 Task: Look for space in Pikesville, United States from 12th August, 2023 to 16th August, 2023 for 8 adults in price range Rs.10000 to Rs.16000. Place can be private room with 8 bedrooms having 8 beds and 8 bathrooms. Property type can be house, flat, guest house, hotel. Amenities needed are: wifi, TV, free parkinig on premises, gym, breakfast. Booking option can be shelf check-in. Required host language is English.
Action: Mouse moved to (619, 156)
Screenshot: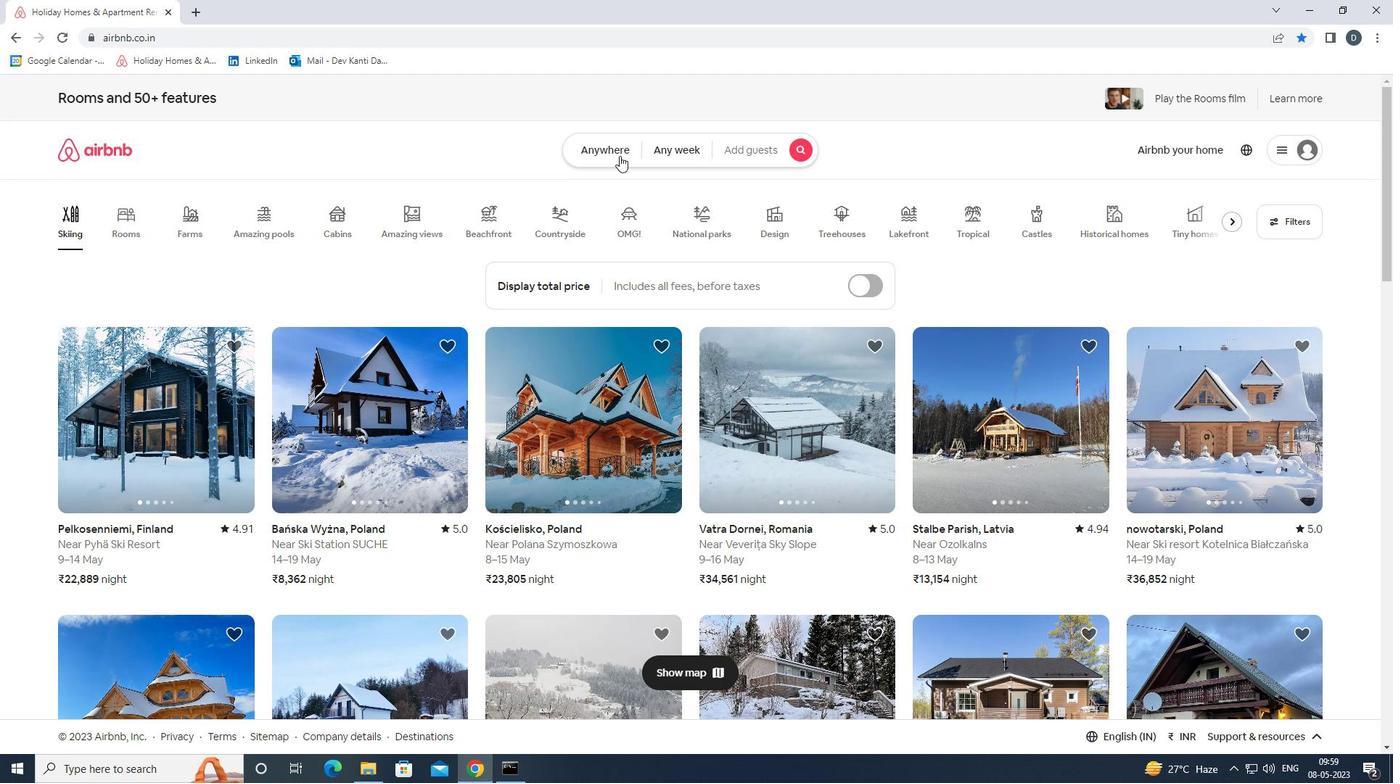 
Action: Mouse pressed left at (619, 156)
Screenshot: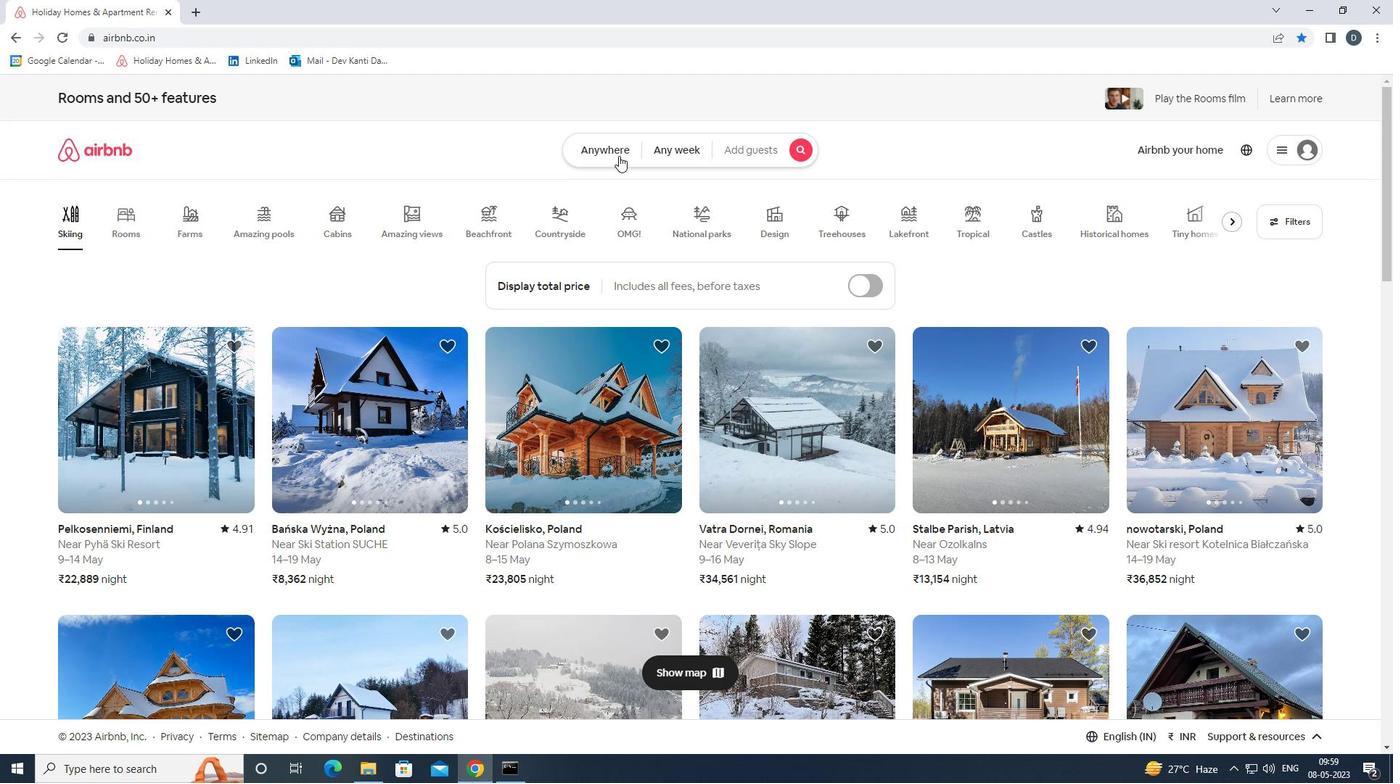 
Action: Mouse moved to (537, 209)
Screenshot: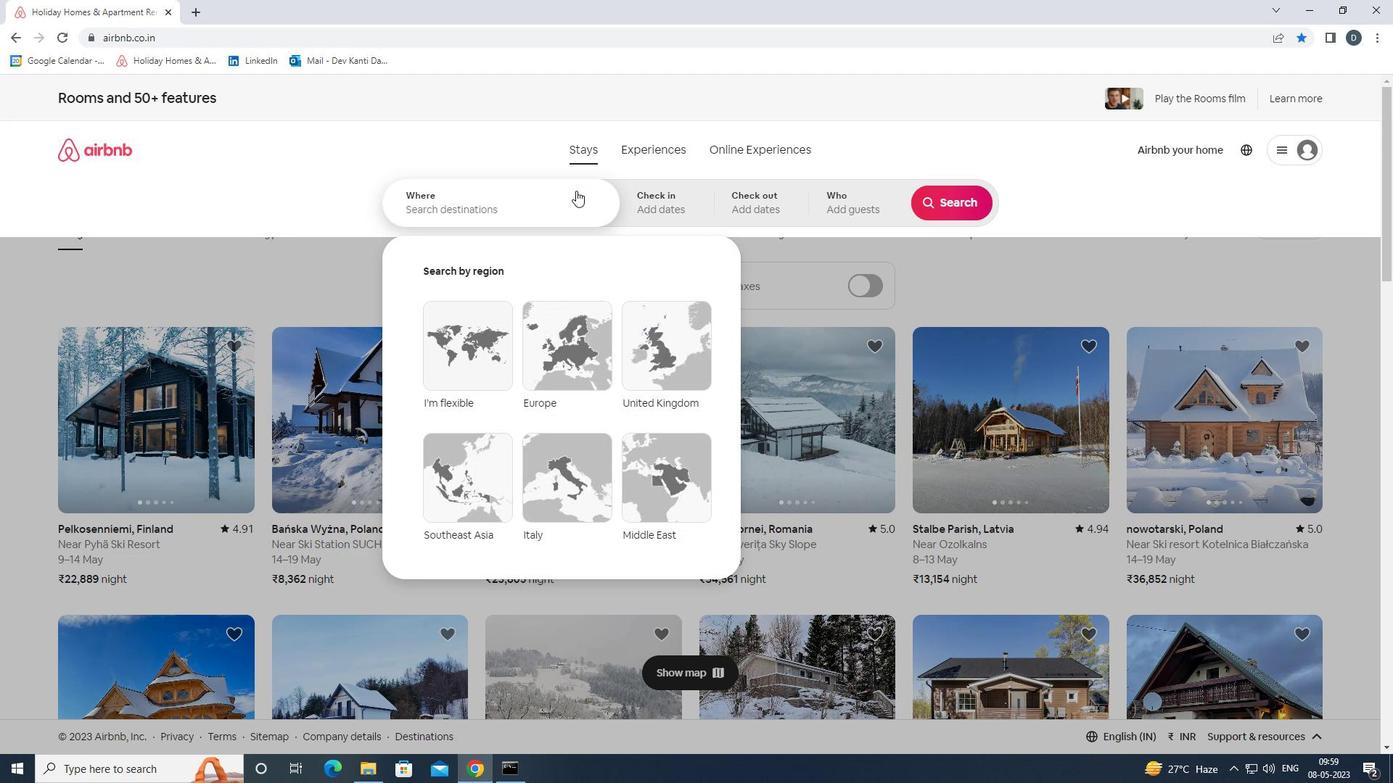 
Action: Mouse pressed left at (537, 209)
Screenshot: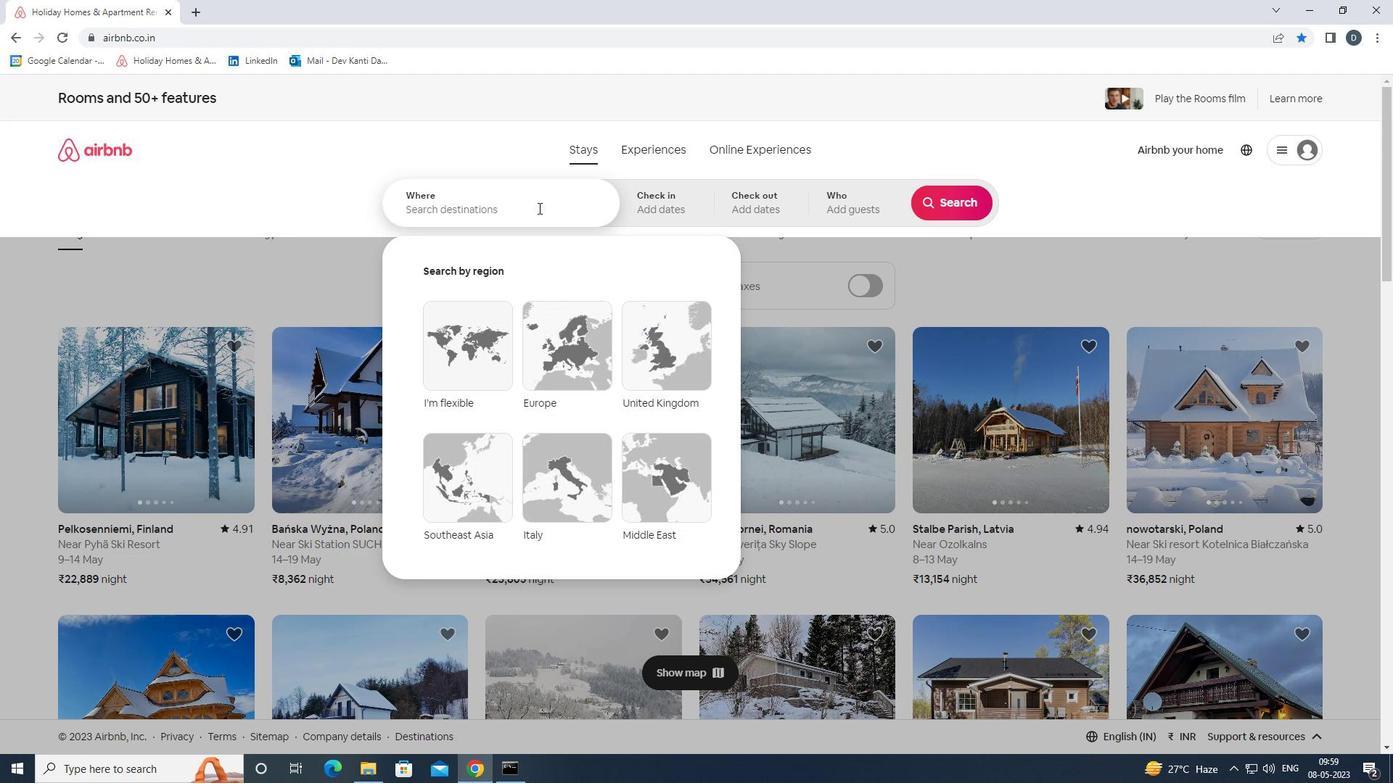 
Action: Key pressed <Key.shift>PO<Key.backspace><Key.backspace><Key.shift>PIKESVILLE,<Key.shift>UNITED<Key.space><Key.shift>STATES<Key.enter>
Screenshot: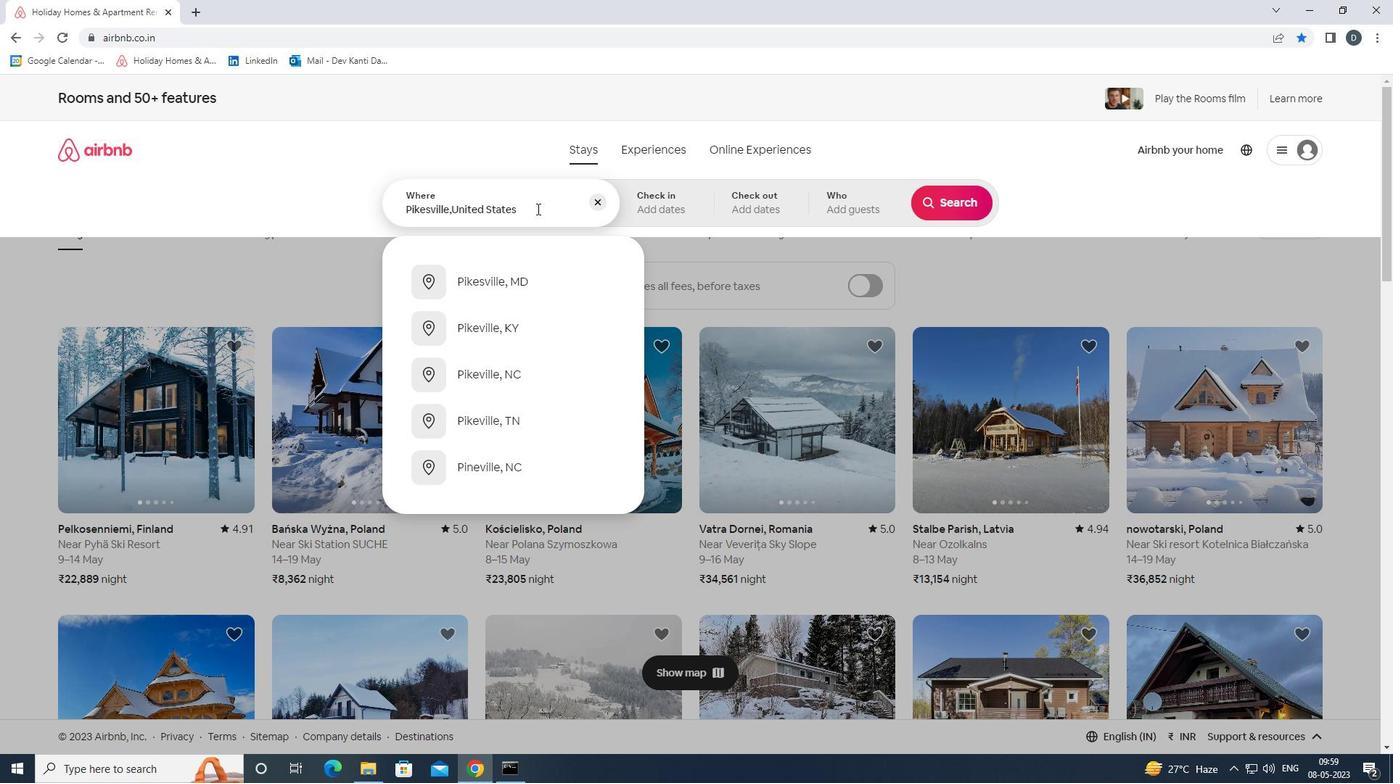 
Action: Mouse moved to (957, 317)
Screenshot: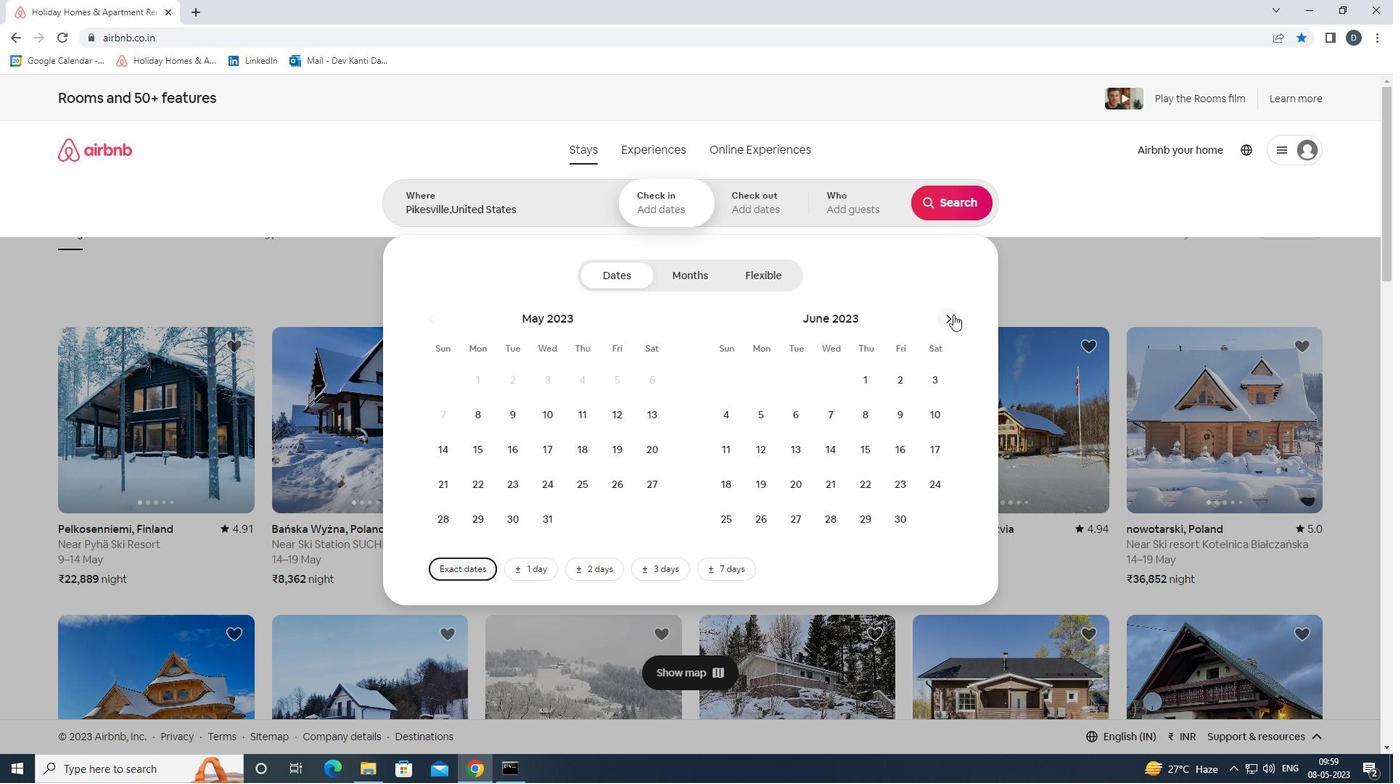 
Action: Mouse pressed left at (957, 317)
Screenshot: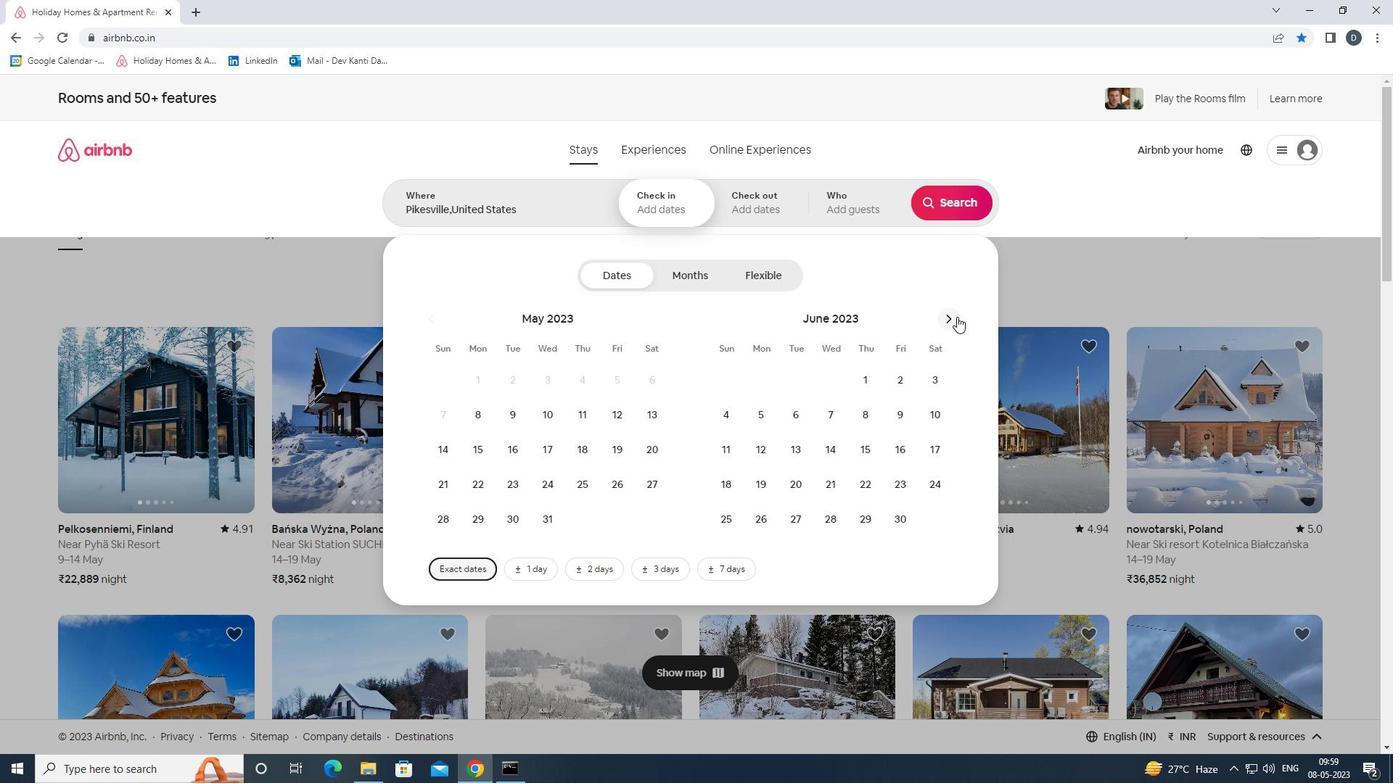 
Action: Mouse pressed left at (957, 317)
Screenshot: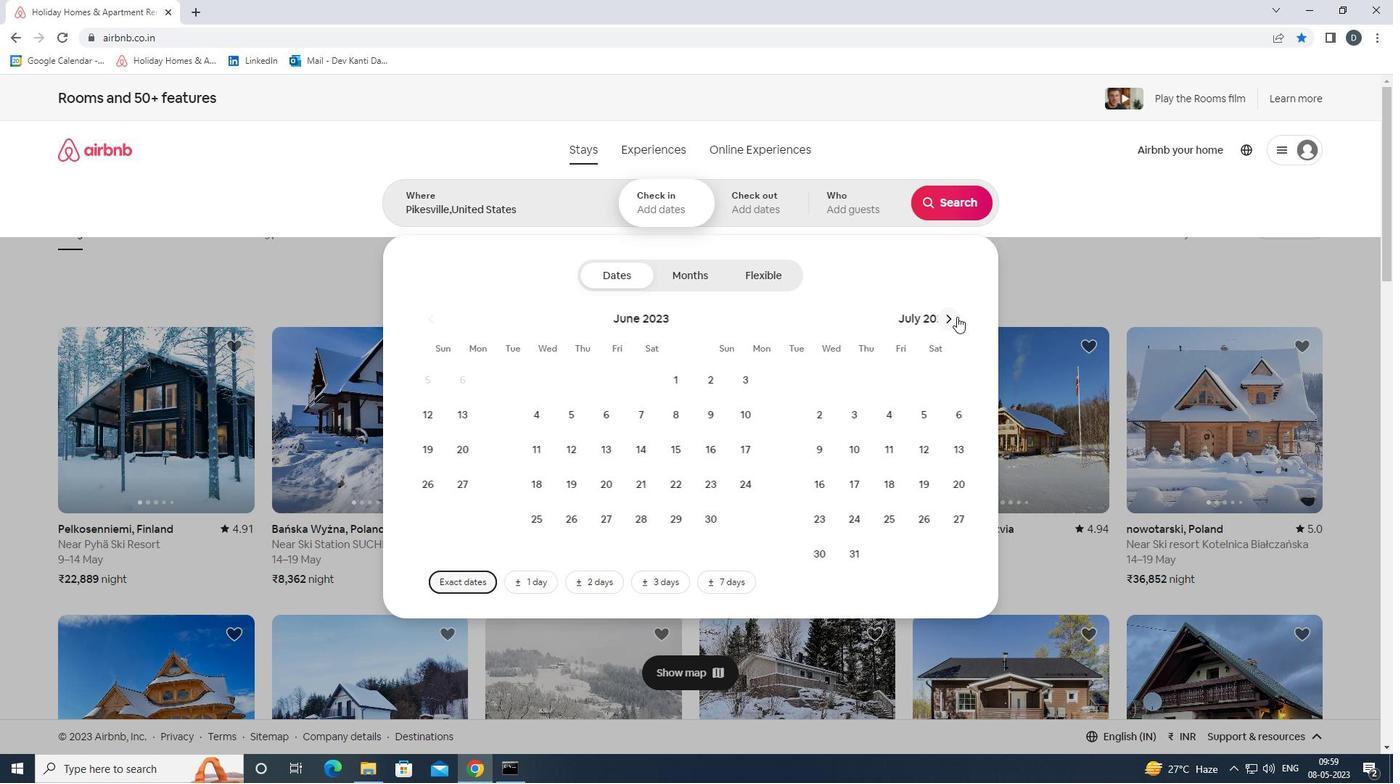
Action: Mouse moved to (928, 410)
Screenshot: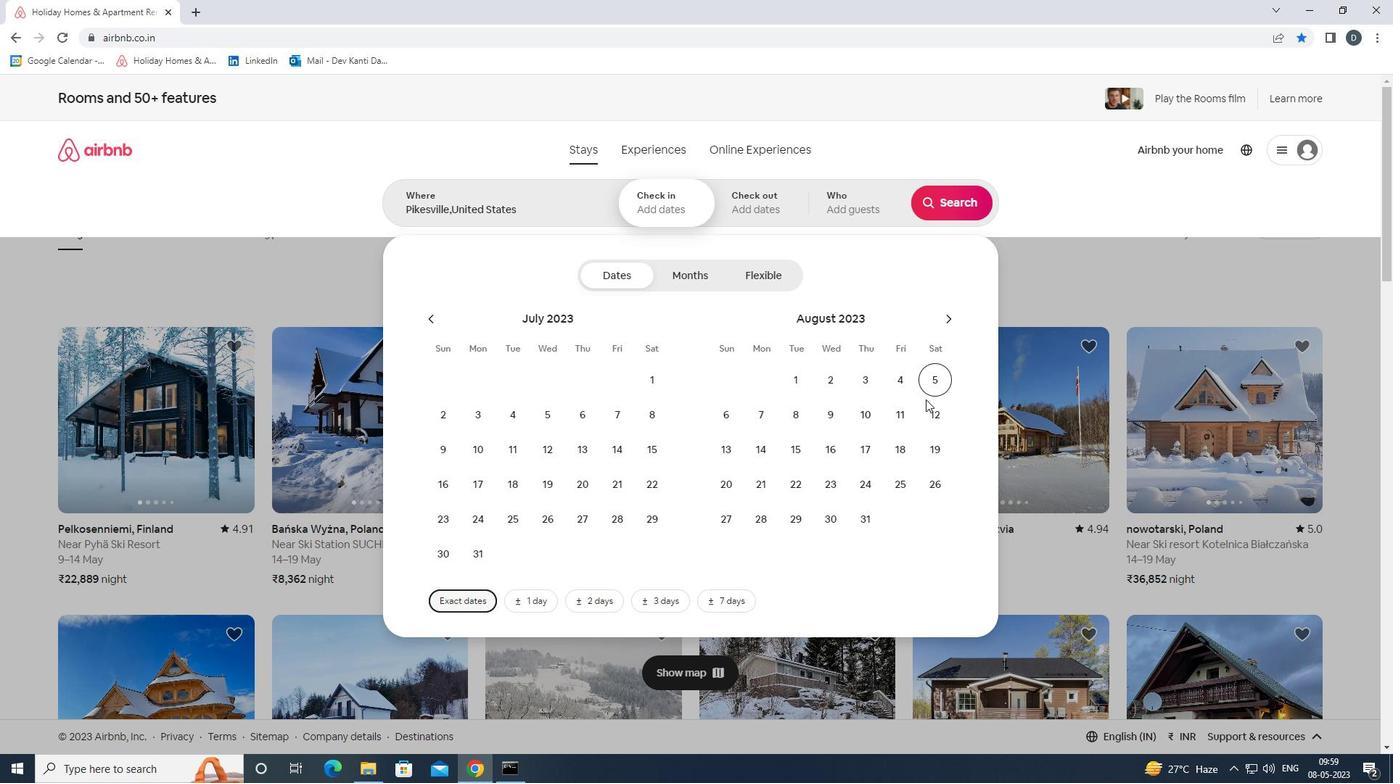 
Action: Mouse pressed left at (928, 410)
Screenshot: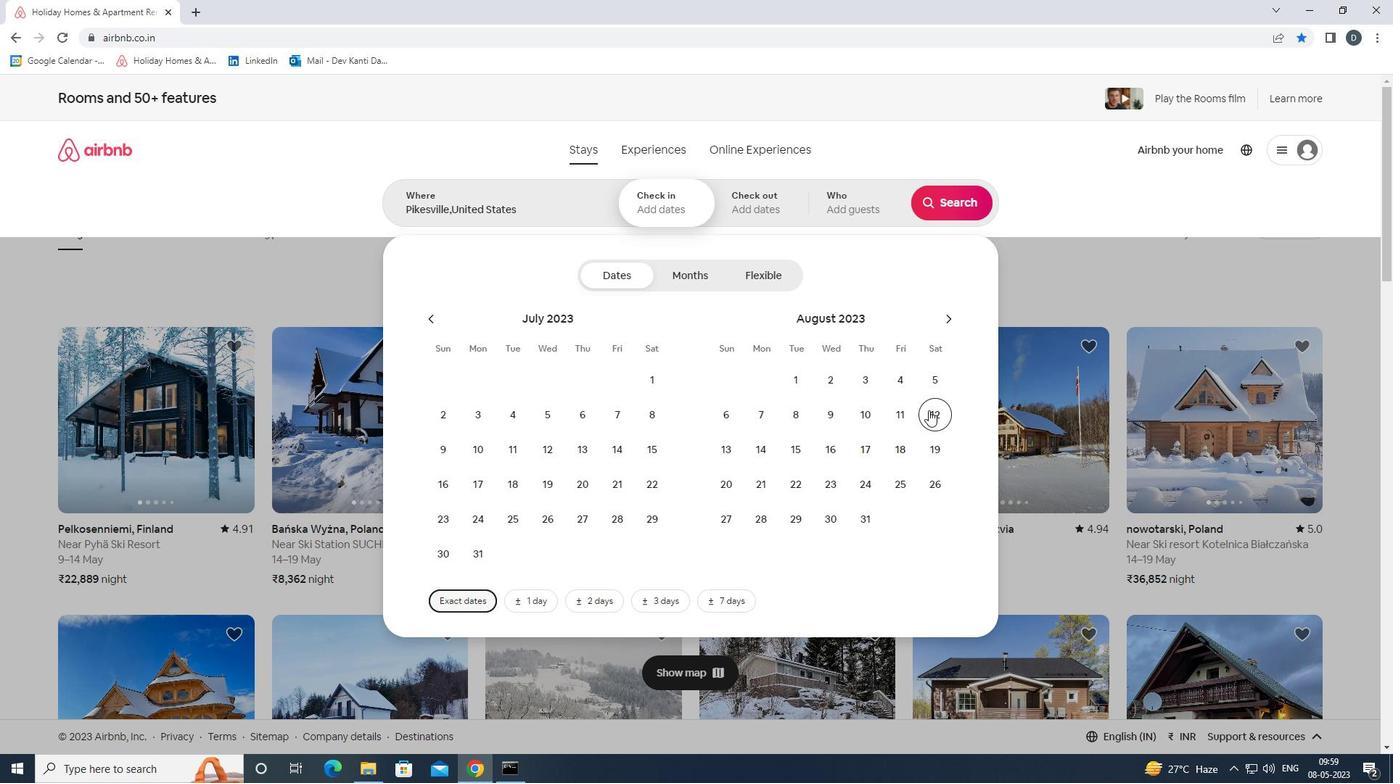 
Action: Mouse moved to (837, 447)
Screenshot: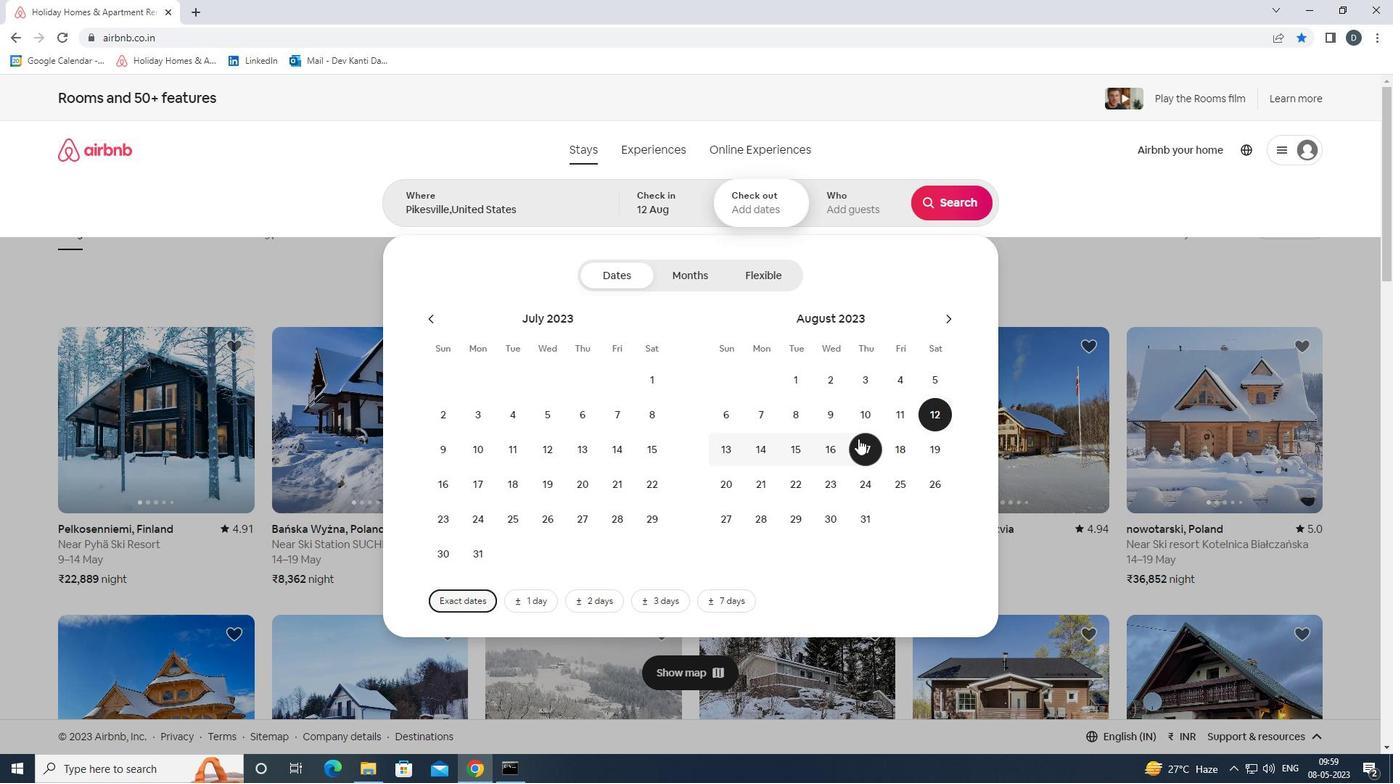 
Action: Mouse pressed left at (837, 447)
Screenshot: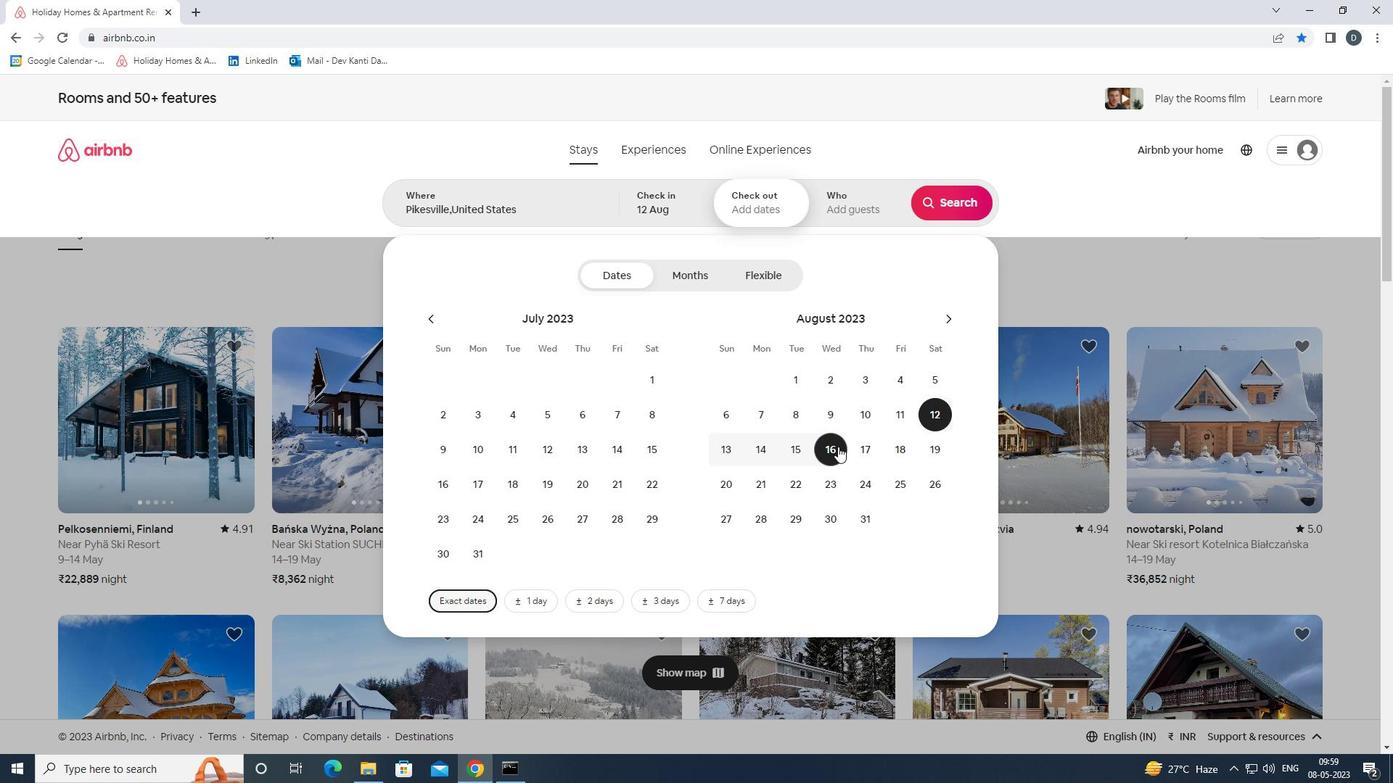 
Action: Mouse moved to (844, 209)
Screenshot: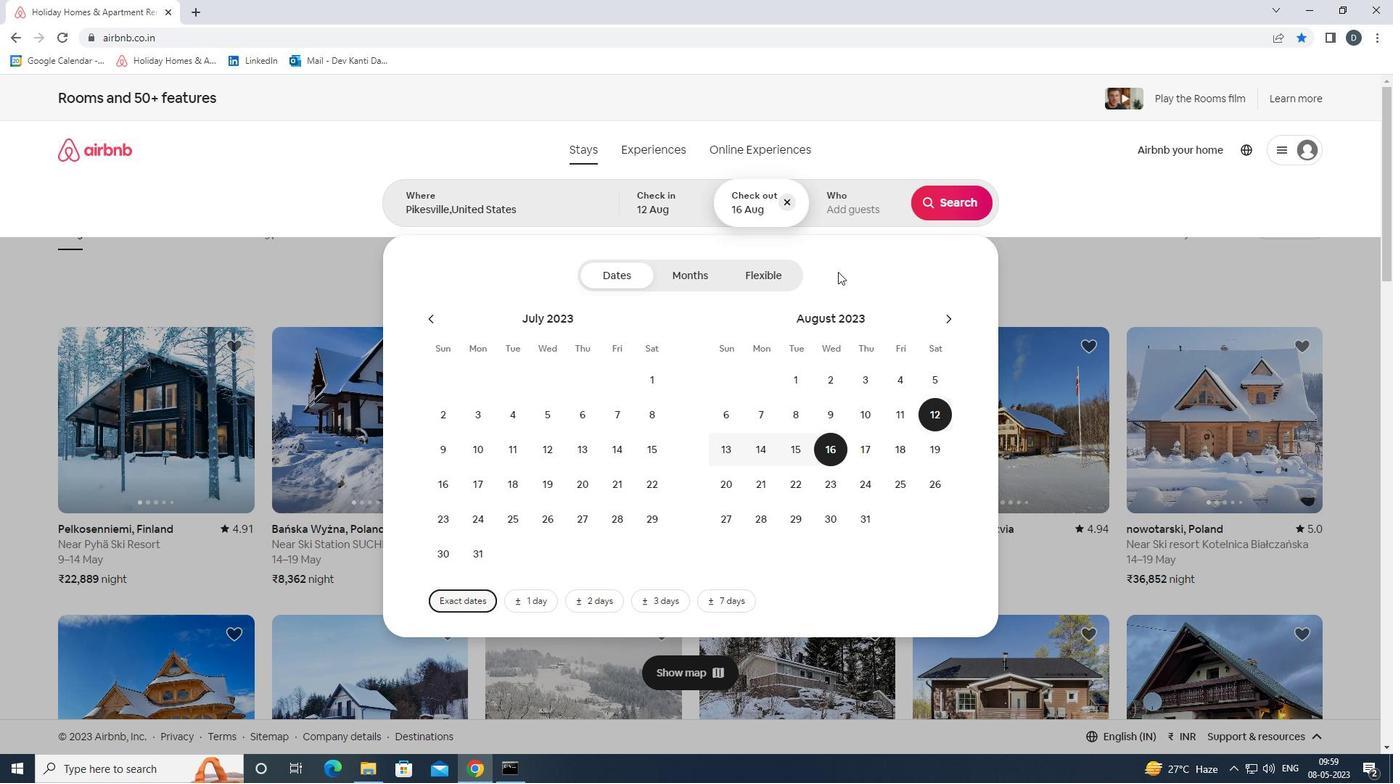 
Action: Mouse pressed left at (844, 209)
Screenshot: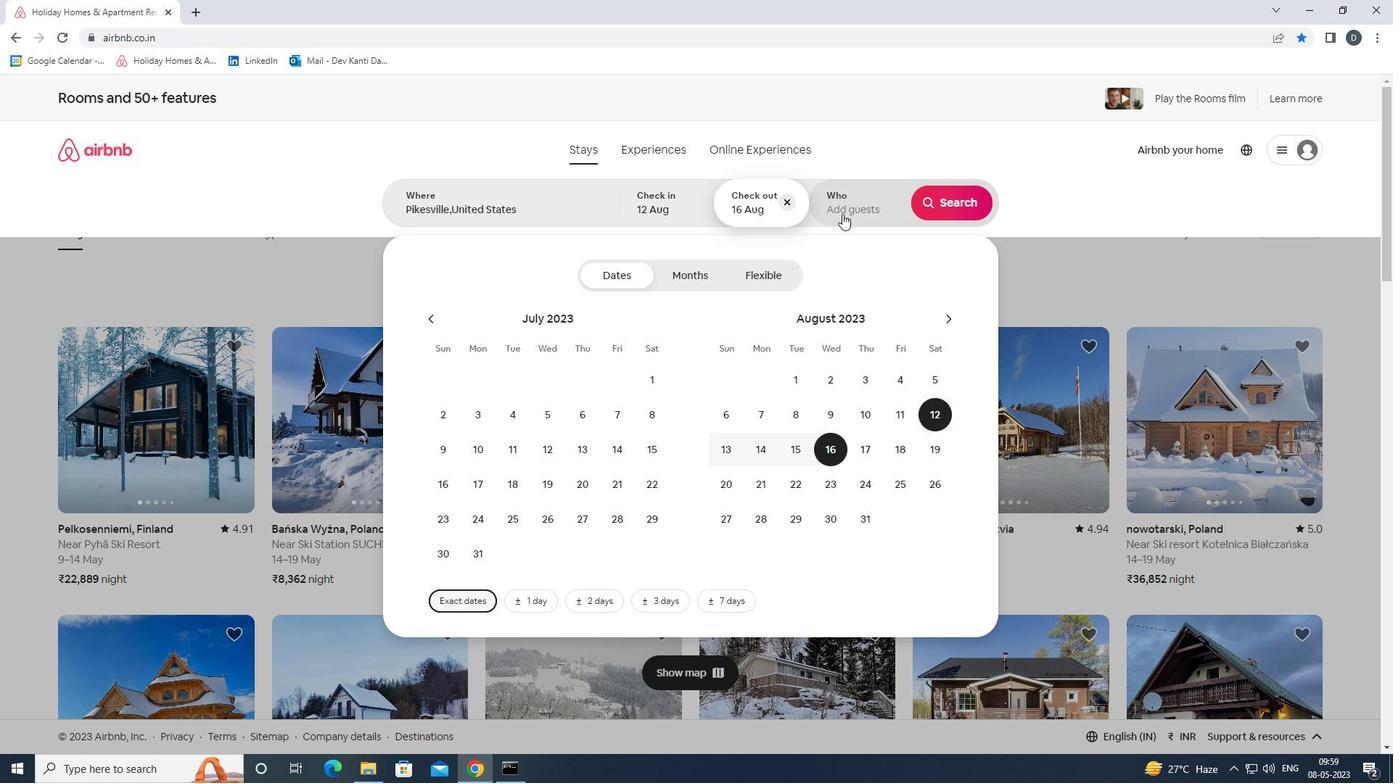 
Action: Mouse moved to (952, 272)
Screenshot: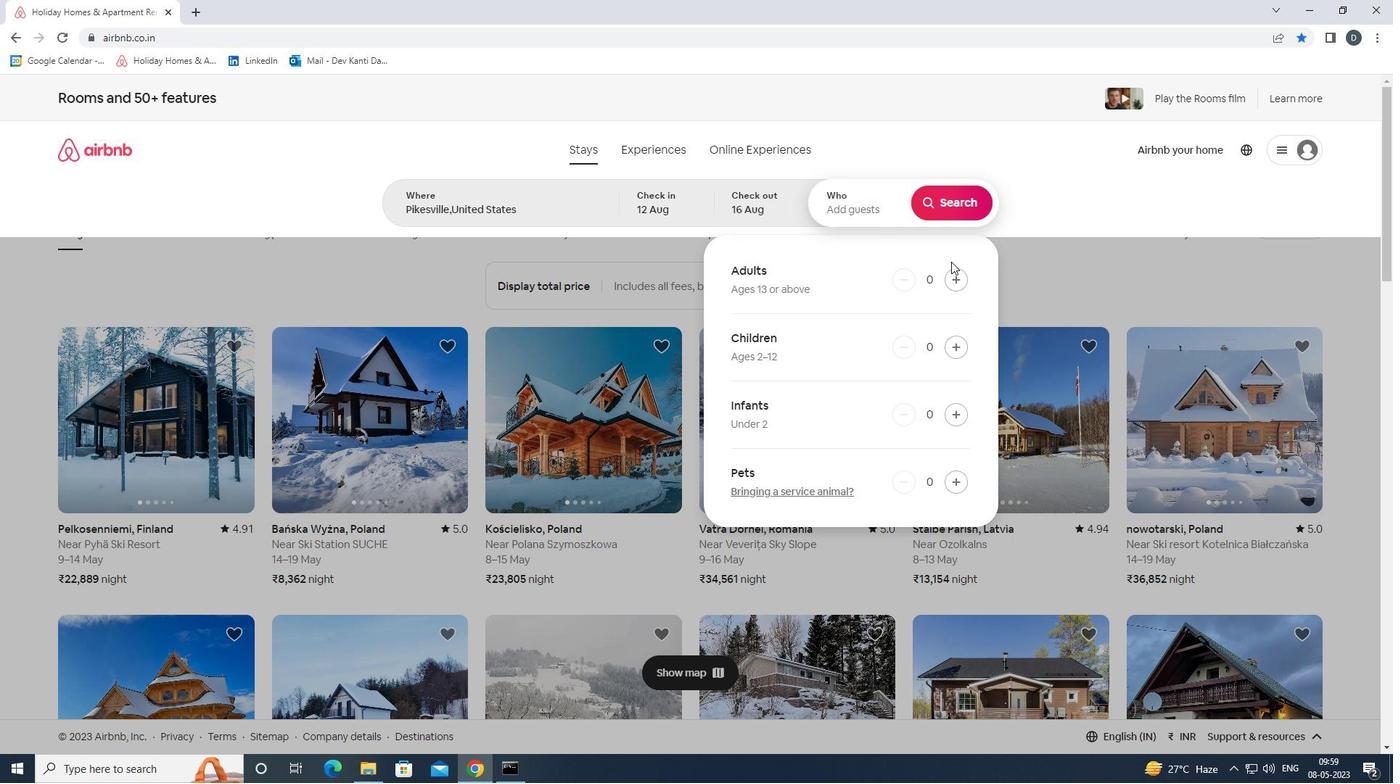 
Action: Mouse pressed left at (952, 272)
Screenshot: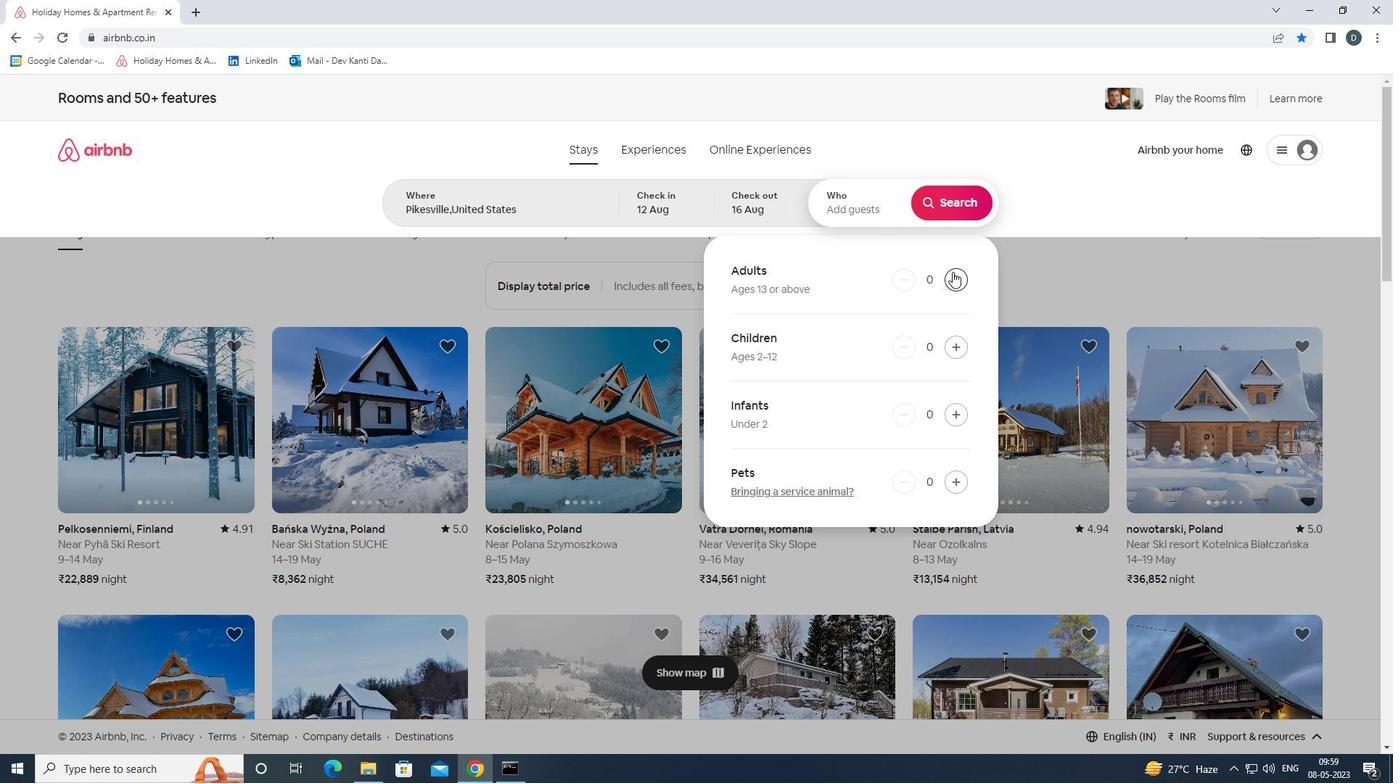 
Action: Mouse pressed left at (952, 272)
Screenshot: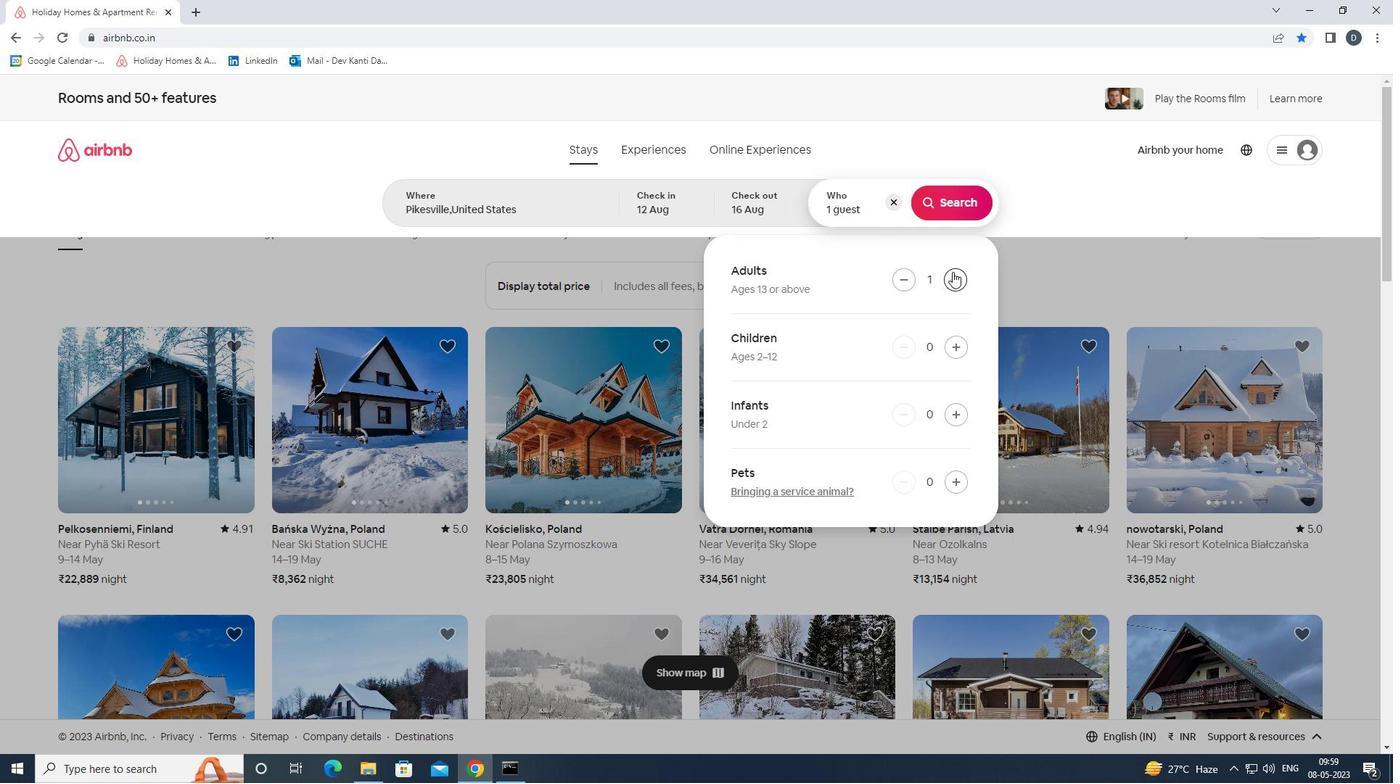 
Action: Mouse pressed left at (952, 272)
Screenshot: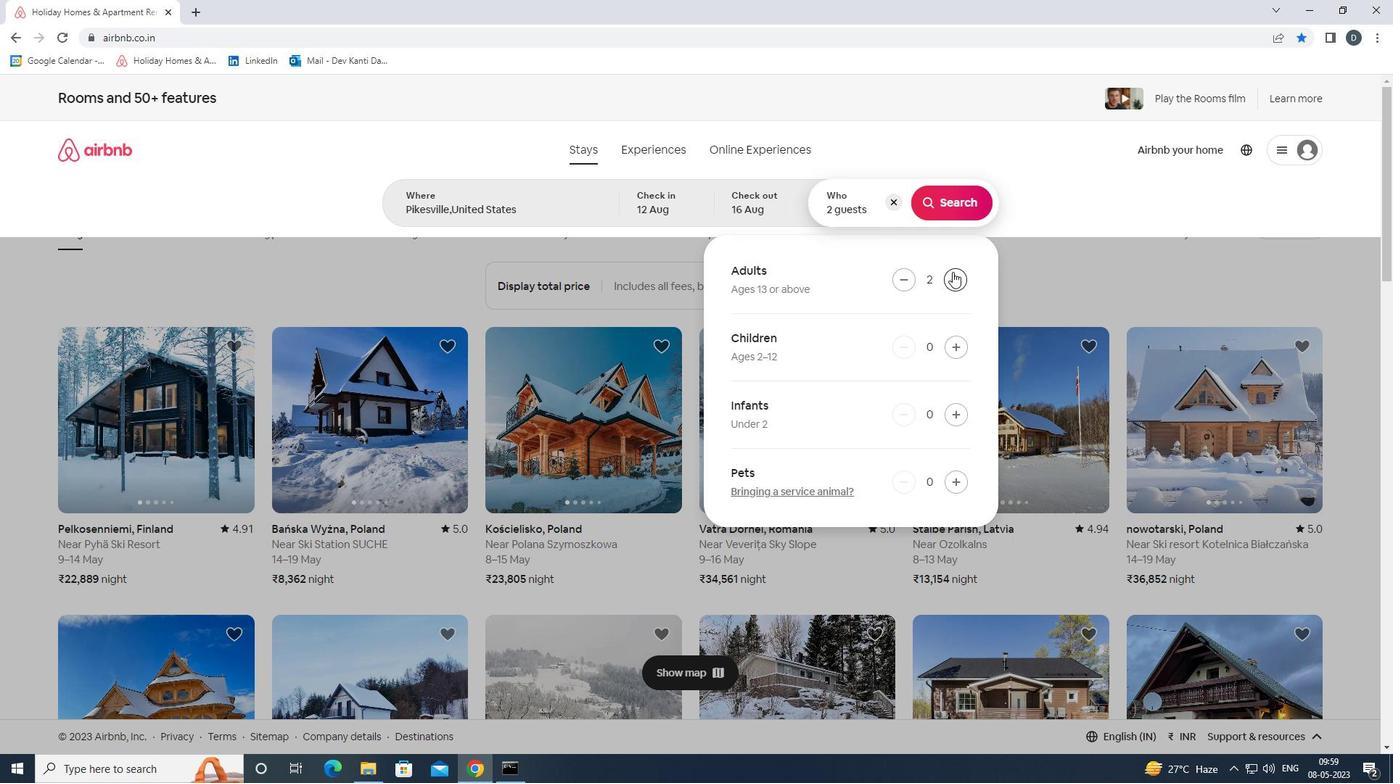 
Action: Mouse pressed left at (952, 272)
Screenshot: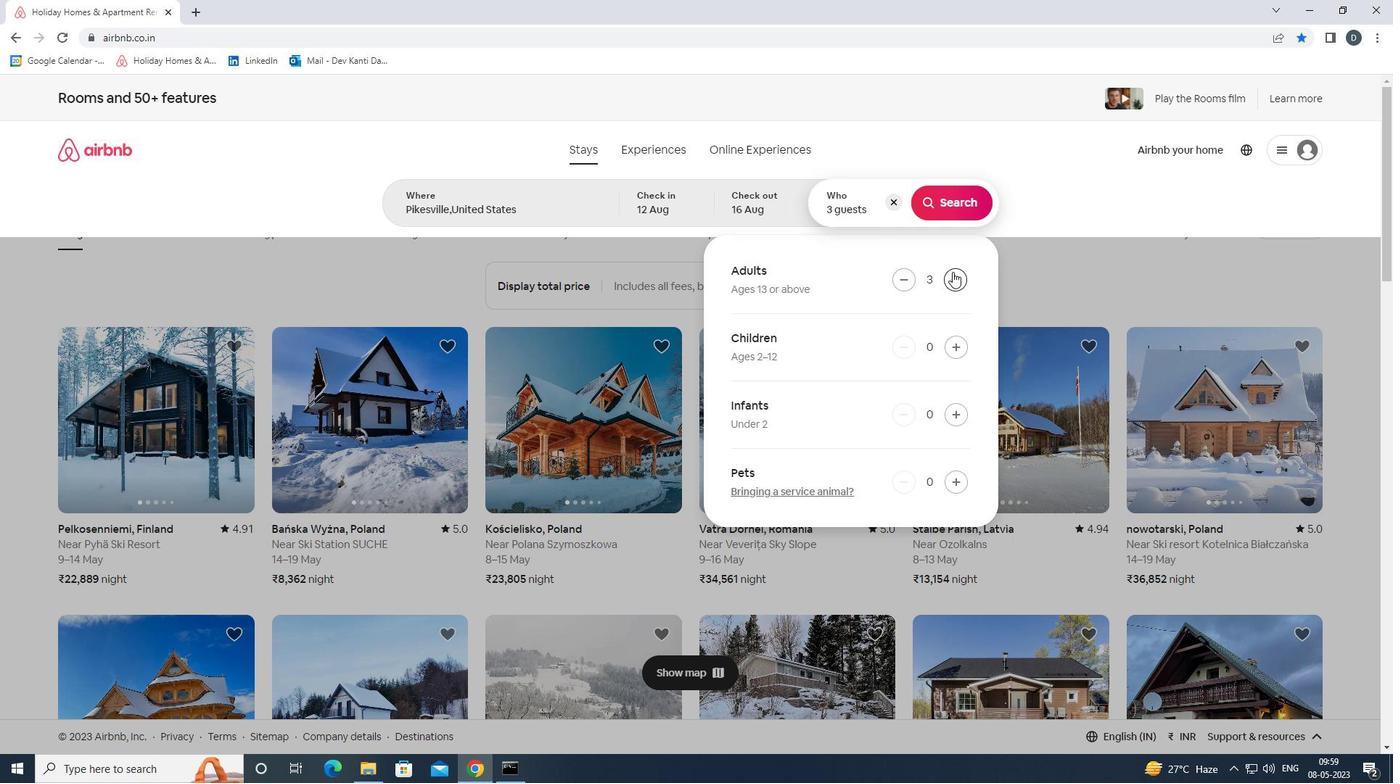 
Action: Mouse pressed left at (952, 272)
Screenshot: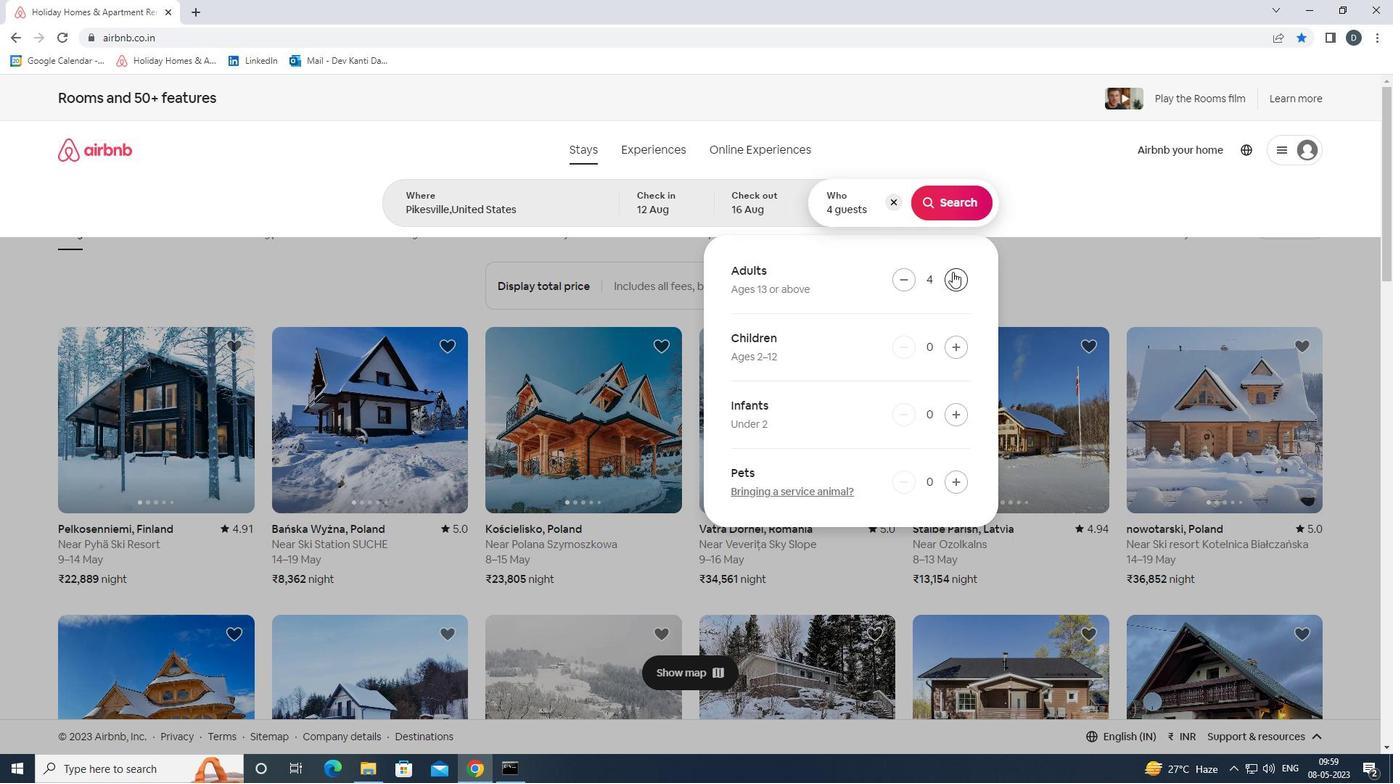 
Action: Mouse pressed left at (952, 272)
Screenshot: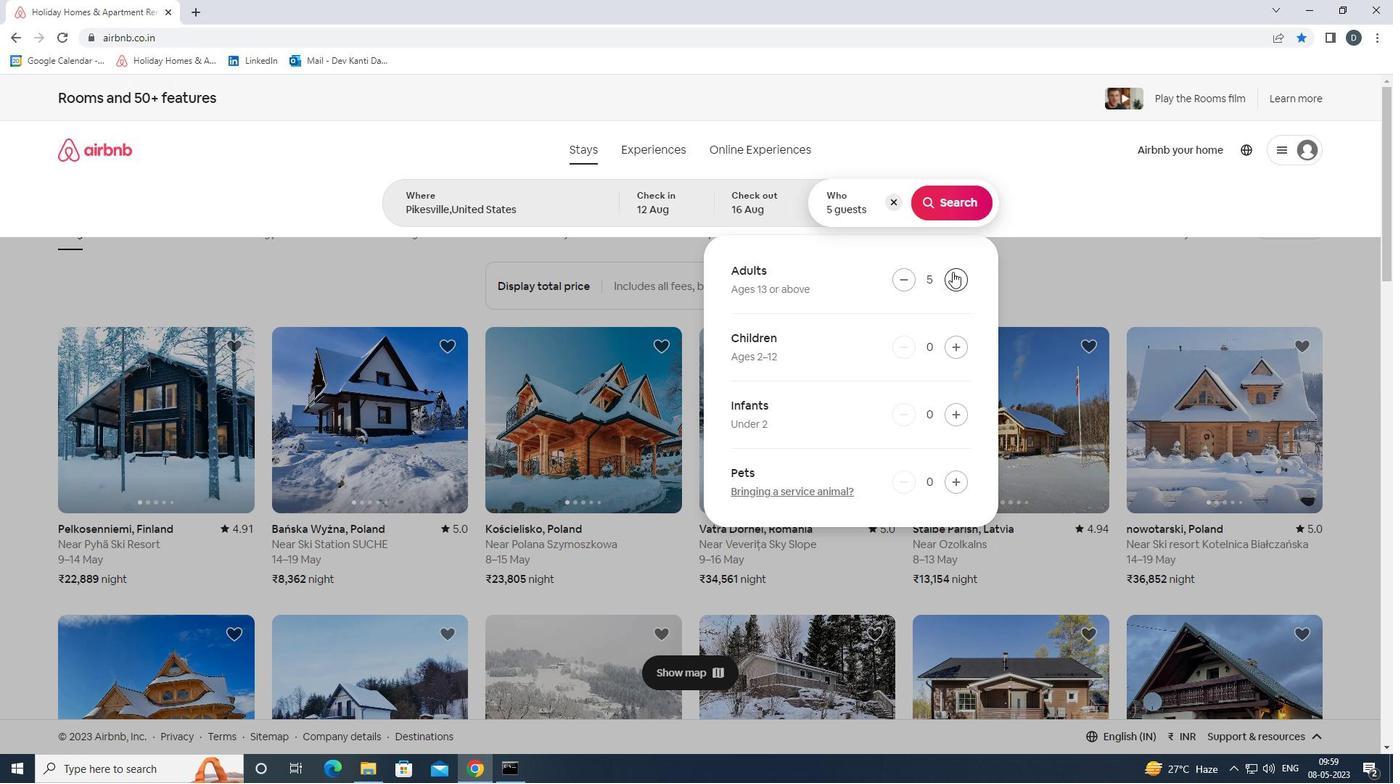 
Action: Mouse pressed left at (952, 272)
Screenshot: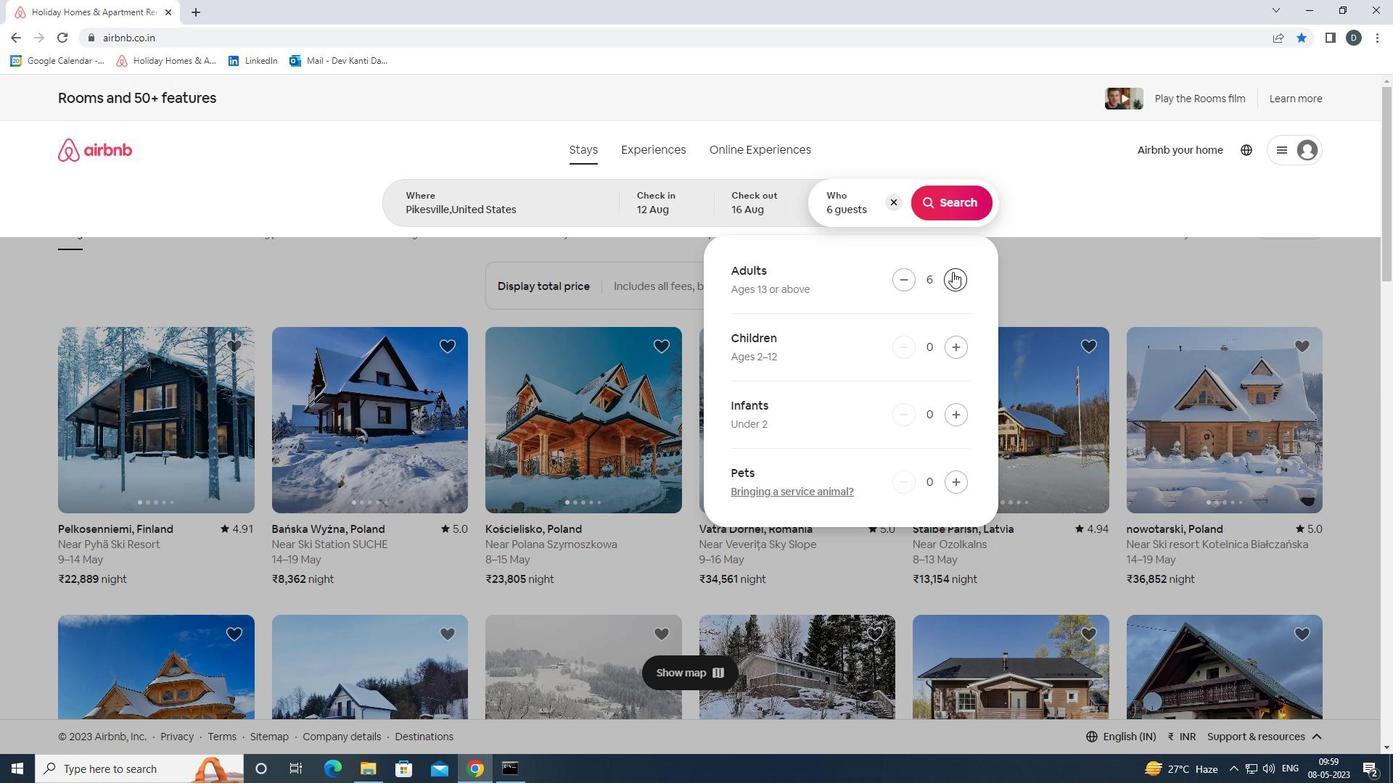 
Action: Mouse pressed left at (952, 272)
Screenshot: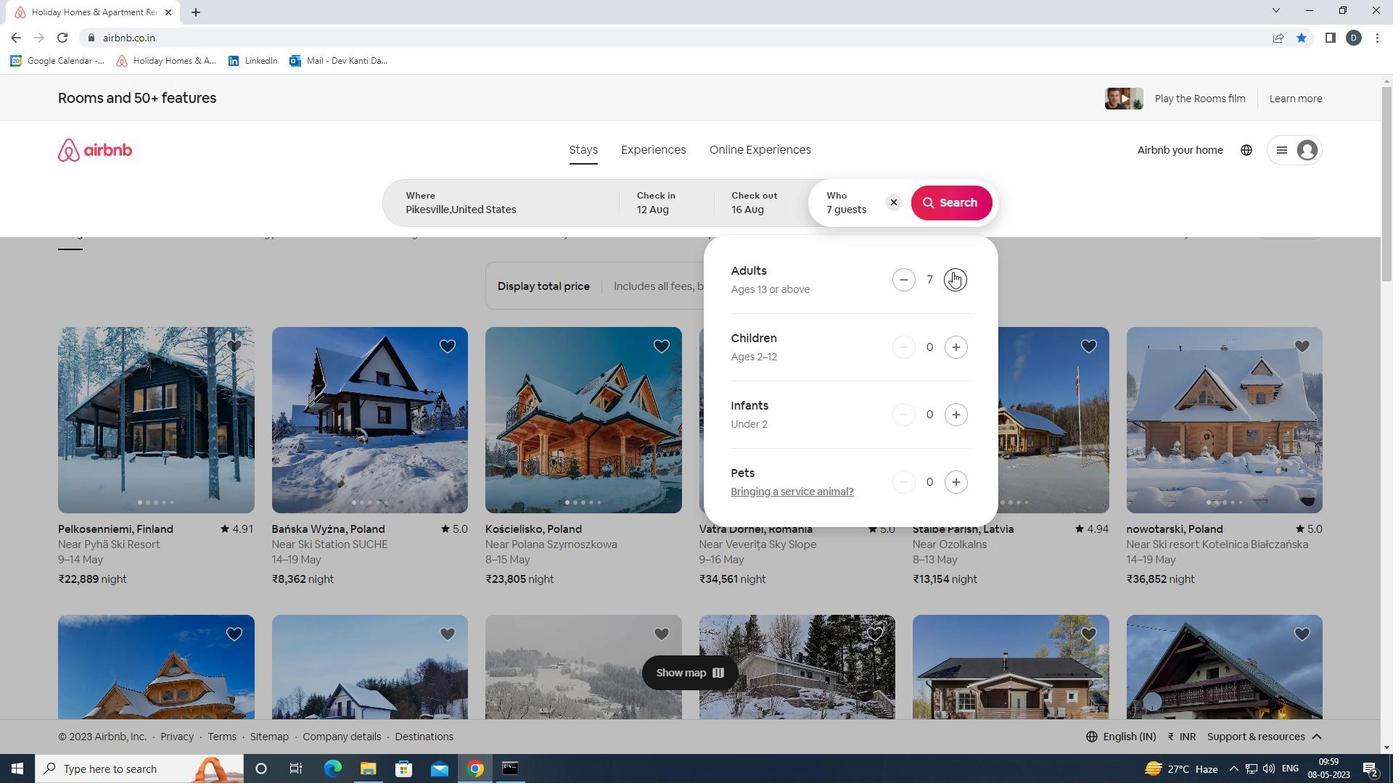 
Action: Mouse moved to (948, 204)
Screenshot: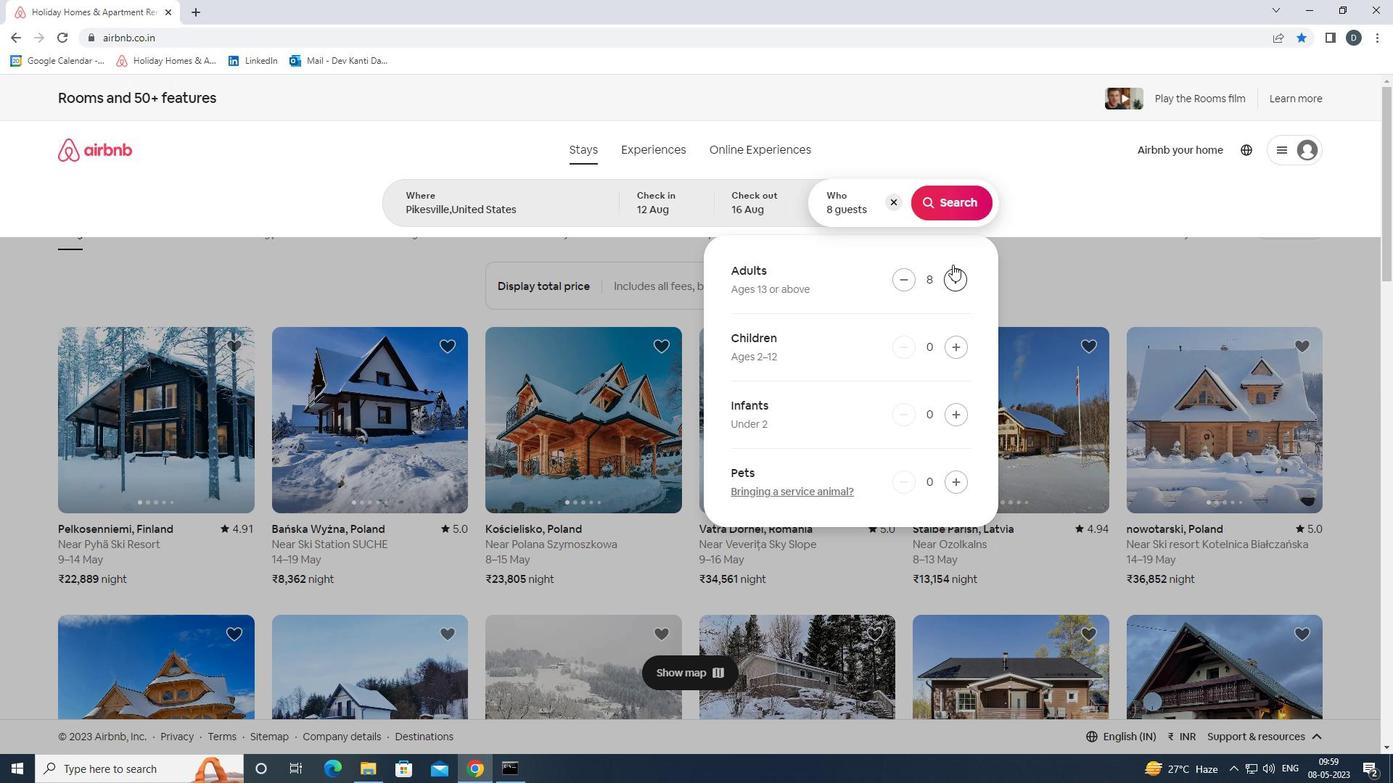 
Action: Mouse pressed left at (948, 204)
Screenshot: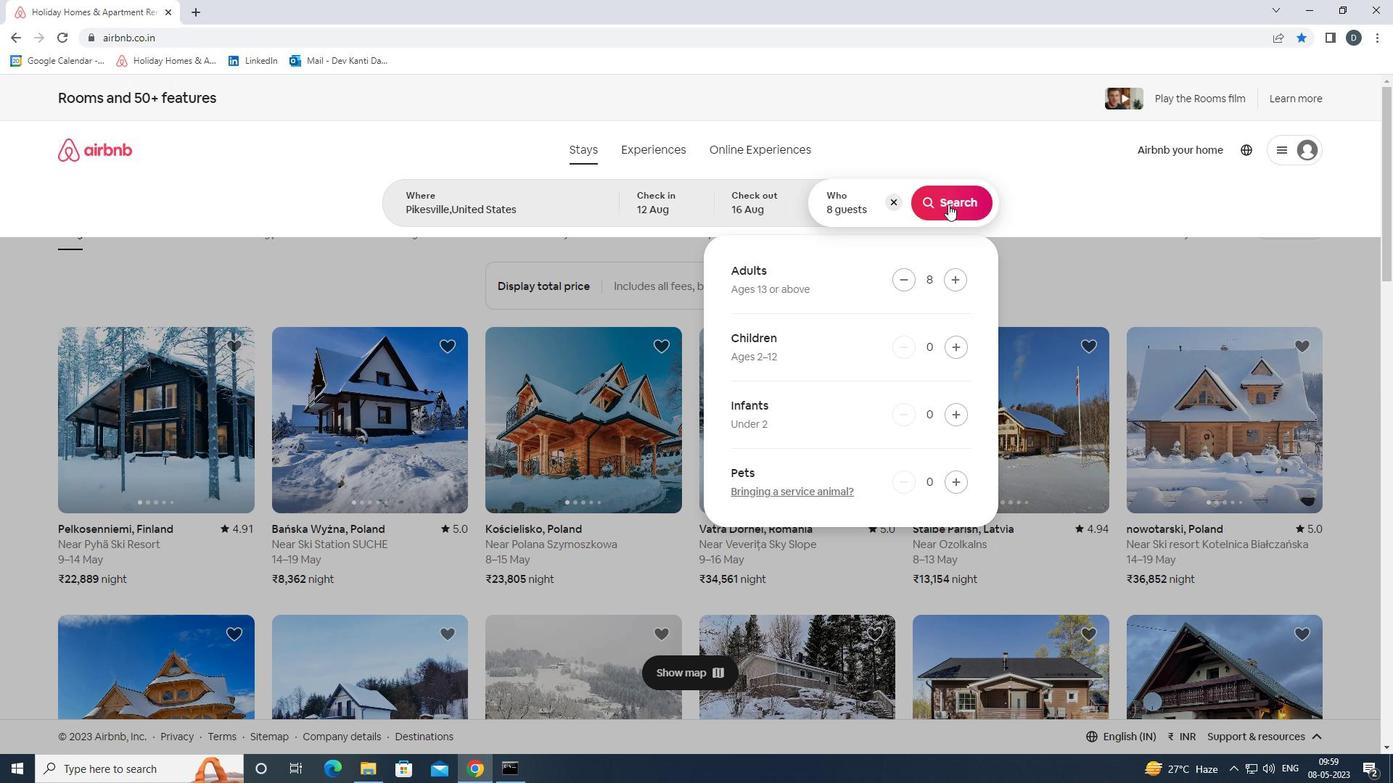 
Action: Mouse moved to (1338, 166)
Screenshot: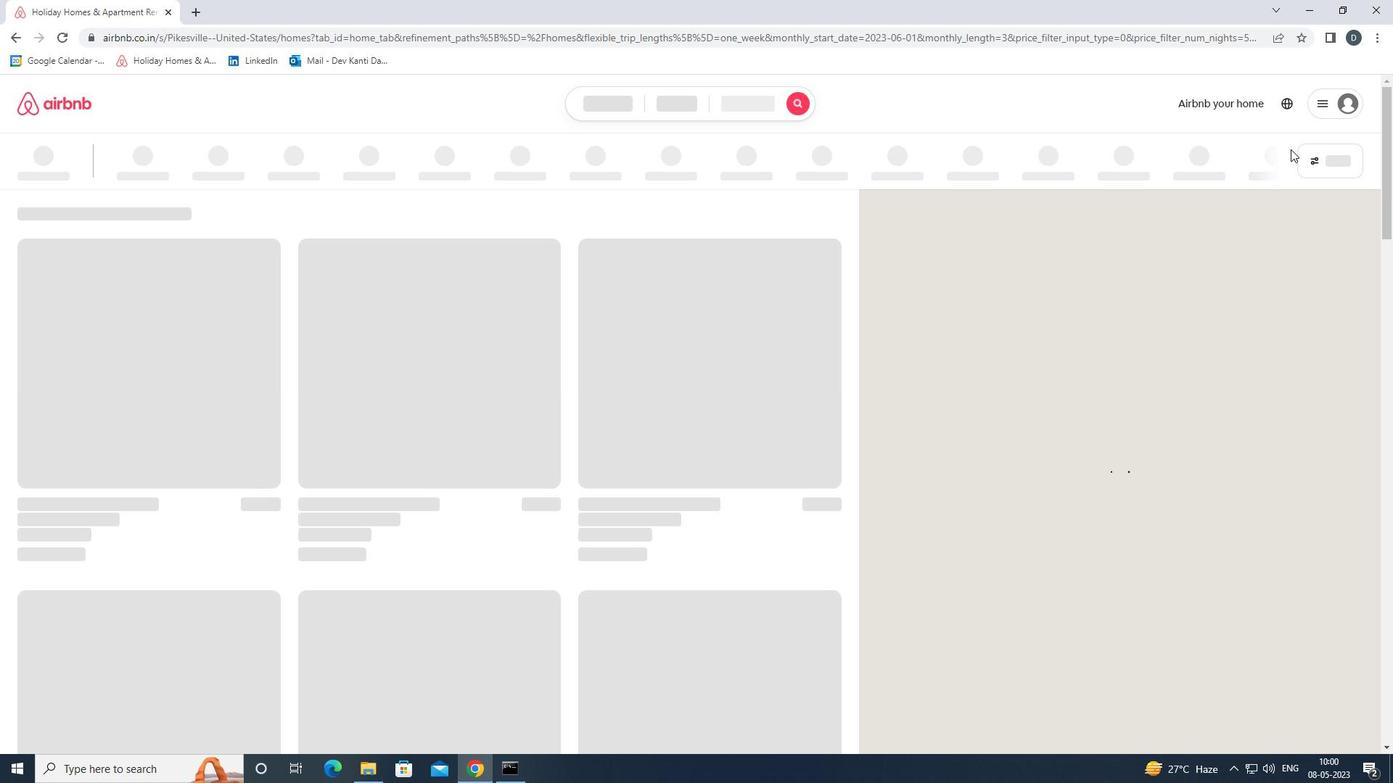 
Action: Mouse pressed left at (1338, 166)
Screenshot: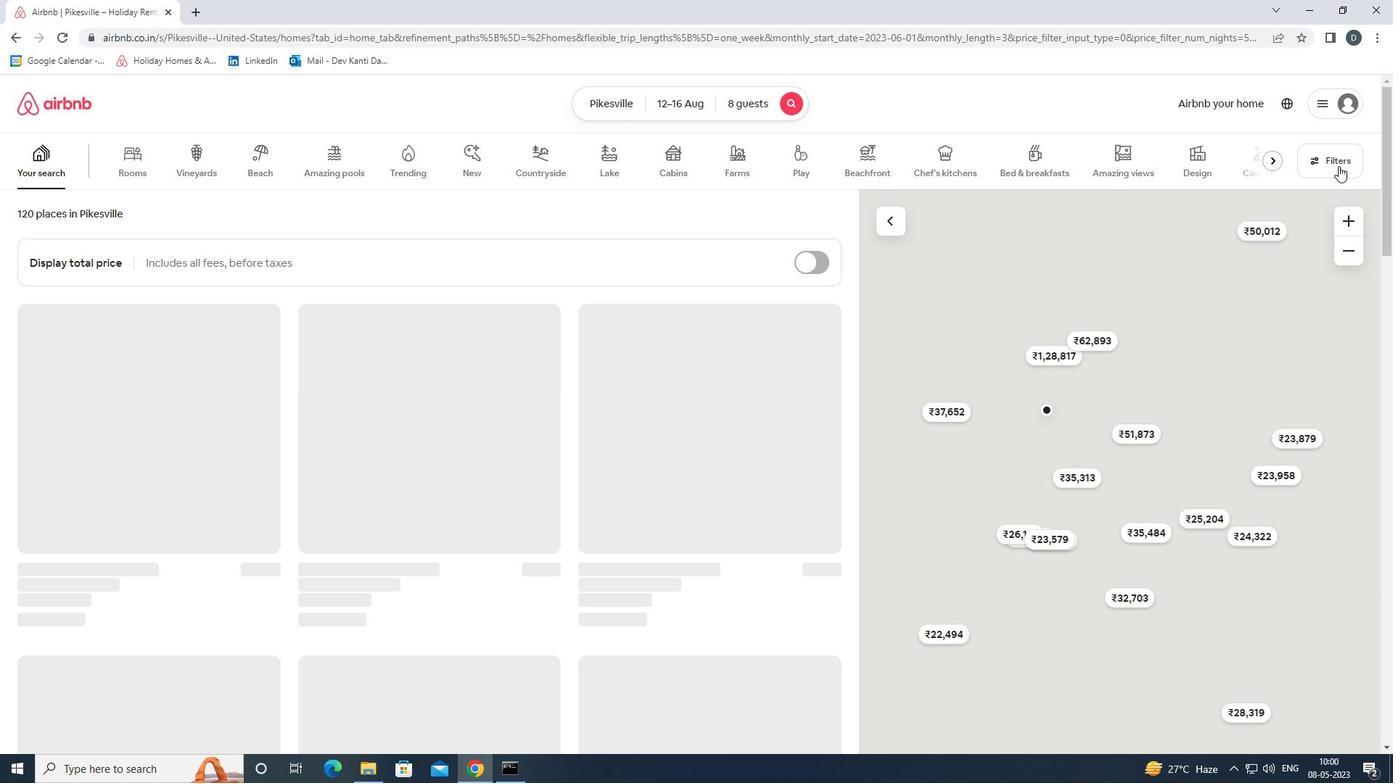 
Action: Mouse moved to (576, 513)
Screenshot: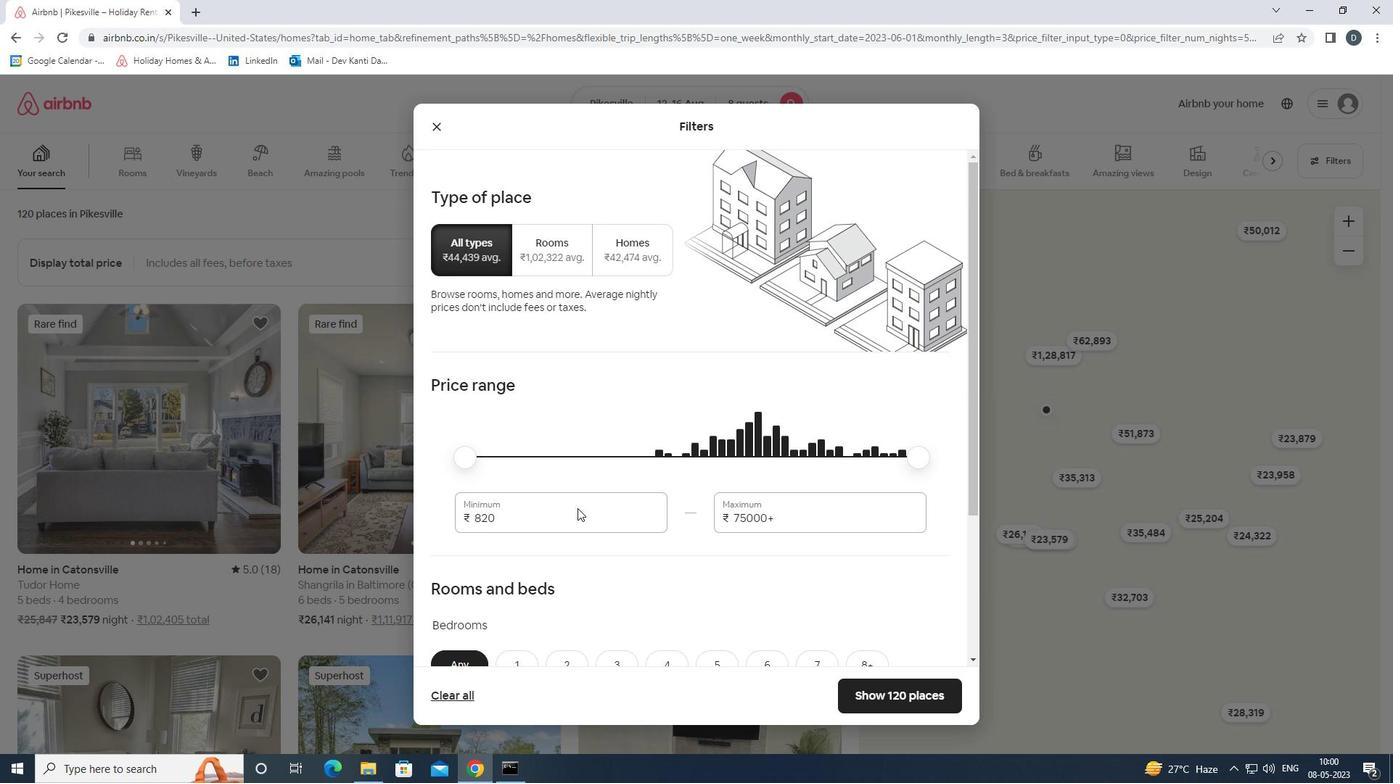 
Action: Mouse pressed left at (576, 513)
Screenshot: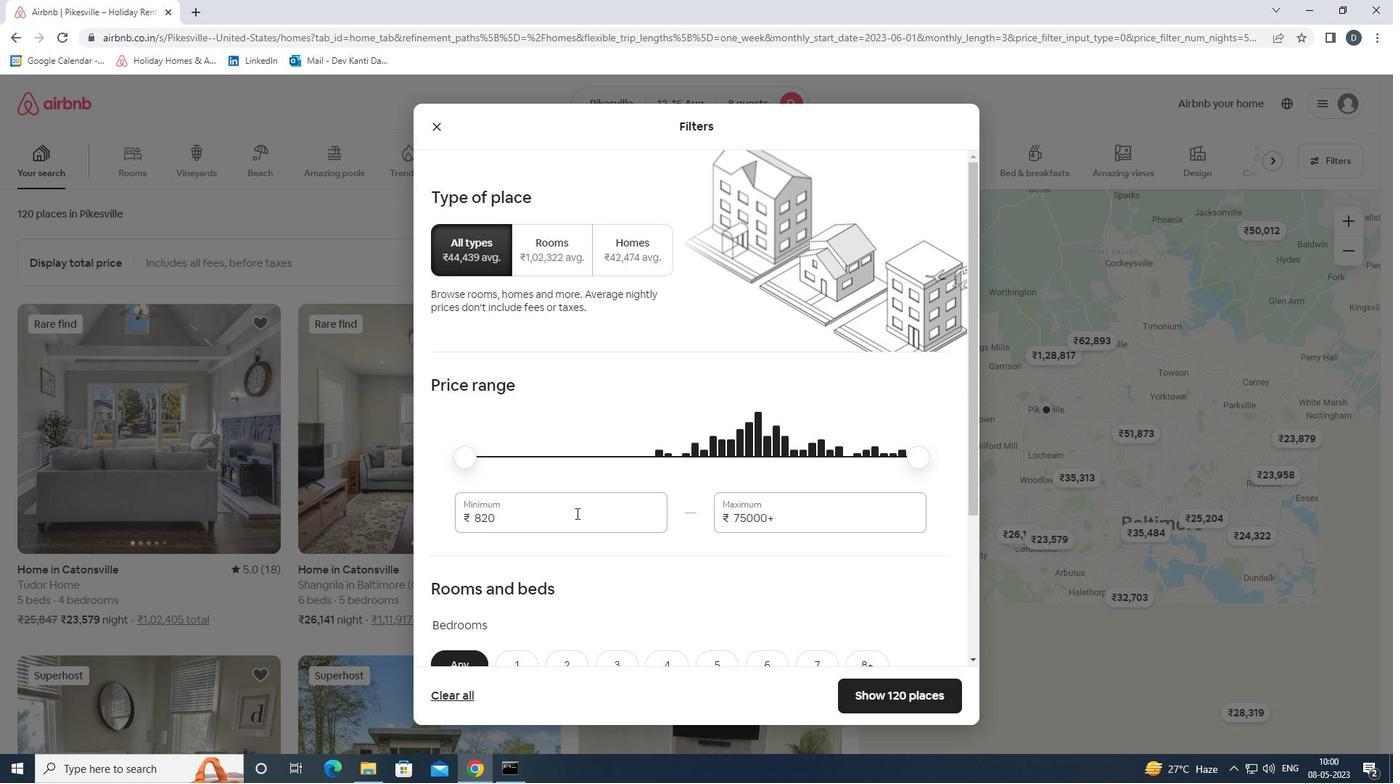 
Action: Mouse pressed left at (576, 513)
Screenshot: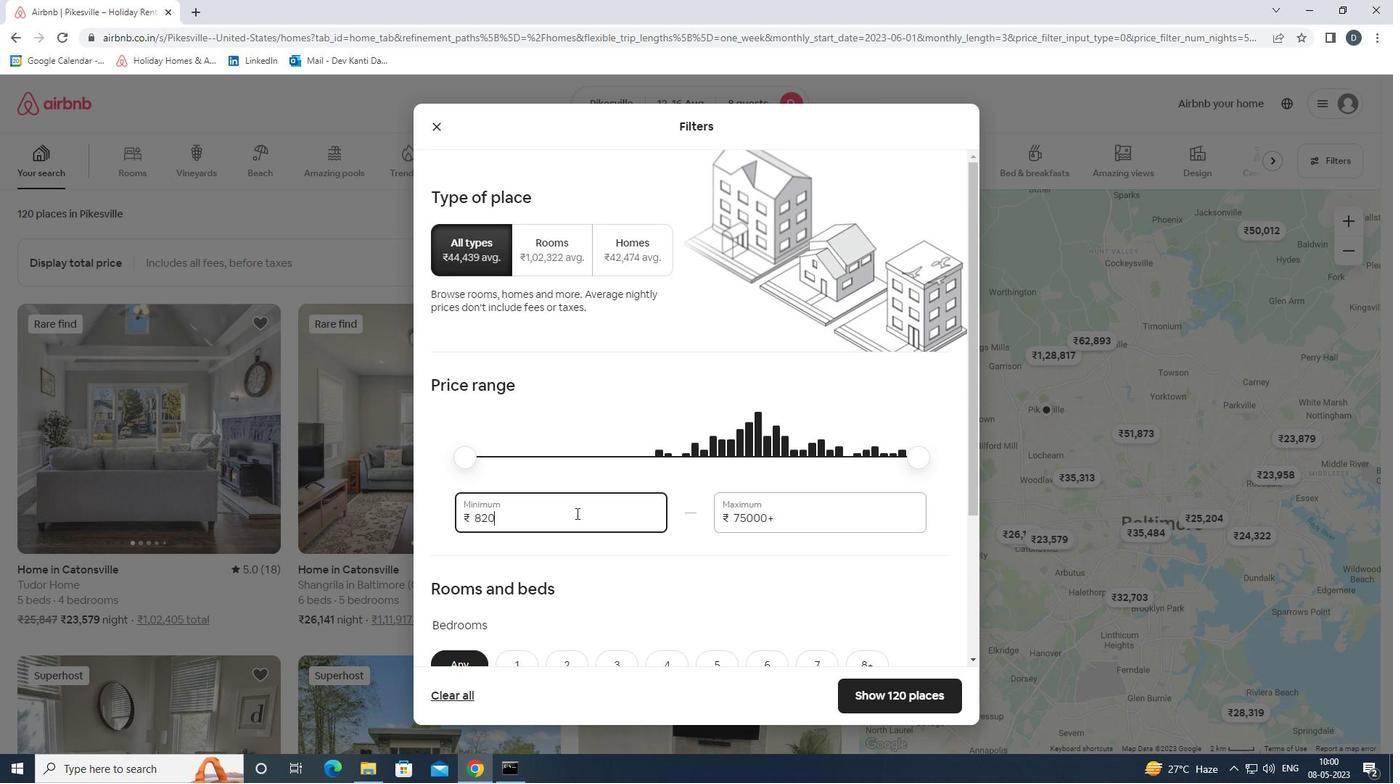 
Action: Key pressed 10000<Key.tab>16000
Screenshot: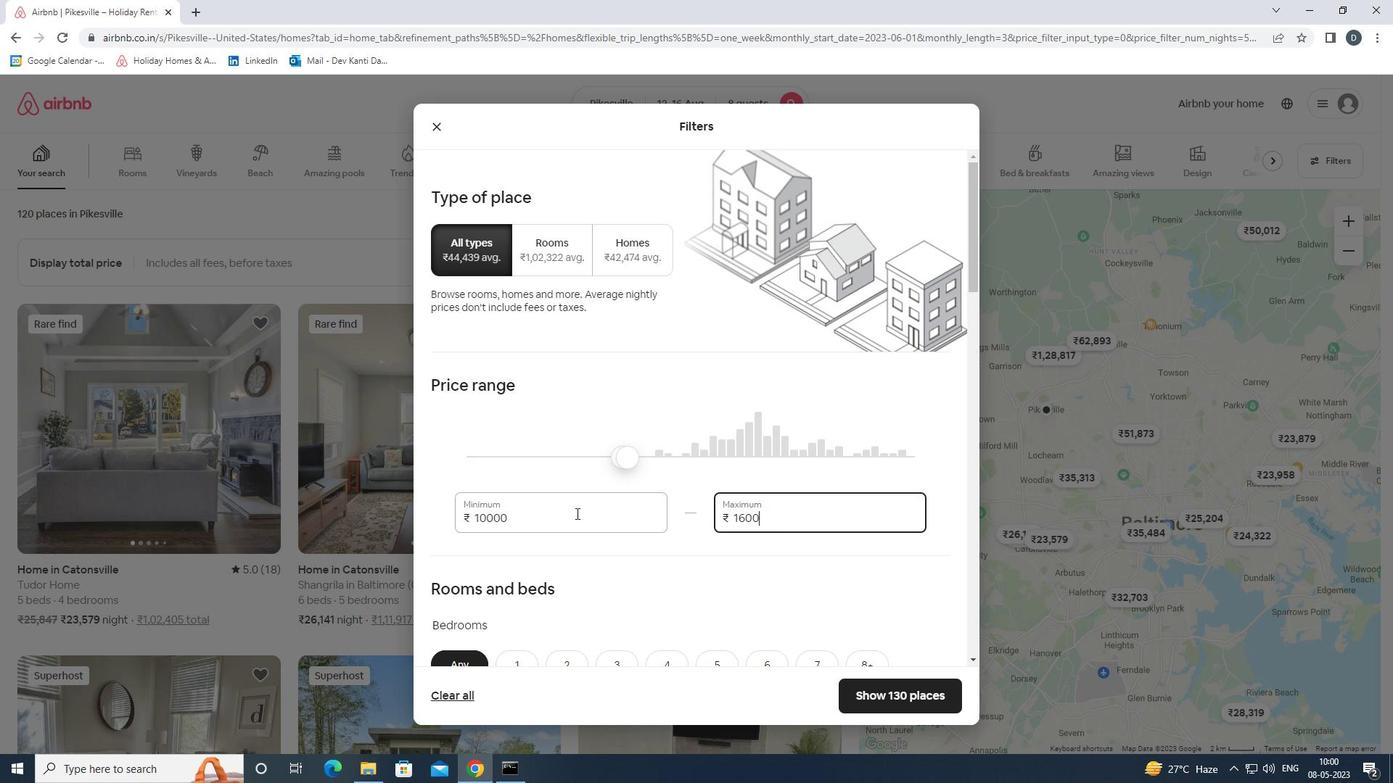 
Action: Mouse scrolled (576, 513) with delta (0, 0)
Screenshot: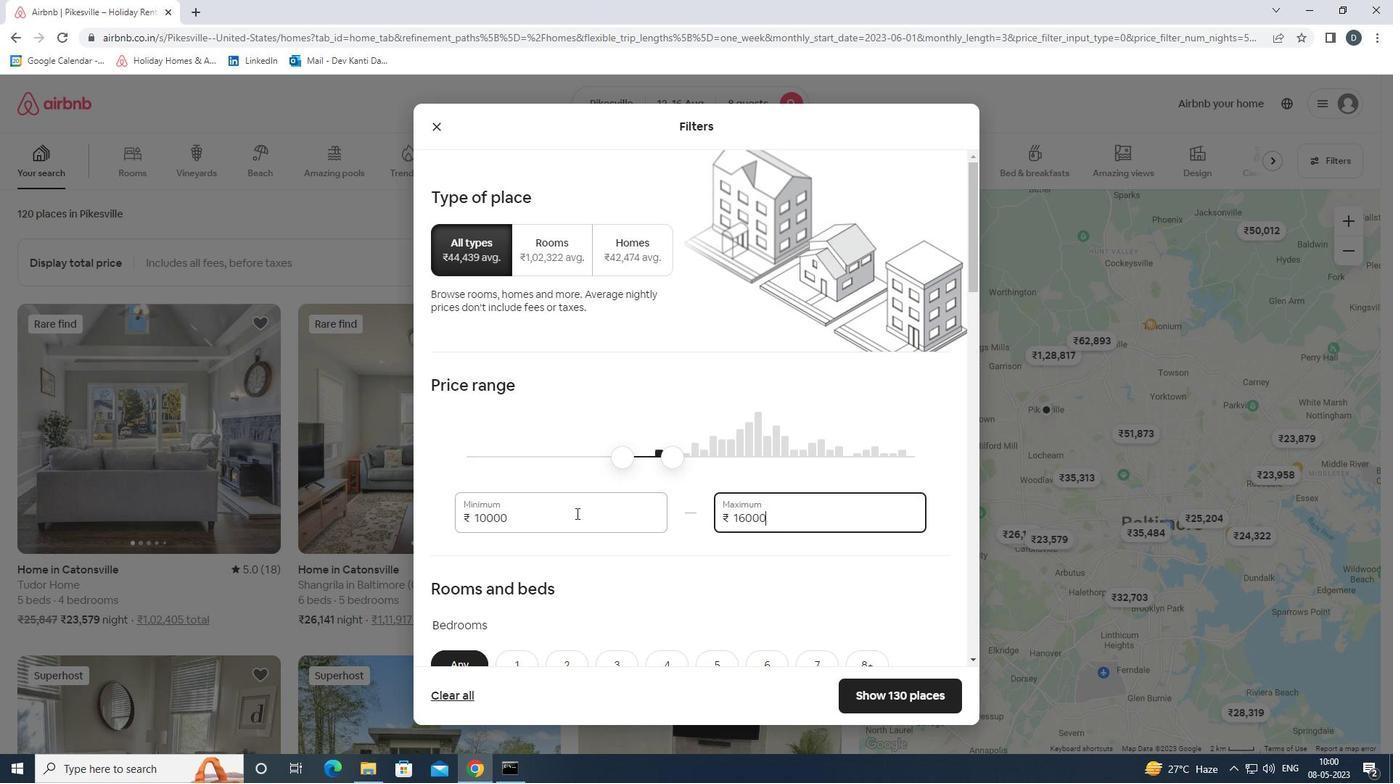 
Action: Mouse scrolled (576, 513) with delta (0, 0)
Screenshot: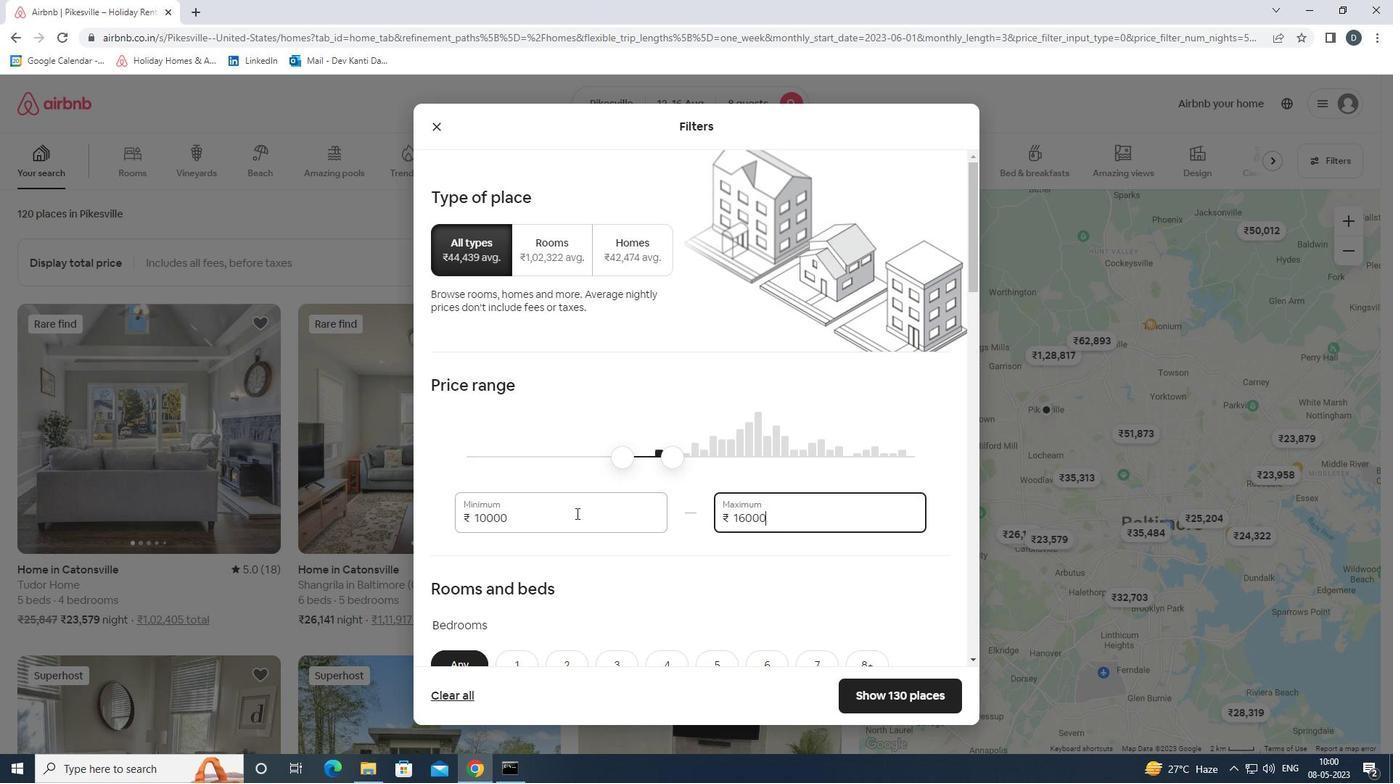 
Action: Mouse scrolled (576, 513) with delta (0, 0)
Screenshot: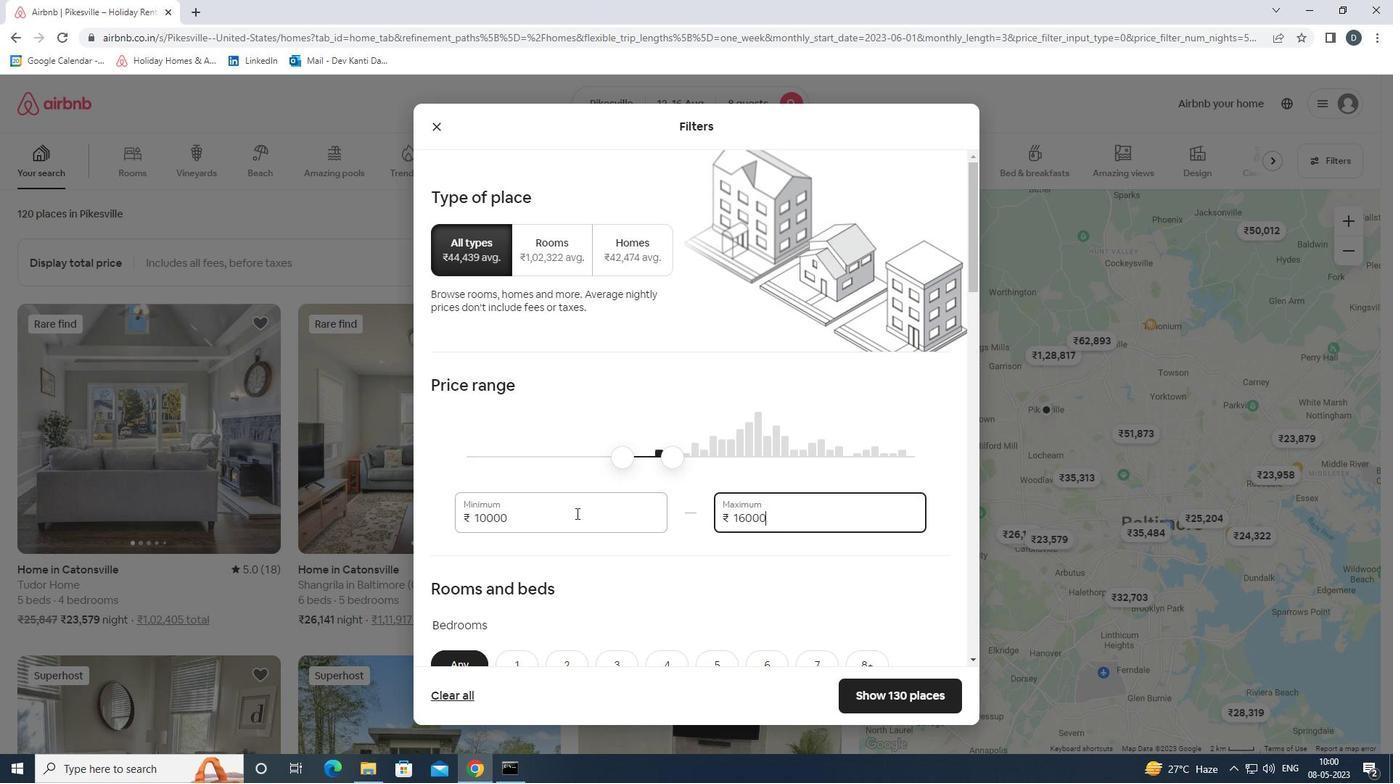 
Action: Mouse moved to (557, 491)
Screenshot: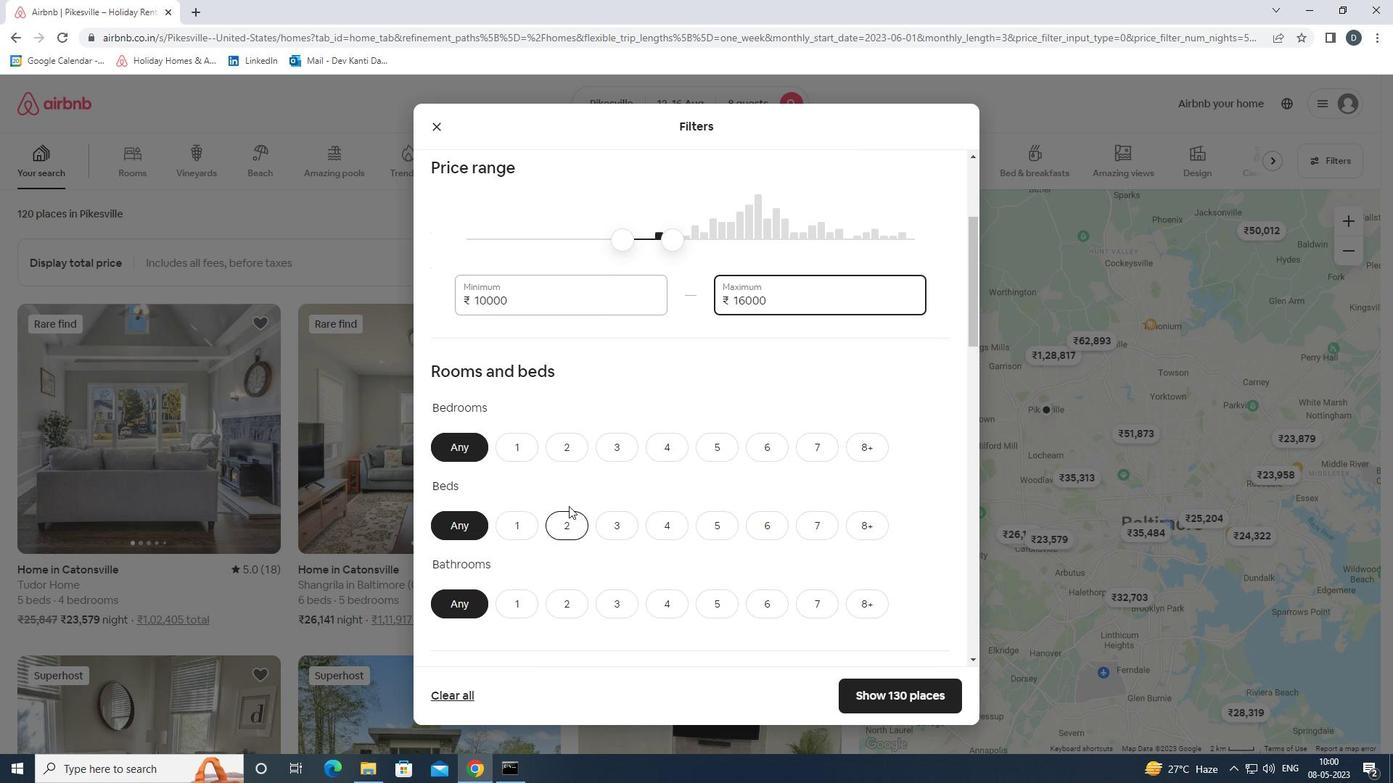 
Action: Mouse scrolled (557, 490) with delta (0, 0)
Screenshot: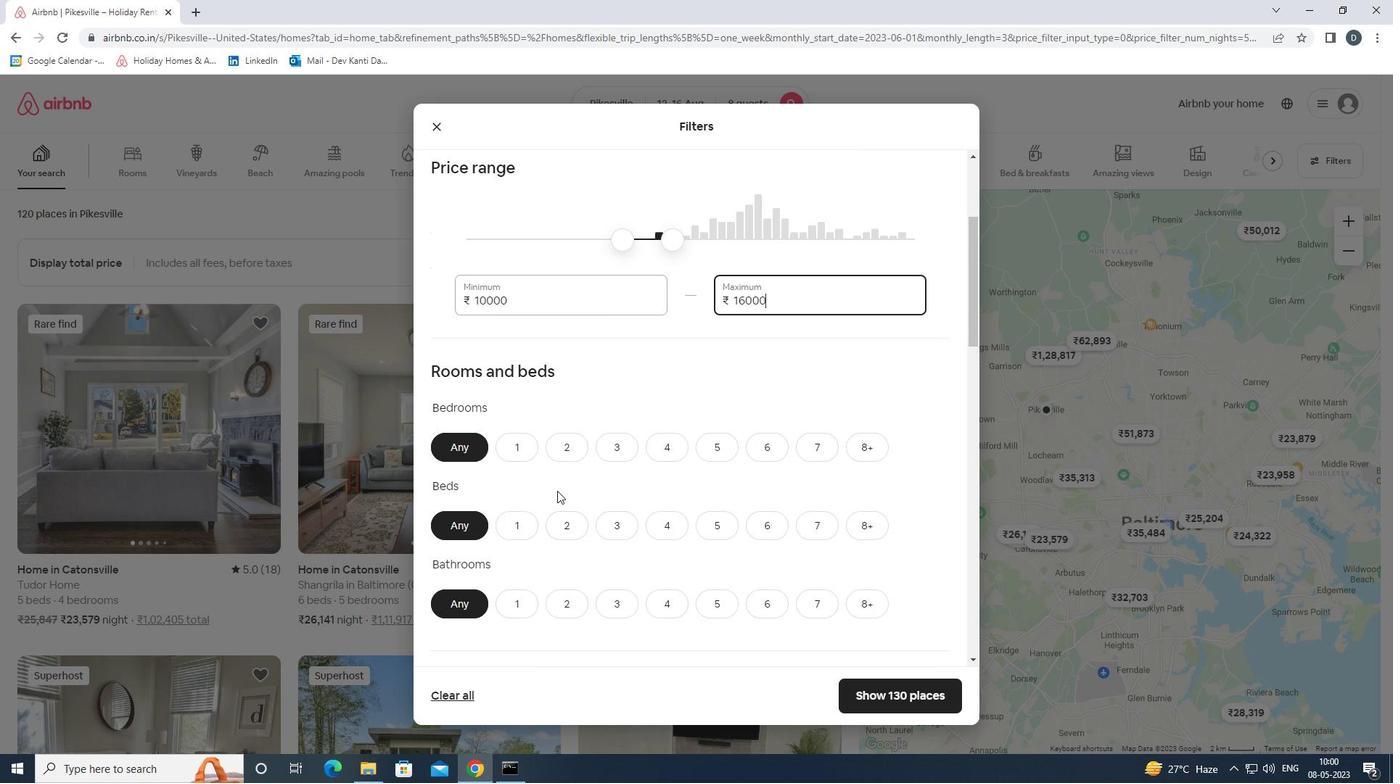 
Action: Mouse moved to (863, 366)
Screenshot: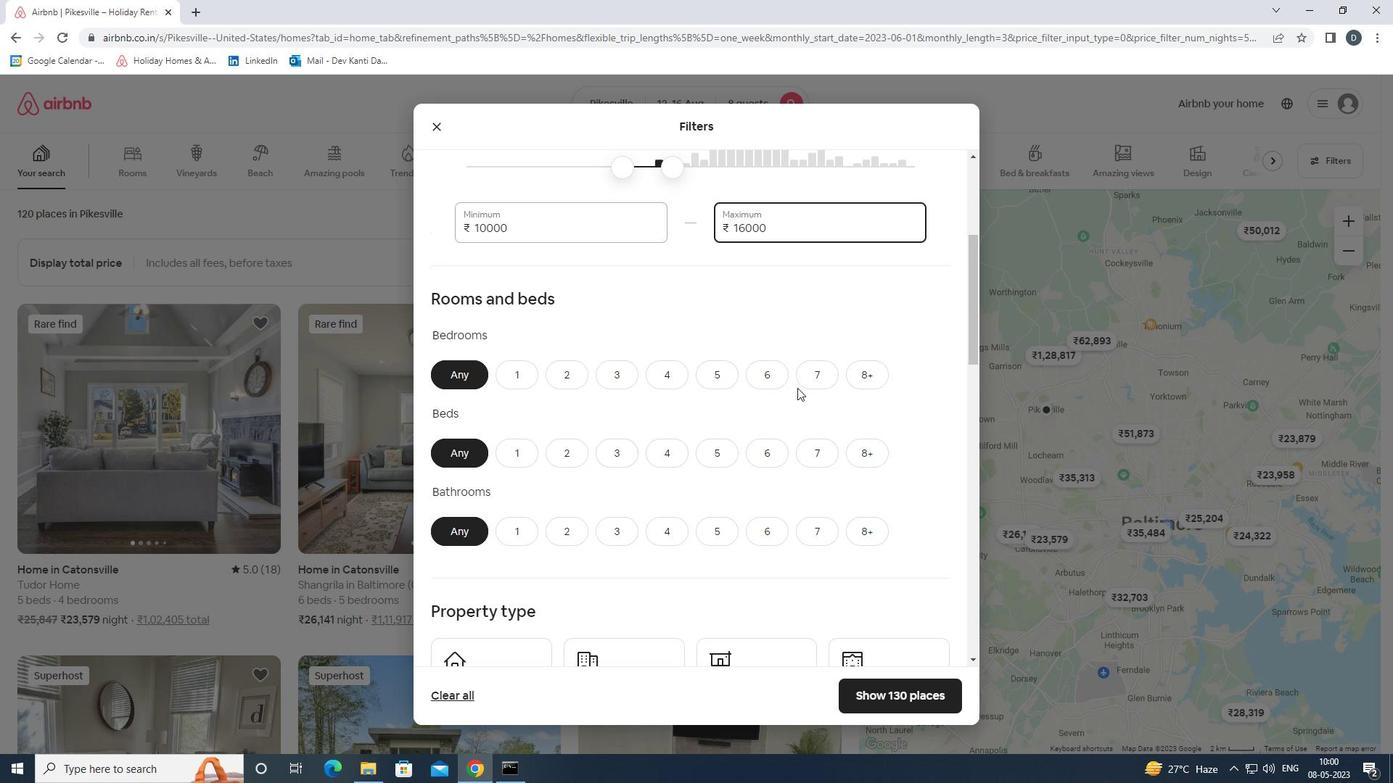 
Action: Mouse pressed left at (863, 366)
Screenshot: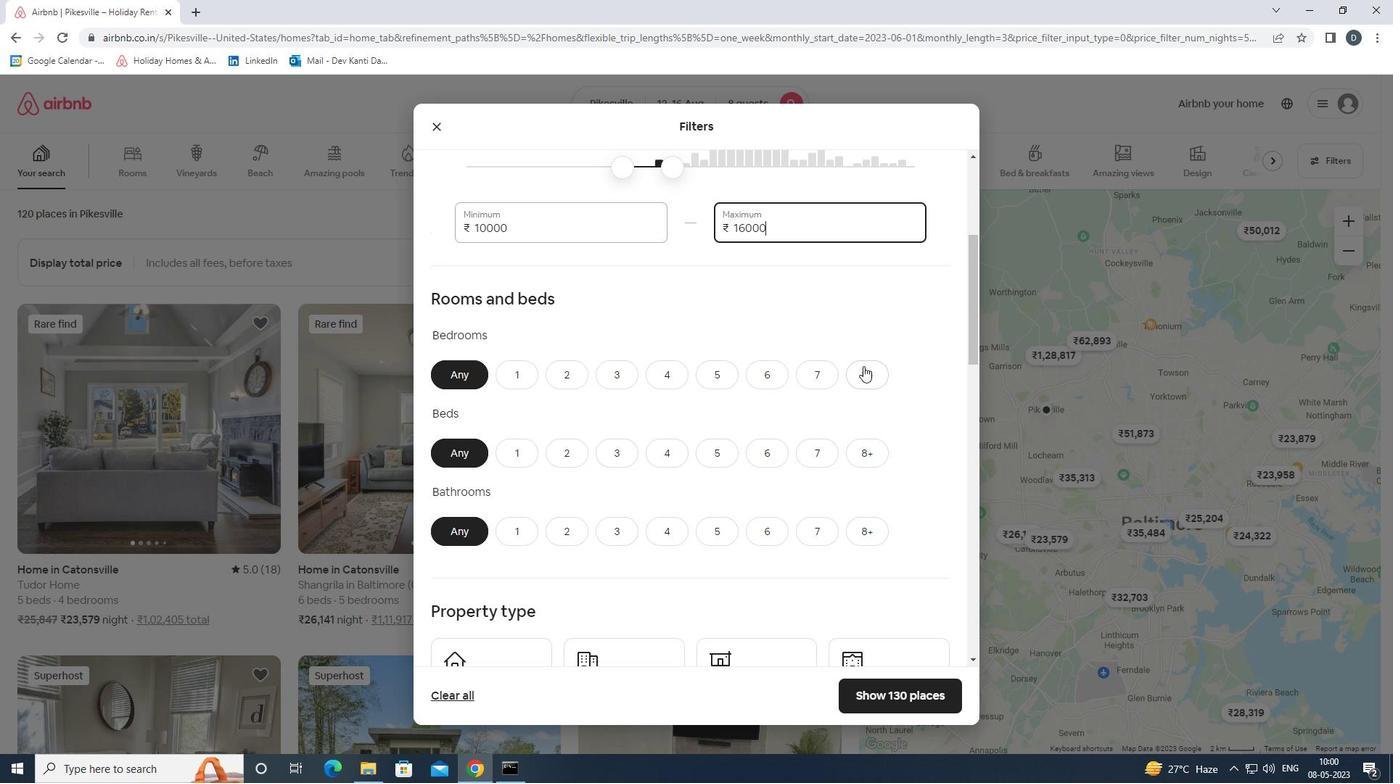 
Action: Mouse moved to (881, 450)
Screenshot: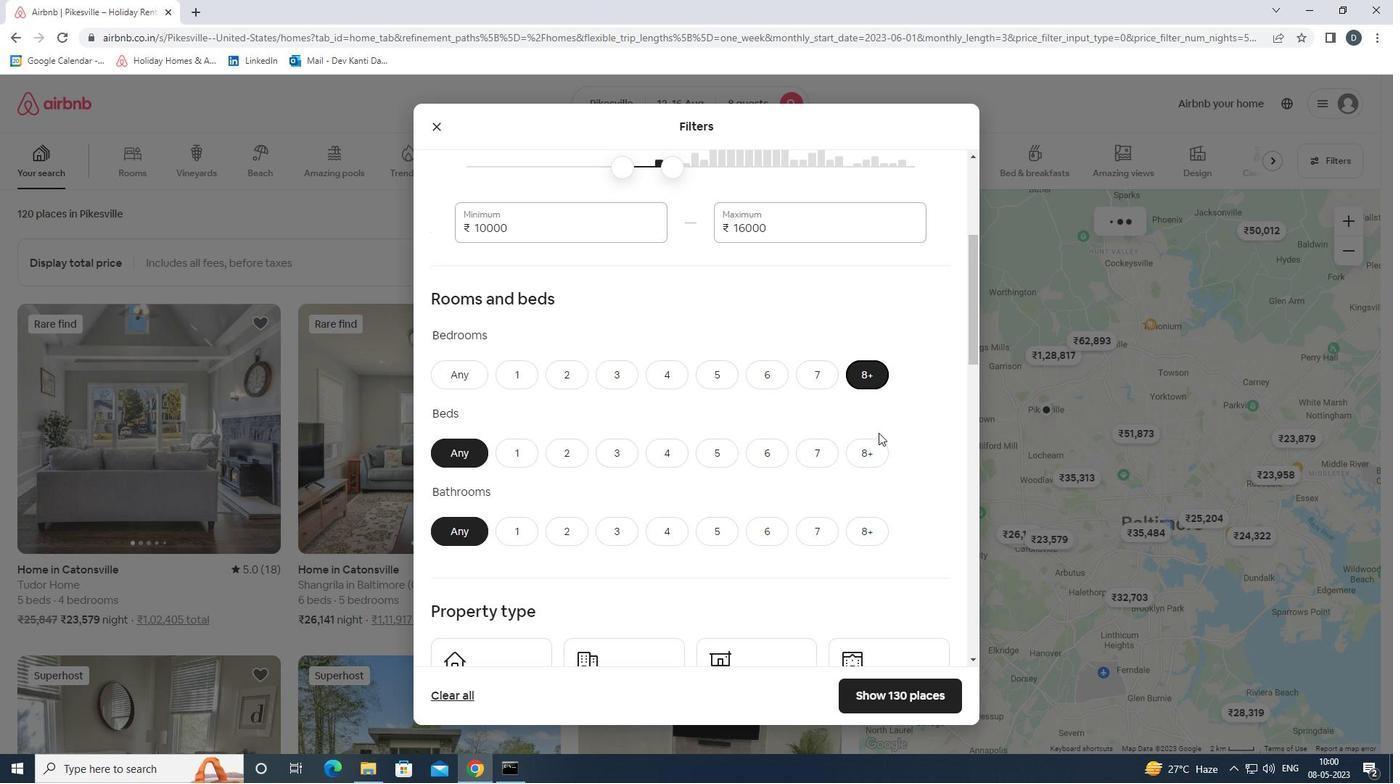 
Action: Mouse pressed left at (881, 450)
Screenshot: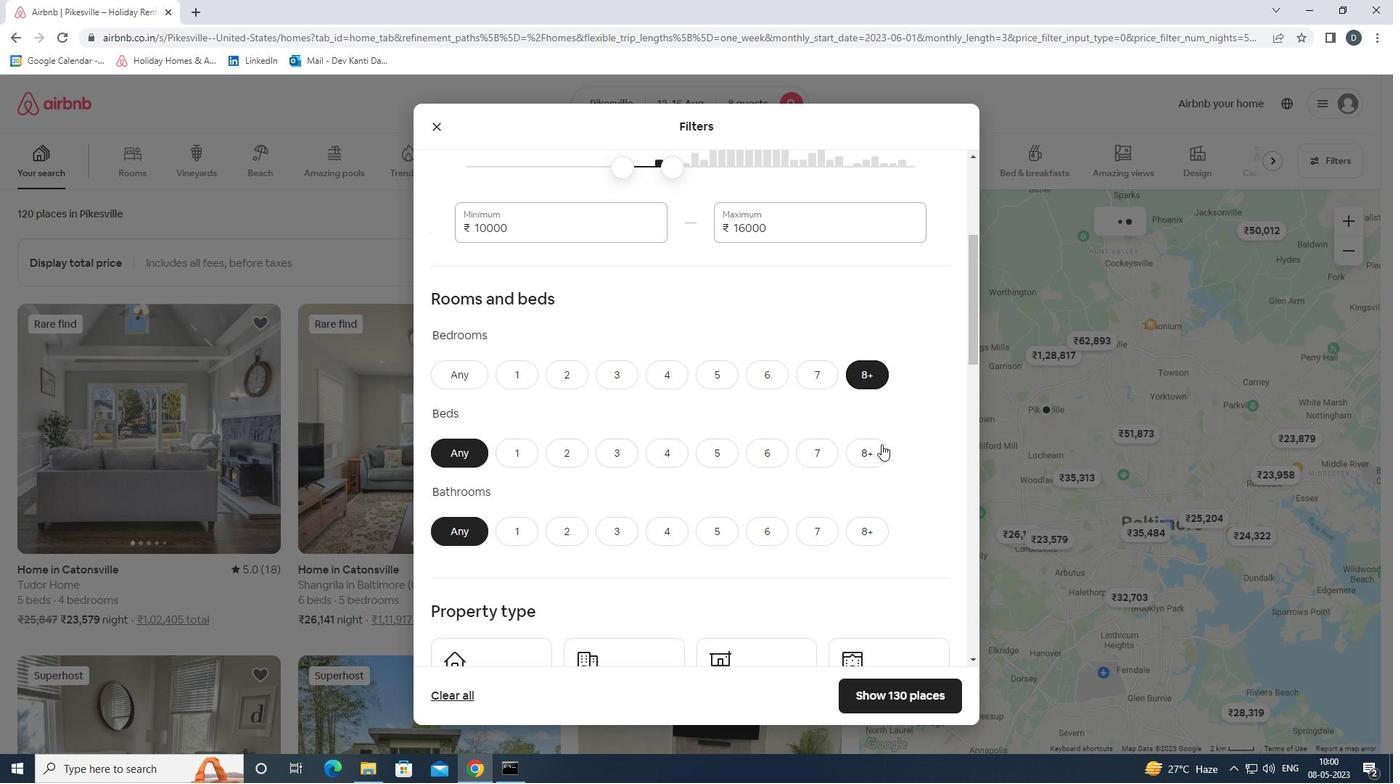 
Action: Mouse moved to (877, 521)
Screenshot: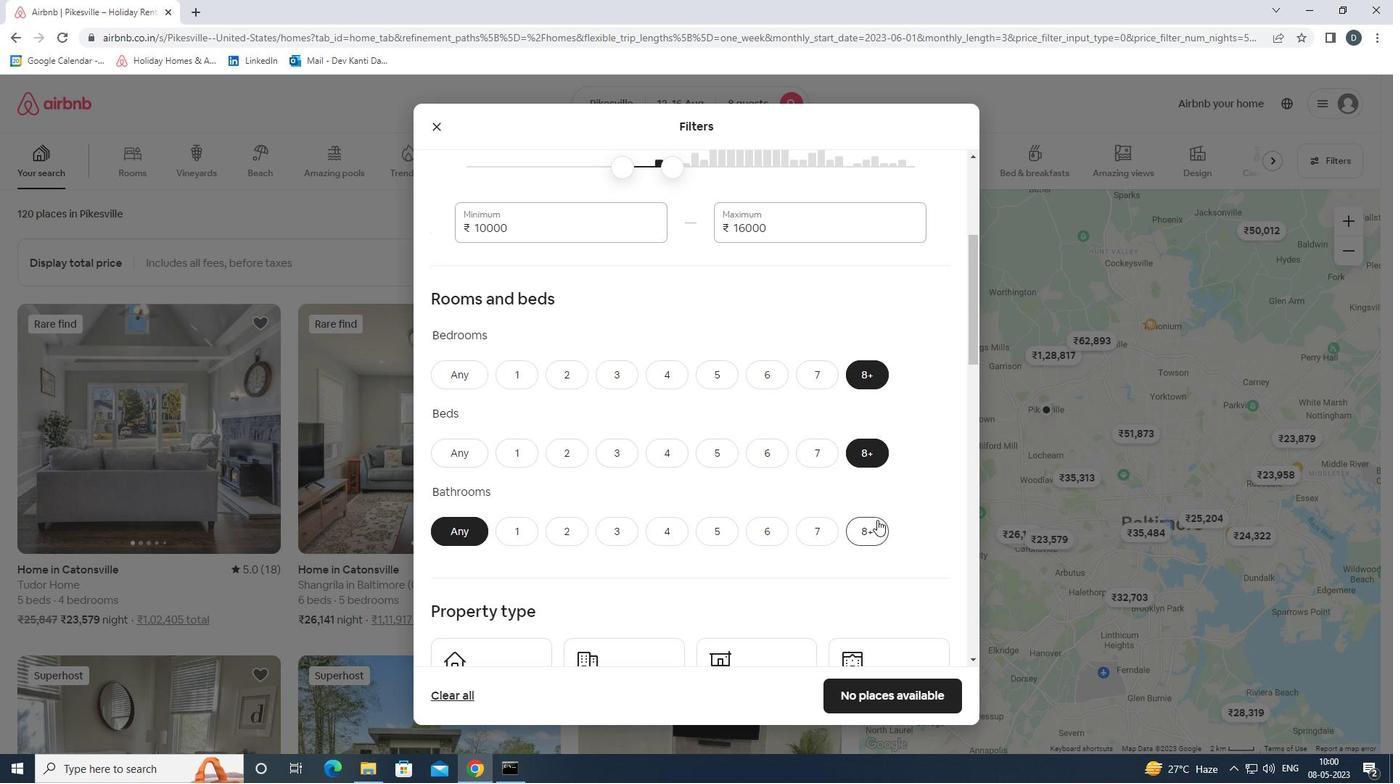 
Action: Mouse pressed left at (877, 521)
Screenshot: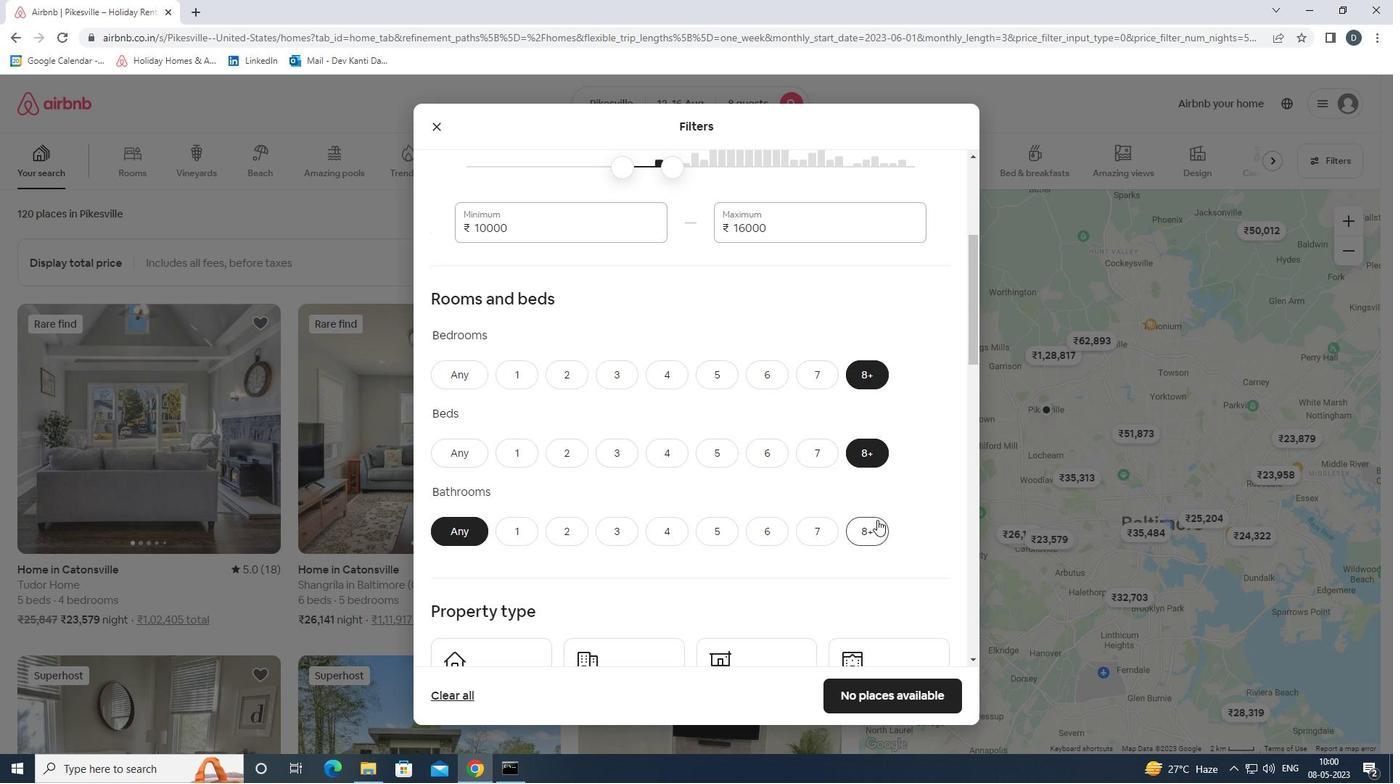 
Action: Mouse moved to (865, 496)
Screenshot: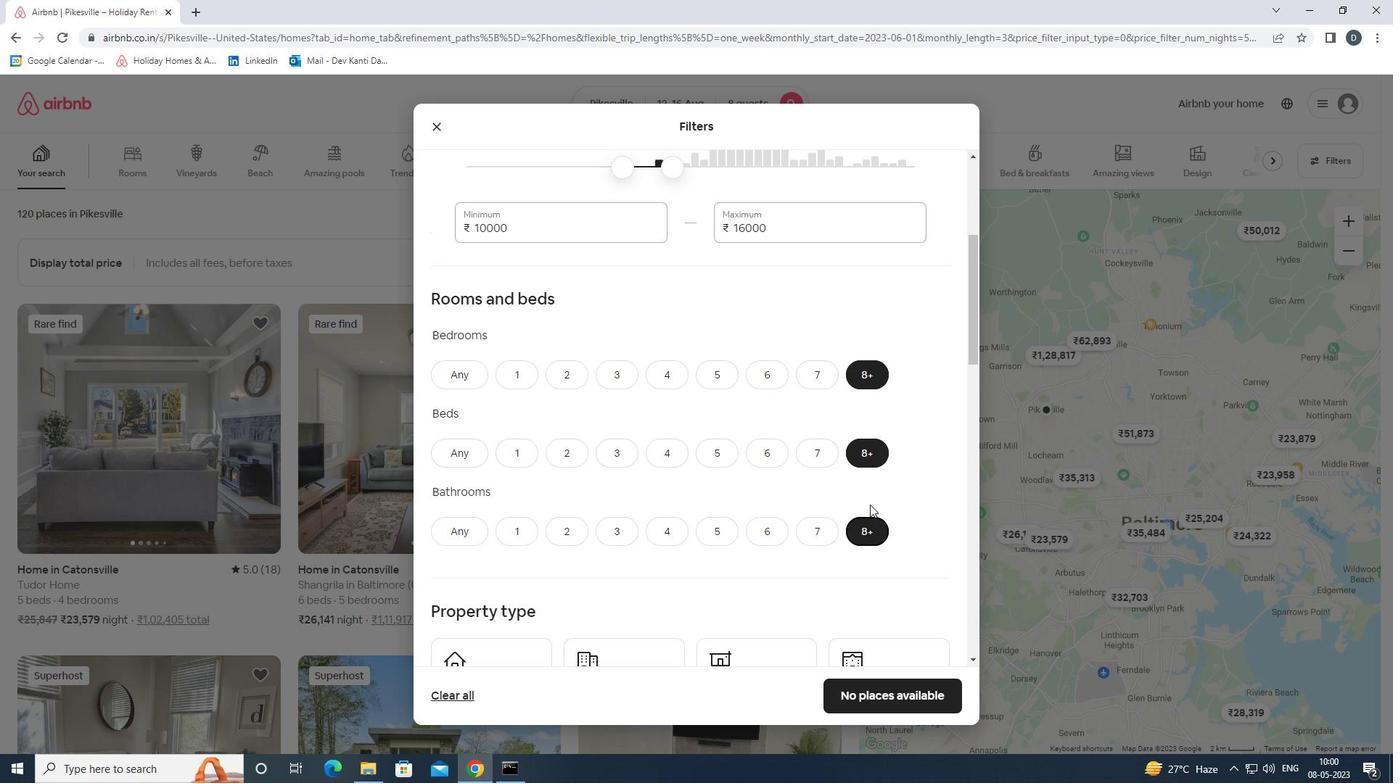 
Action: Mouse scrolled (865, 495) with delta (0, 0)
Screenshot: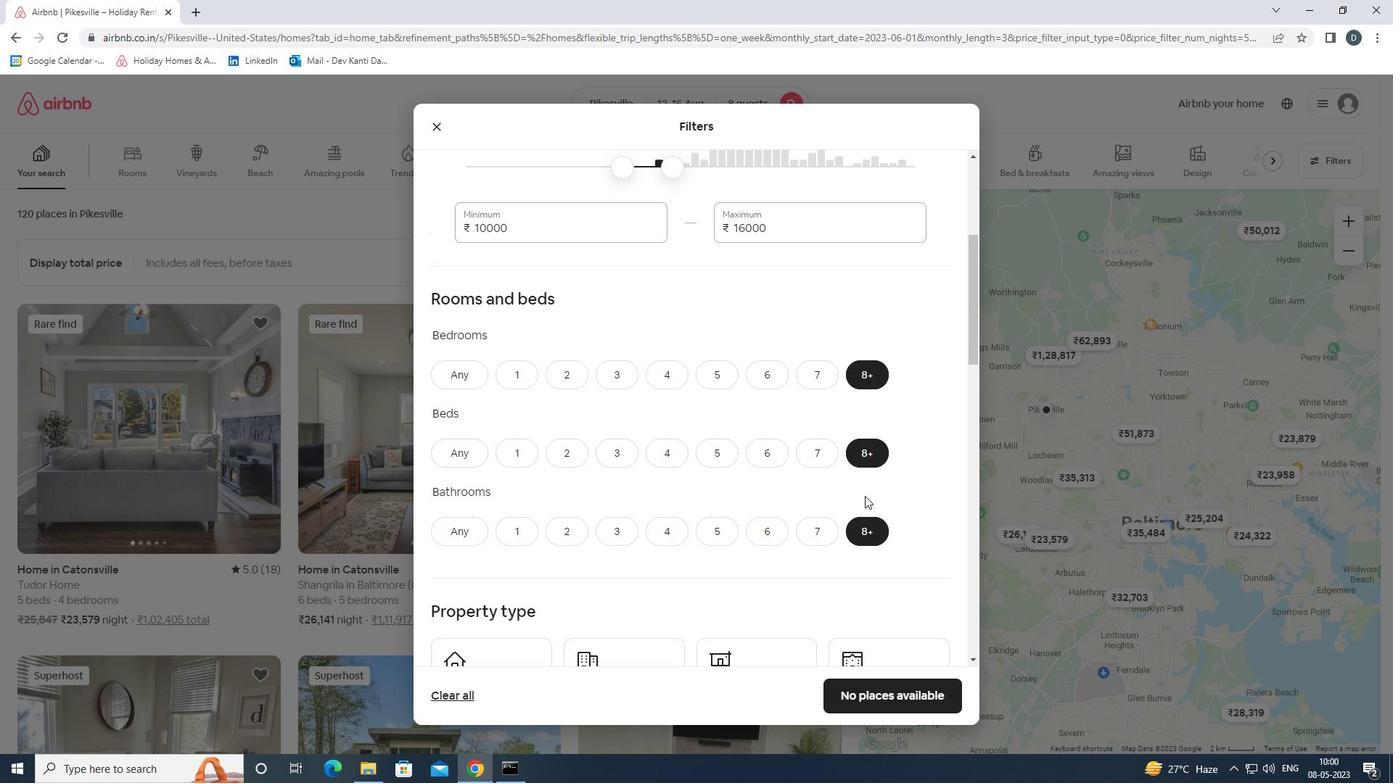 
Action: Mouse scrolled (865, 495) with delta (0, 0)
Screenshot: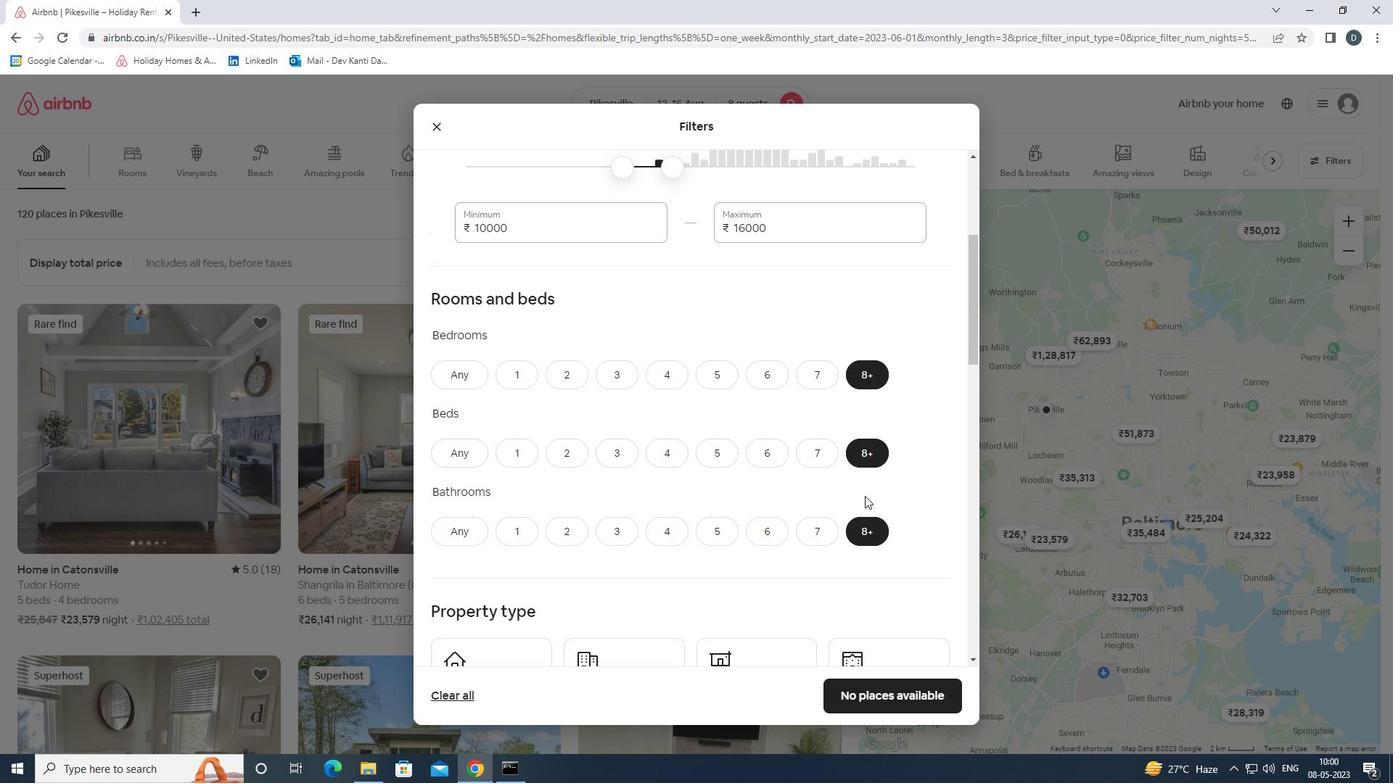 
Action: Mouse moved to (503, 541)
Screenshot: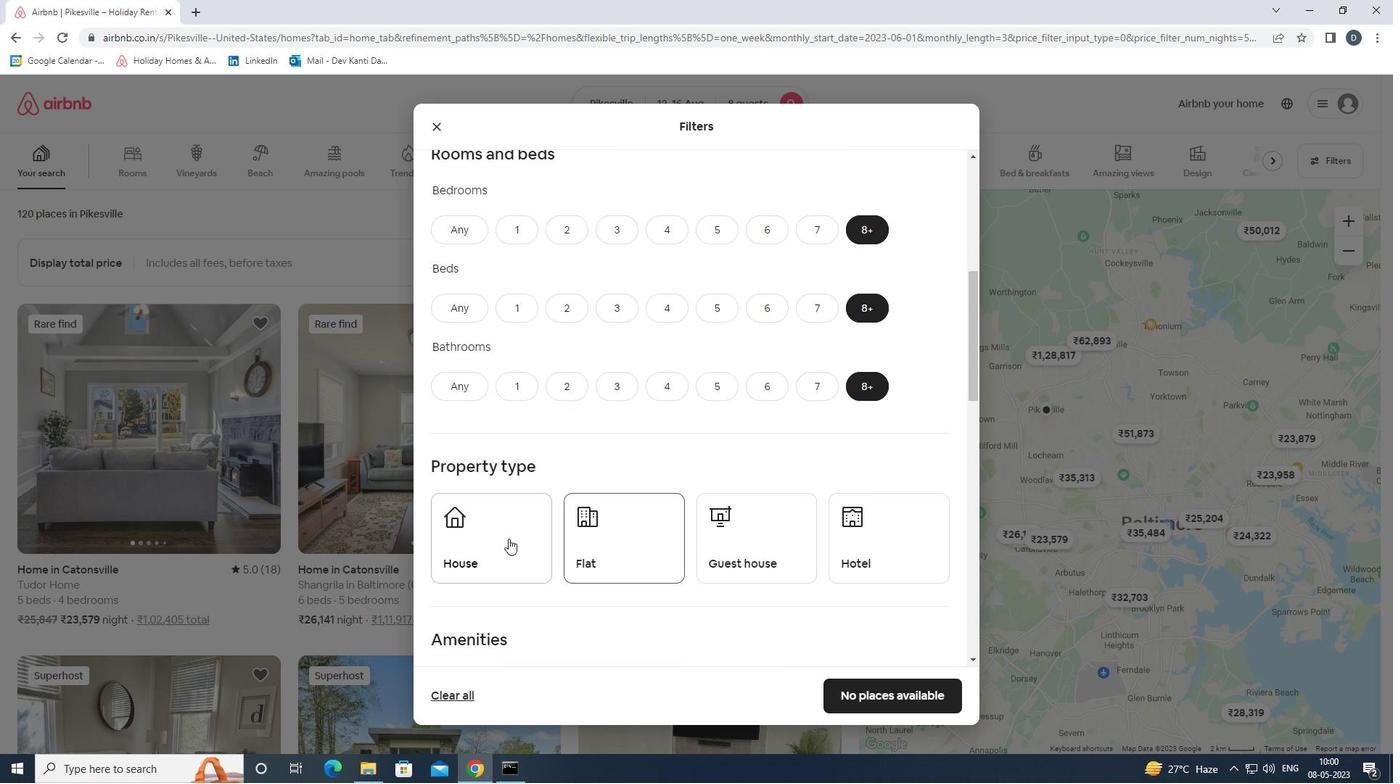 
Action: Mouse pressed left at (503, 541)
Screenshot: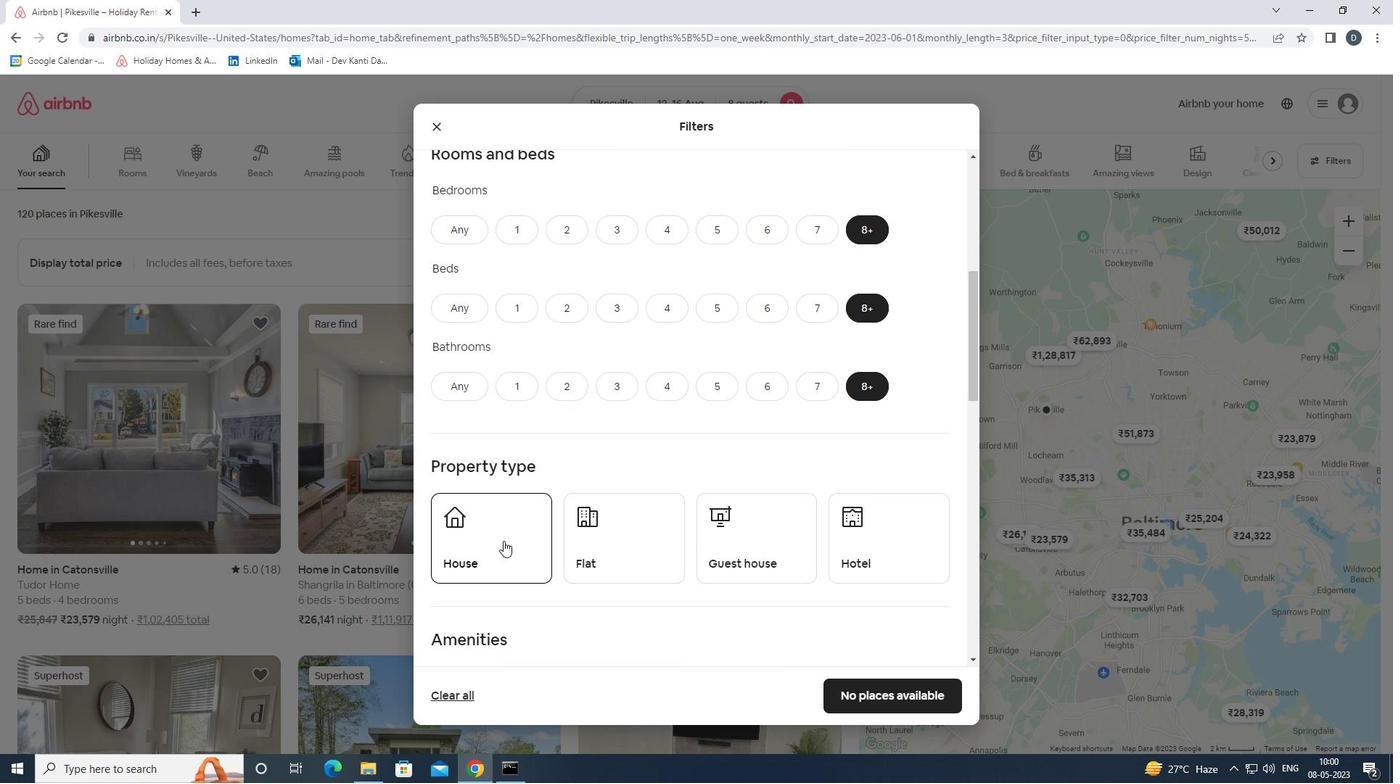 
Action: Mouse moved to (632, 544)
Screenshot: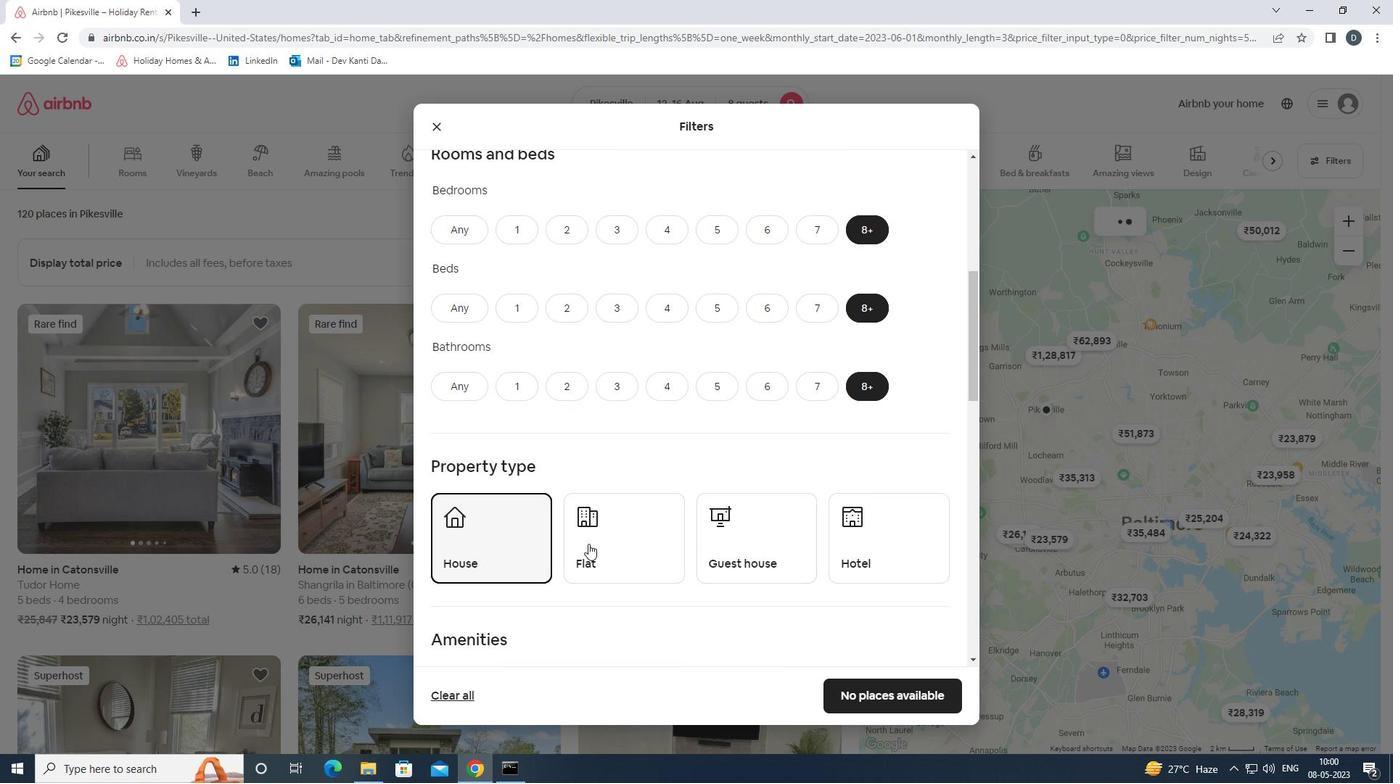 
Action: Mouse pressed left at (632, 544)
Screenshot: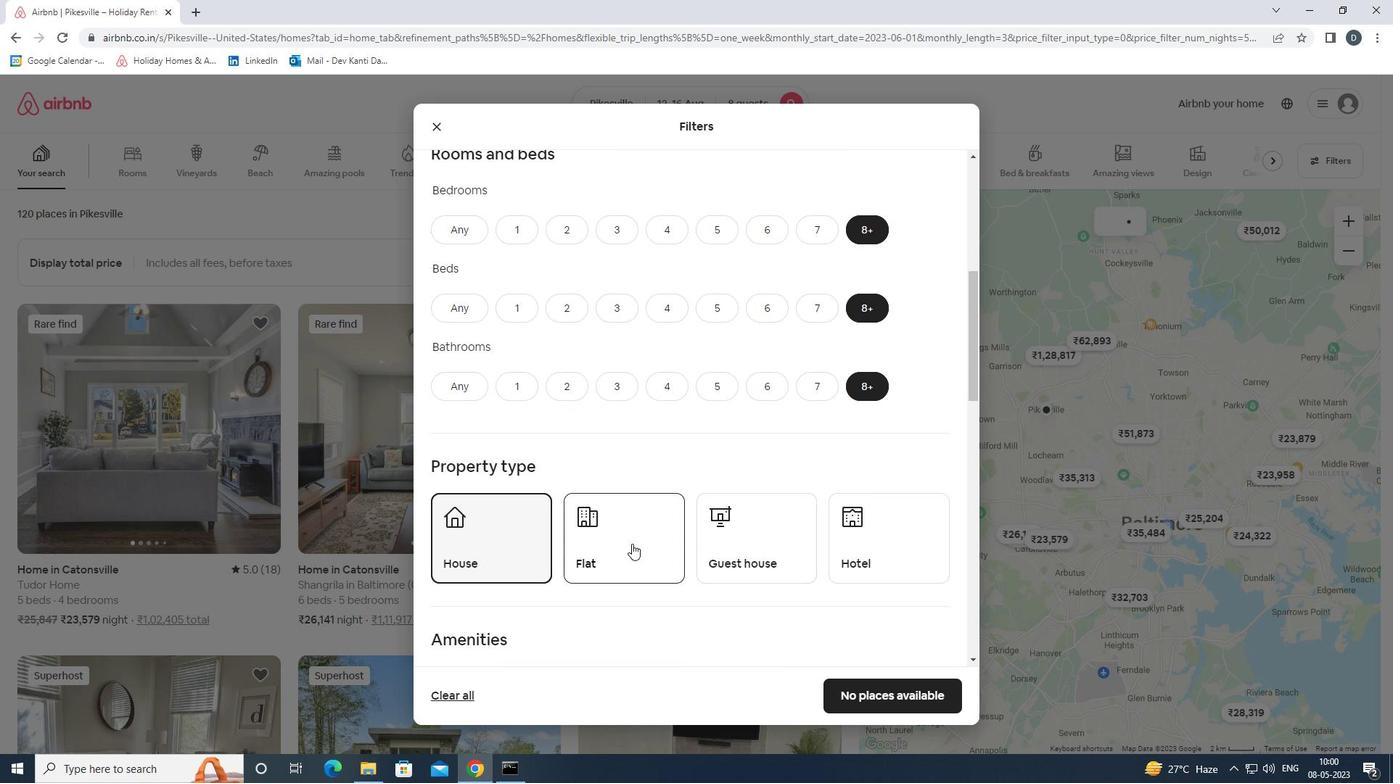 
Action: Mouse moved to (730, 539)
Screenshot: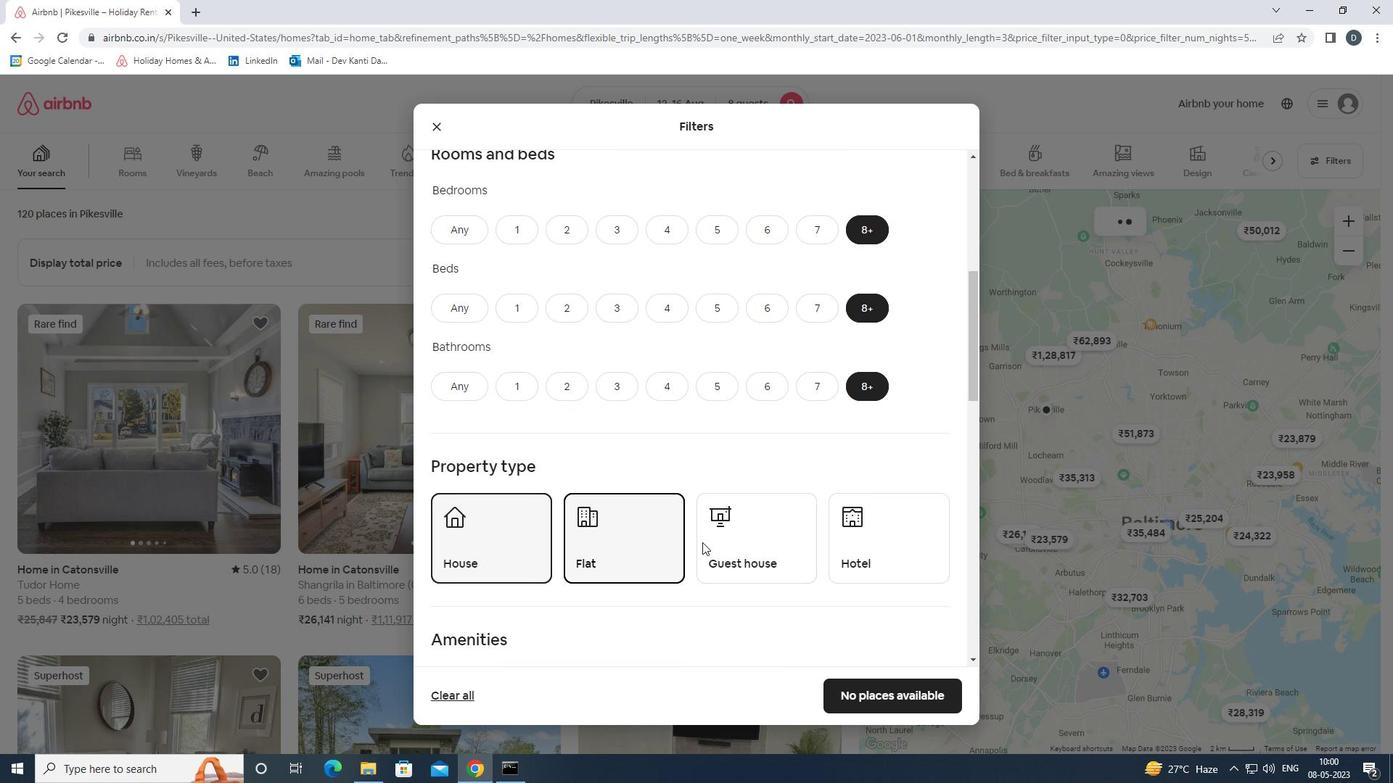 
Action: Mouse pressed left at (730, 539)
Screenshot: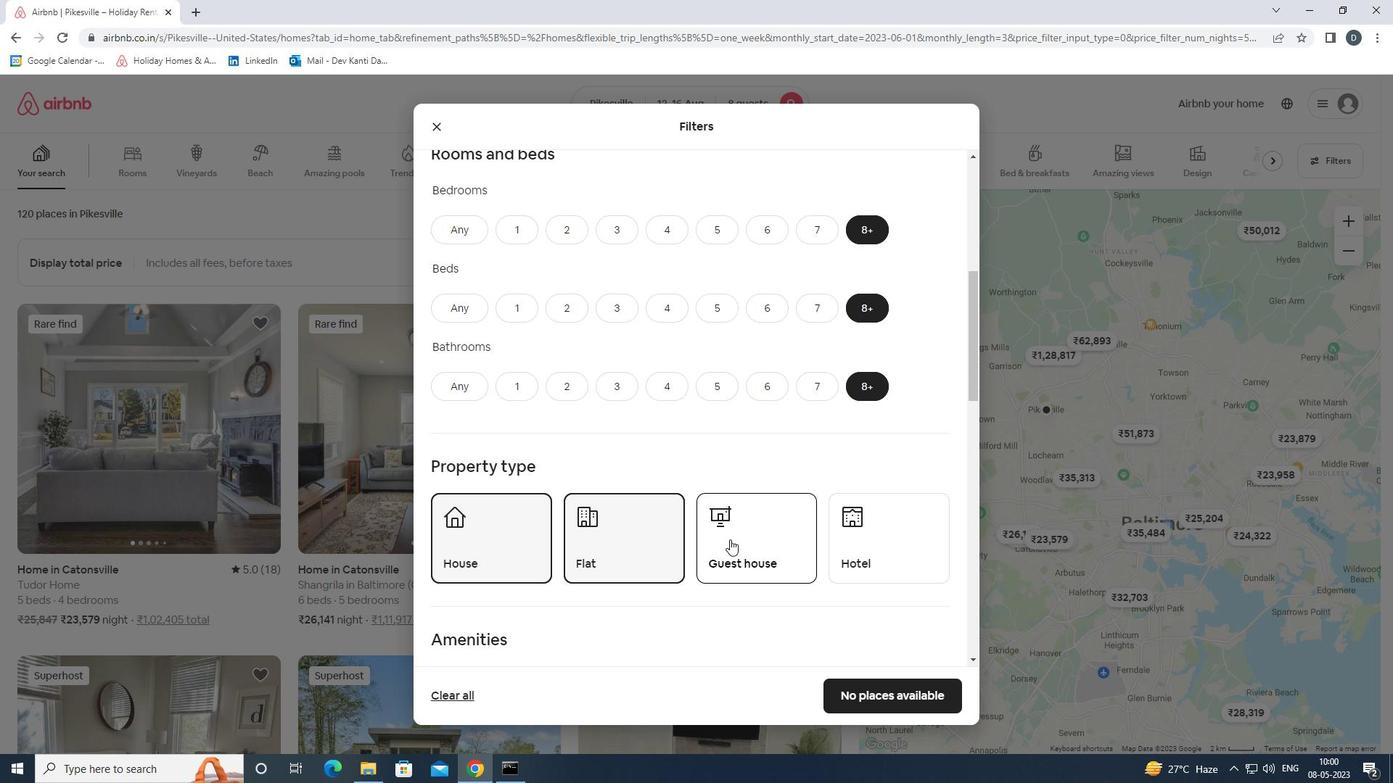 
Action: Mouse moved to (878, 534)
Screenshot: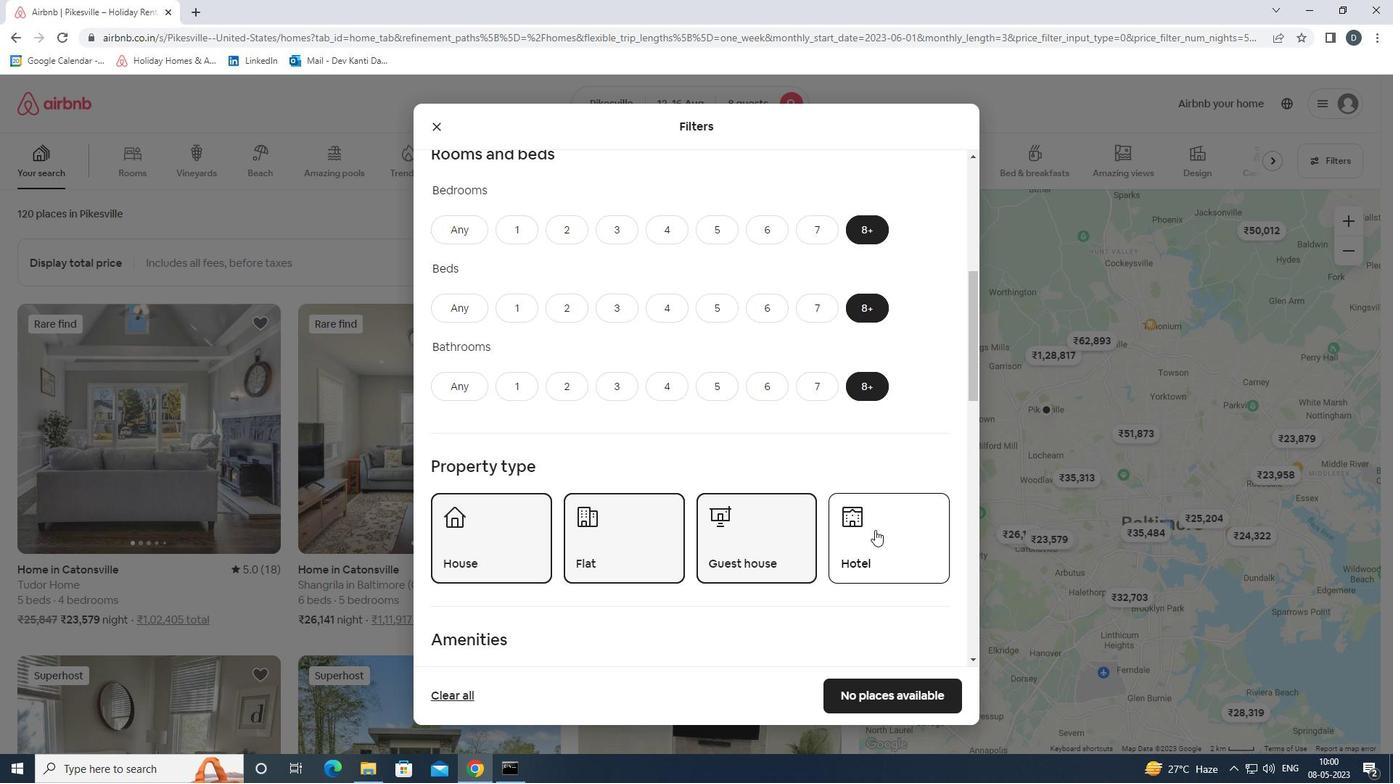 
Action: Mouse pressed left at (878, 534)
Screenshot: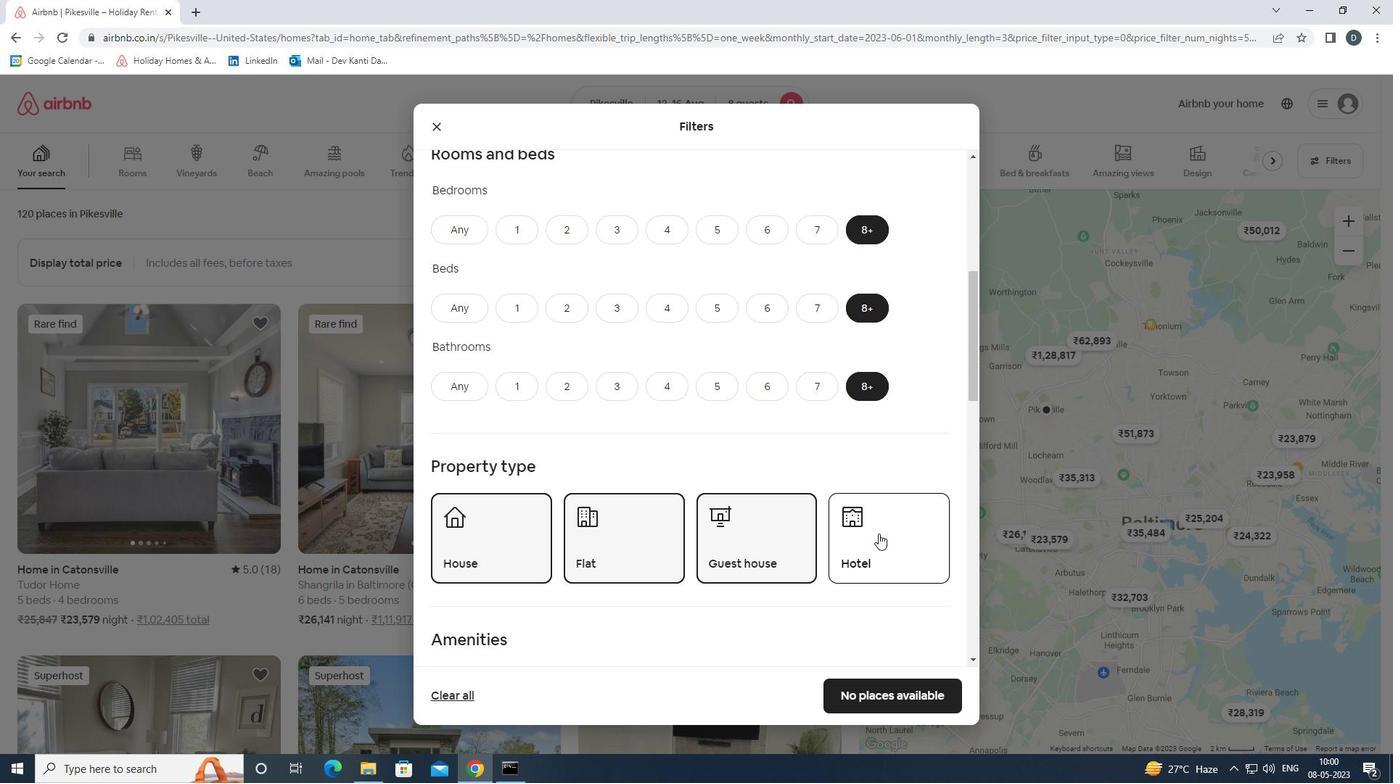 
Action: Mouse moved to (748, 511)
Screenshot: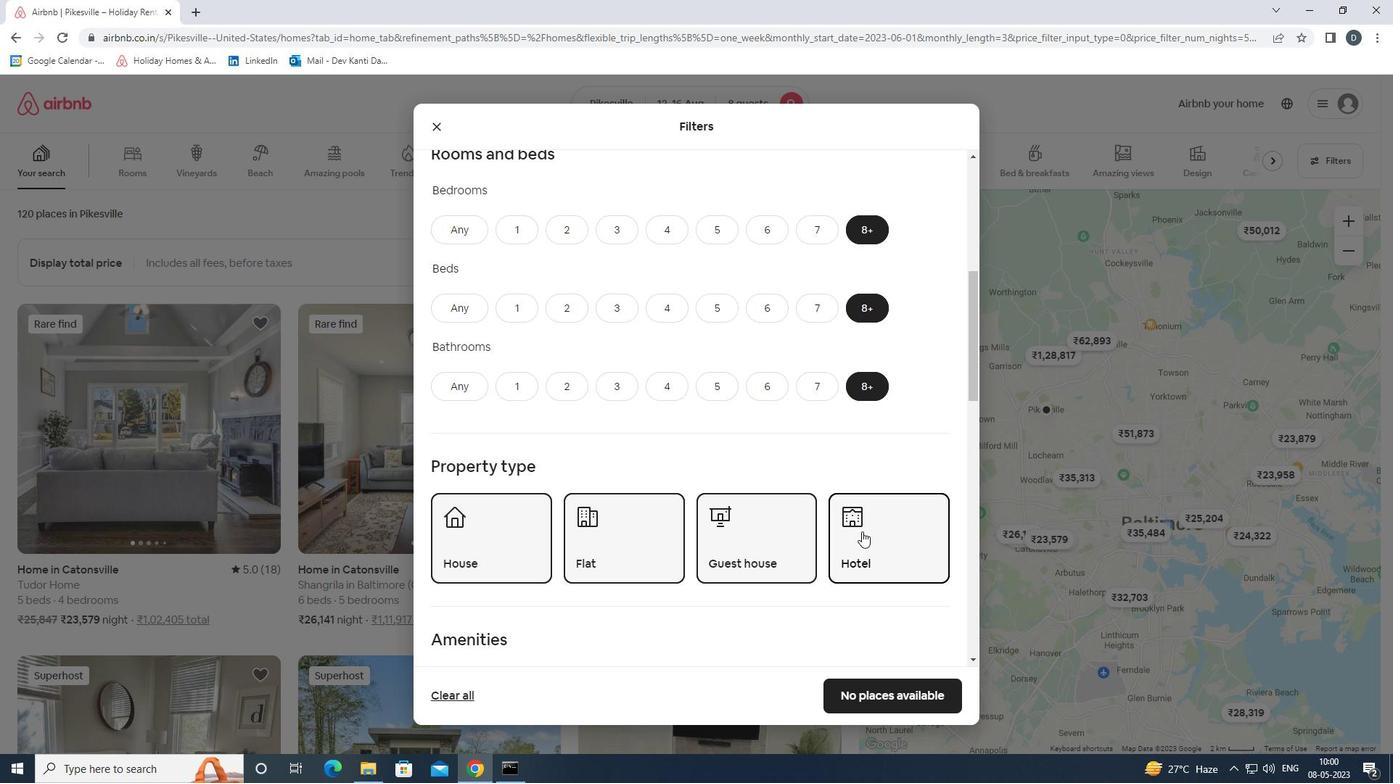 
Action: Mouse scrolled (748, 510) with delta (0, 0)
Screenshot: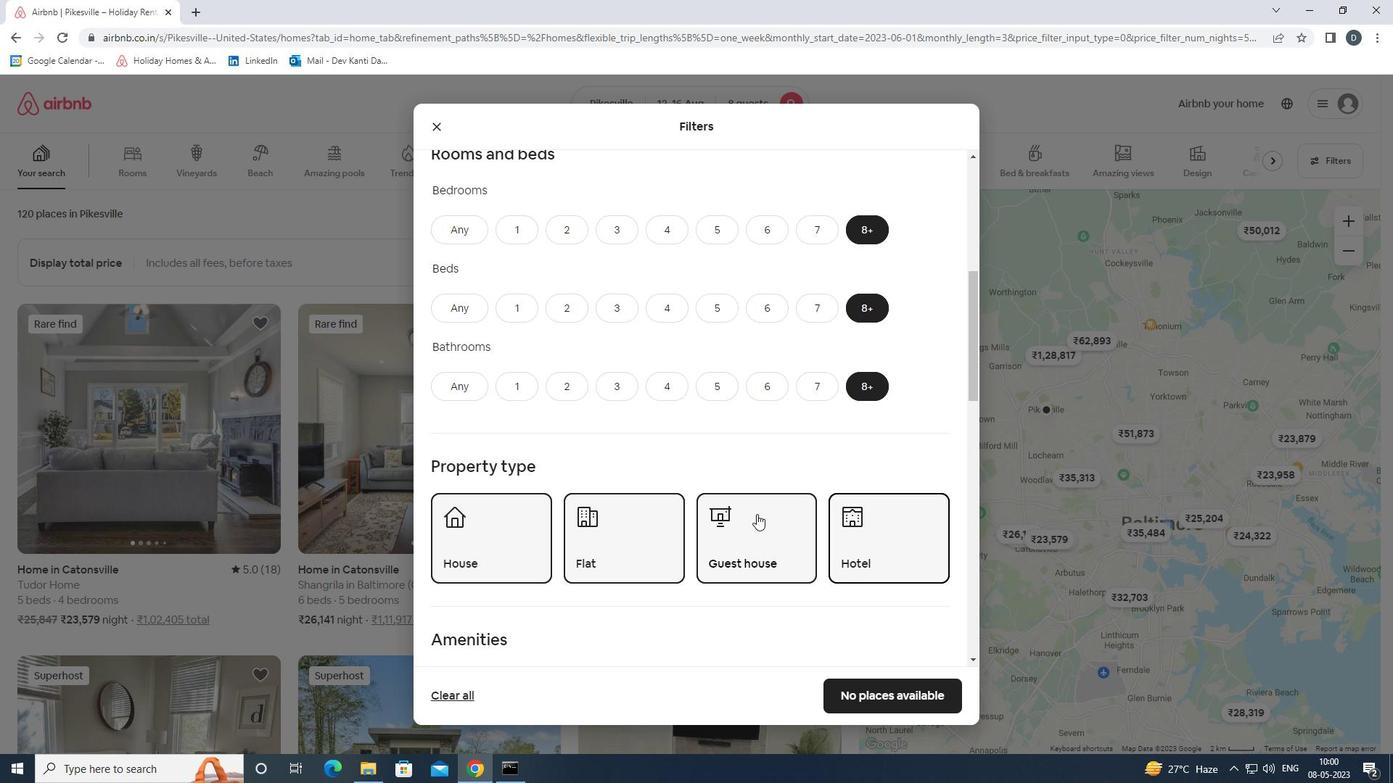 
Action: Mouse scrolled (748, 510) with delta (0, 0)
Screenshot: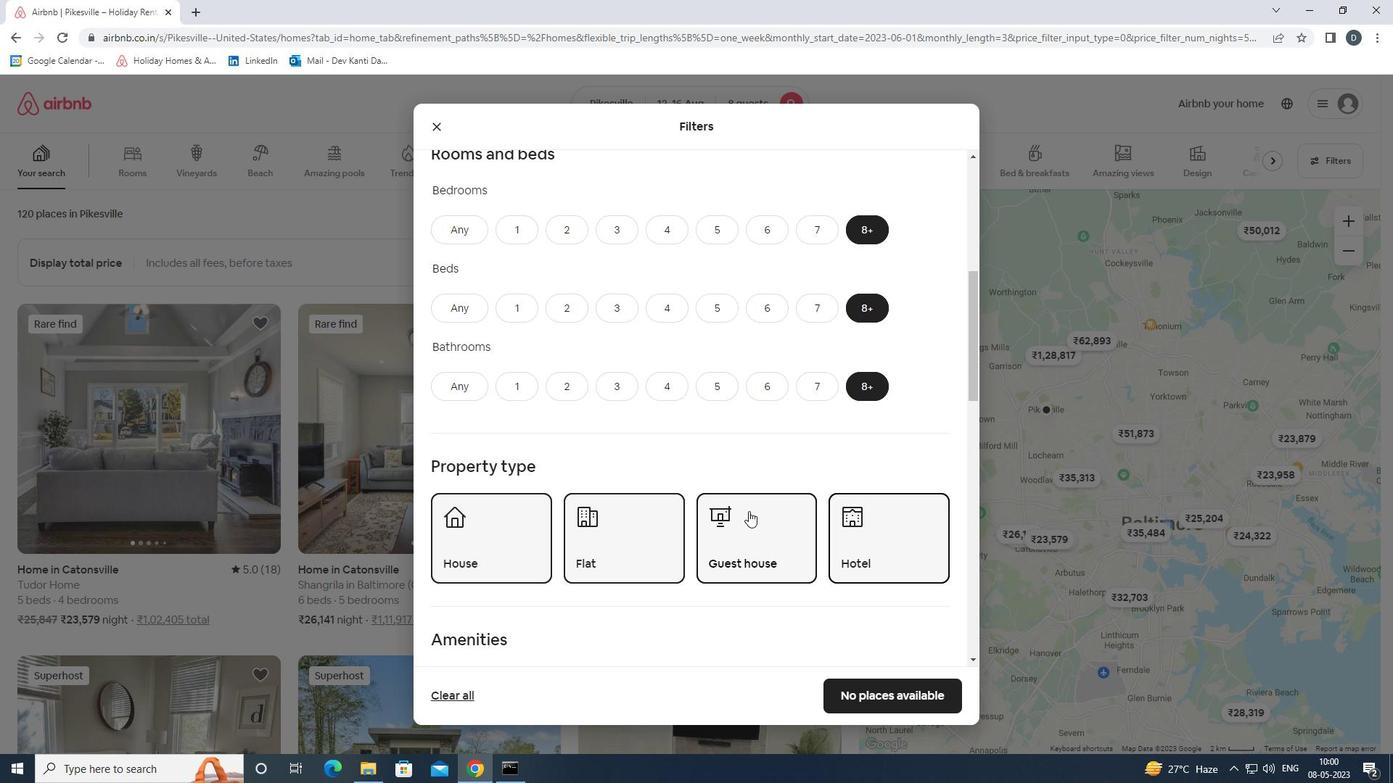 
Action: Mouse moved to (746, 505)
Screenshot: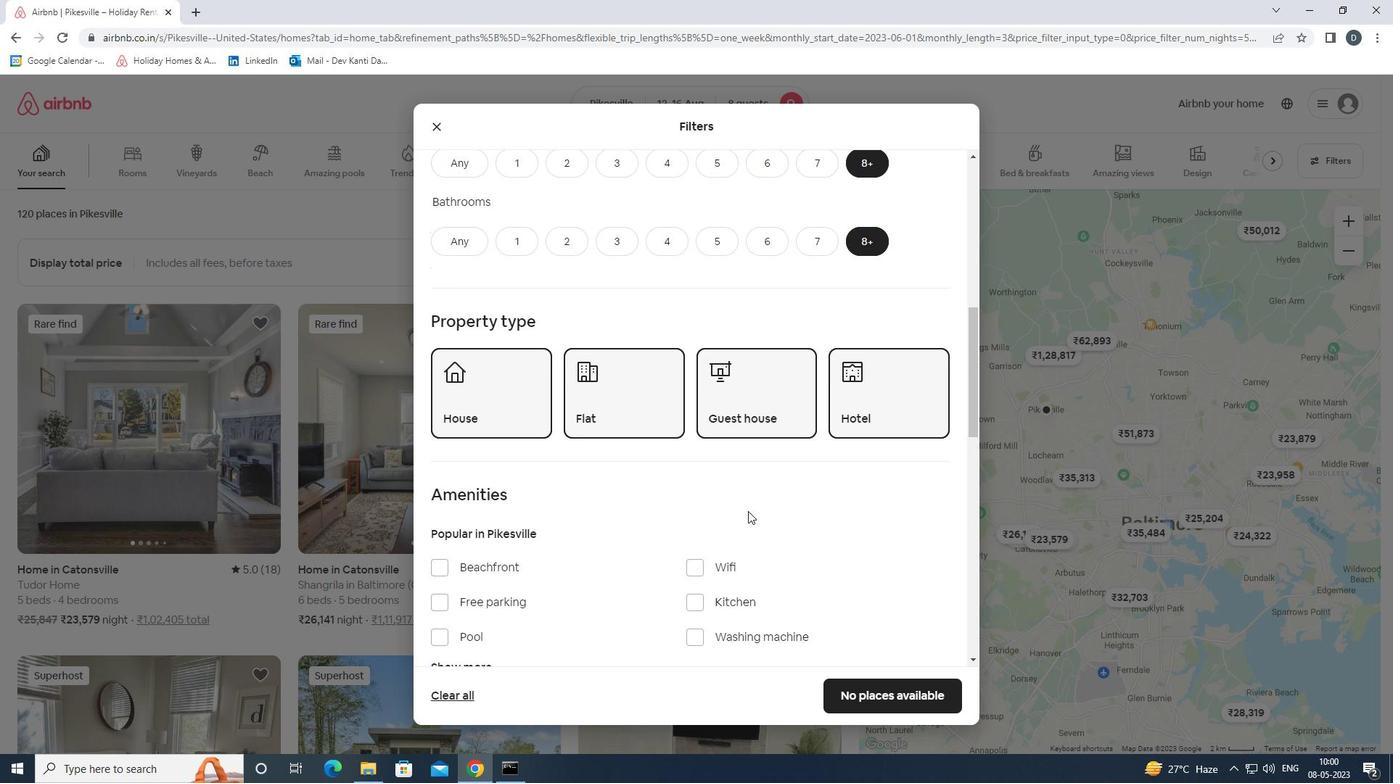 
Action: Mouse scrolled (746, 505) with delta (0, 0)
Screenshot: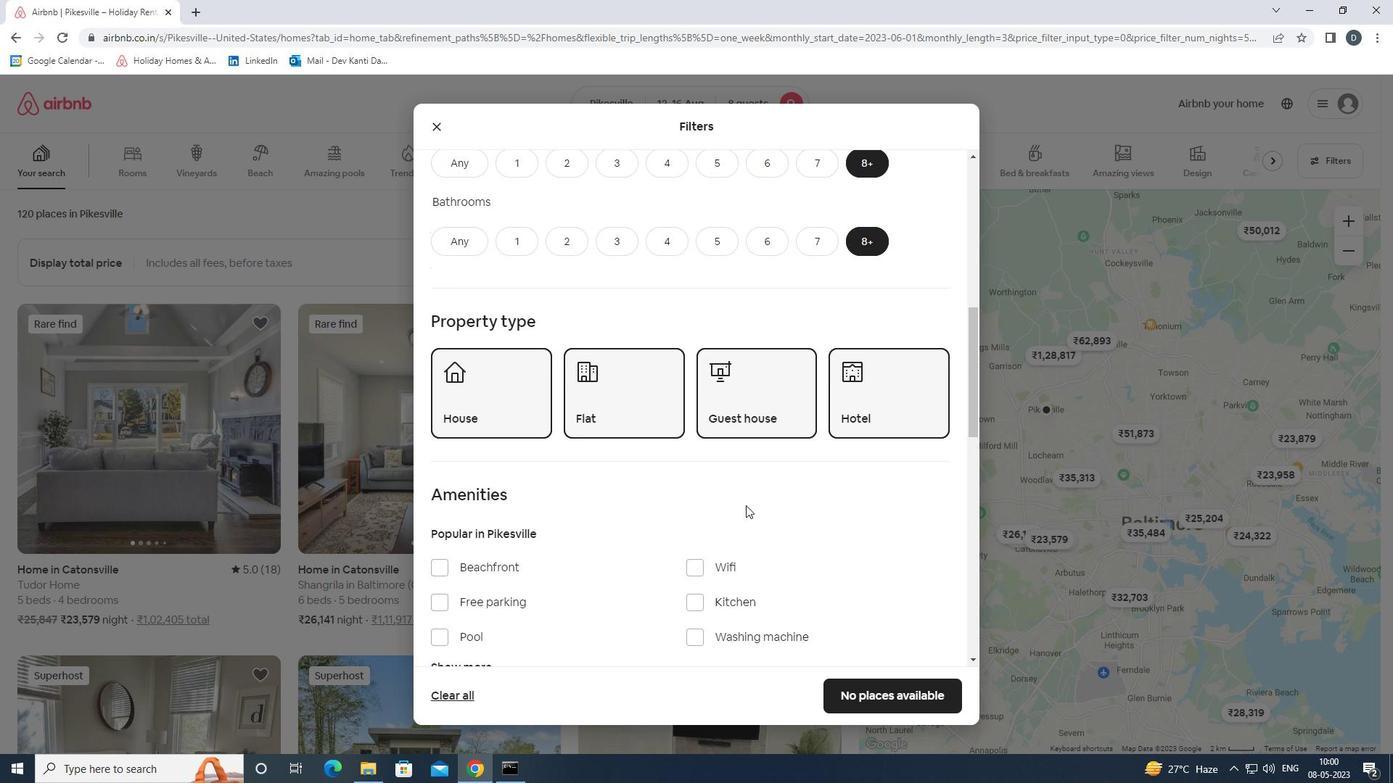 
Action: Mouse moved to (513, 531)
Screenshot: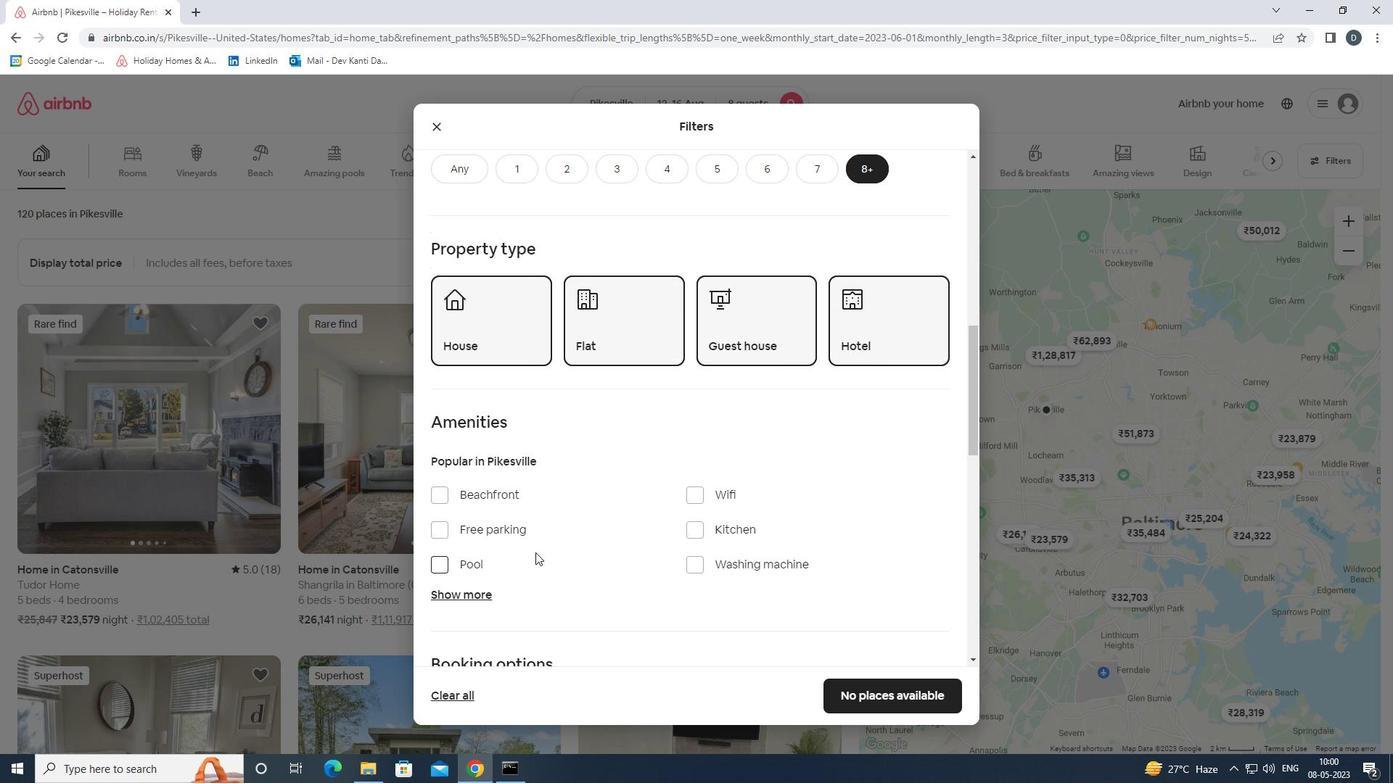 
Action: Mouse pressed left at (513, 531)
Screenshot: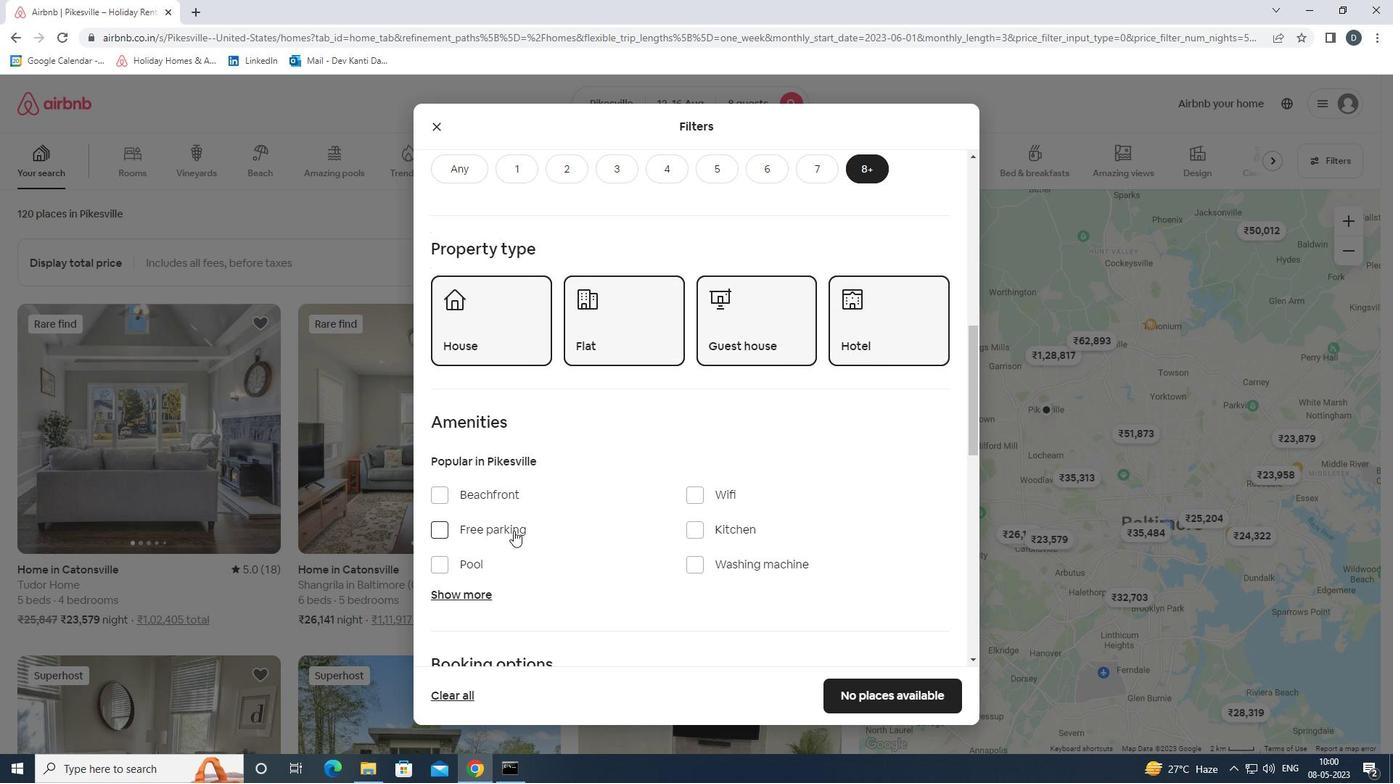 
Action: Mouse moved to (709, 494)
Screenshot: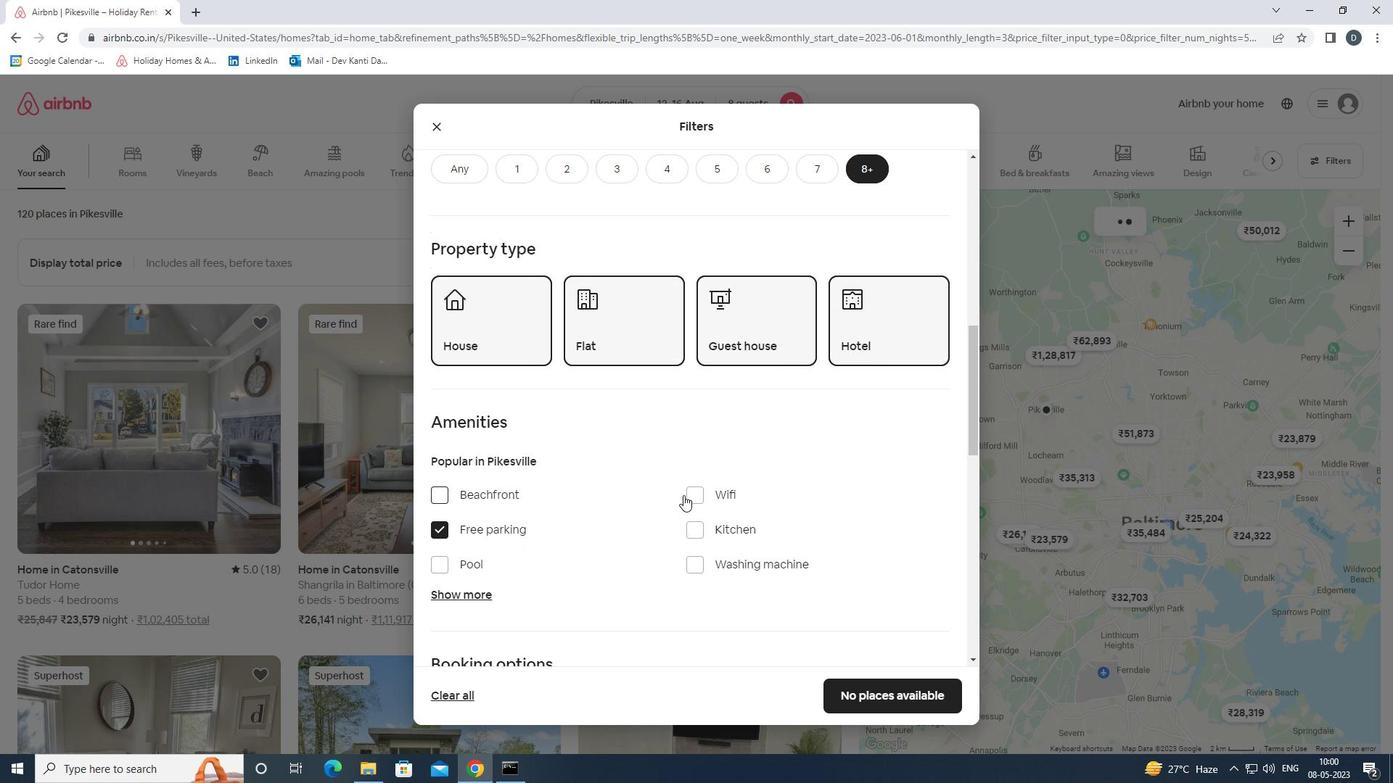 
Action: Mouse pressed left at (709, 494)
Screenshot: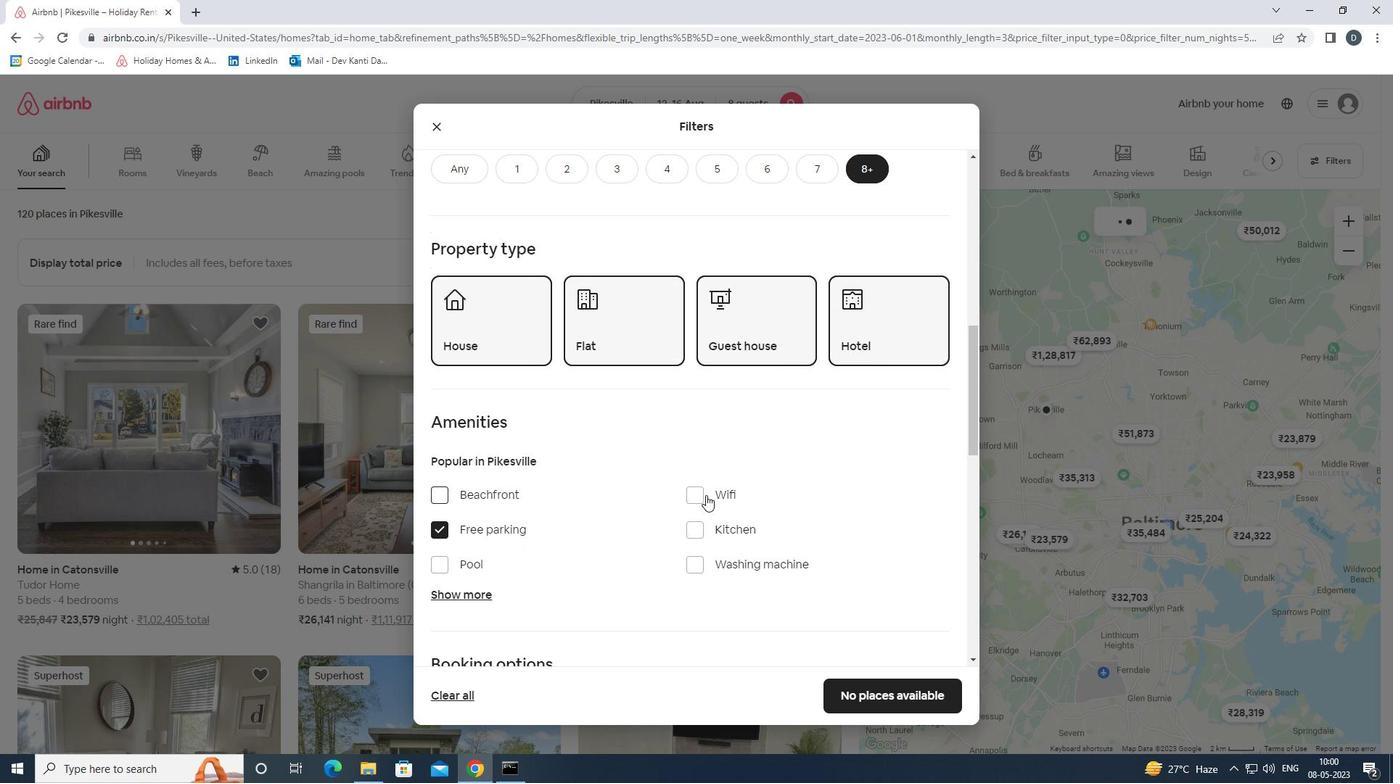 
Action: Mouse moved to (477, 597)
Screenshot: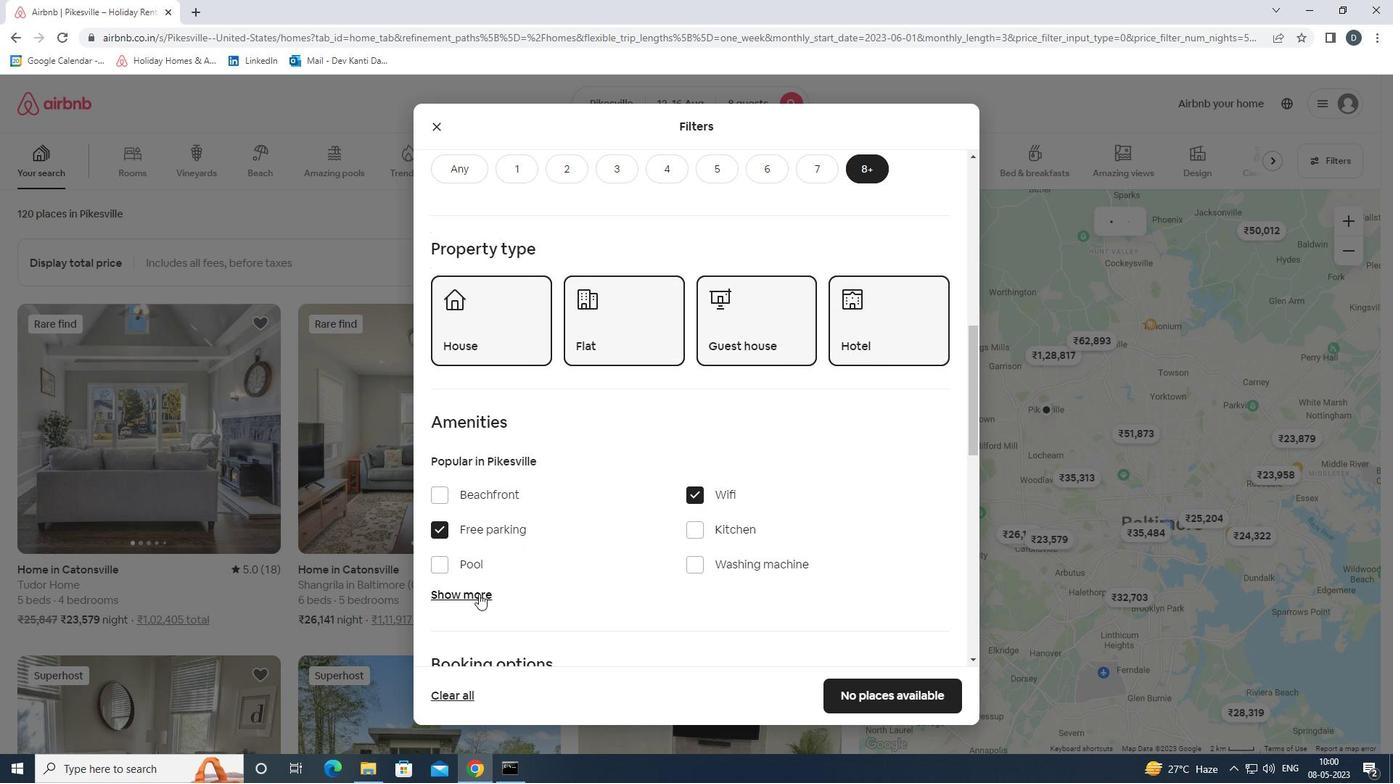 
Action: Mouse pressed left at (477, 597)
Screenshot: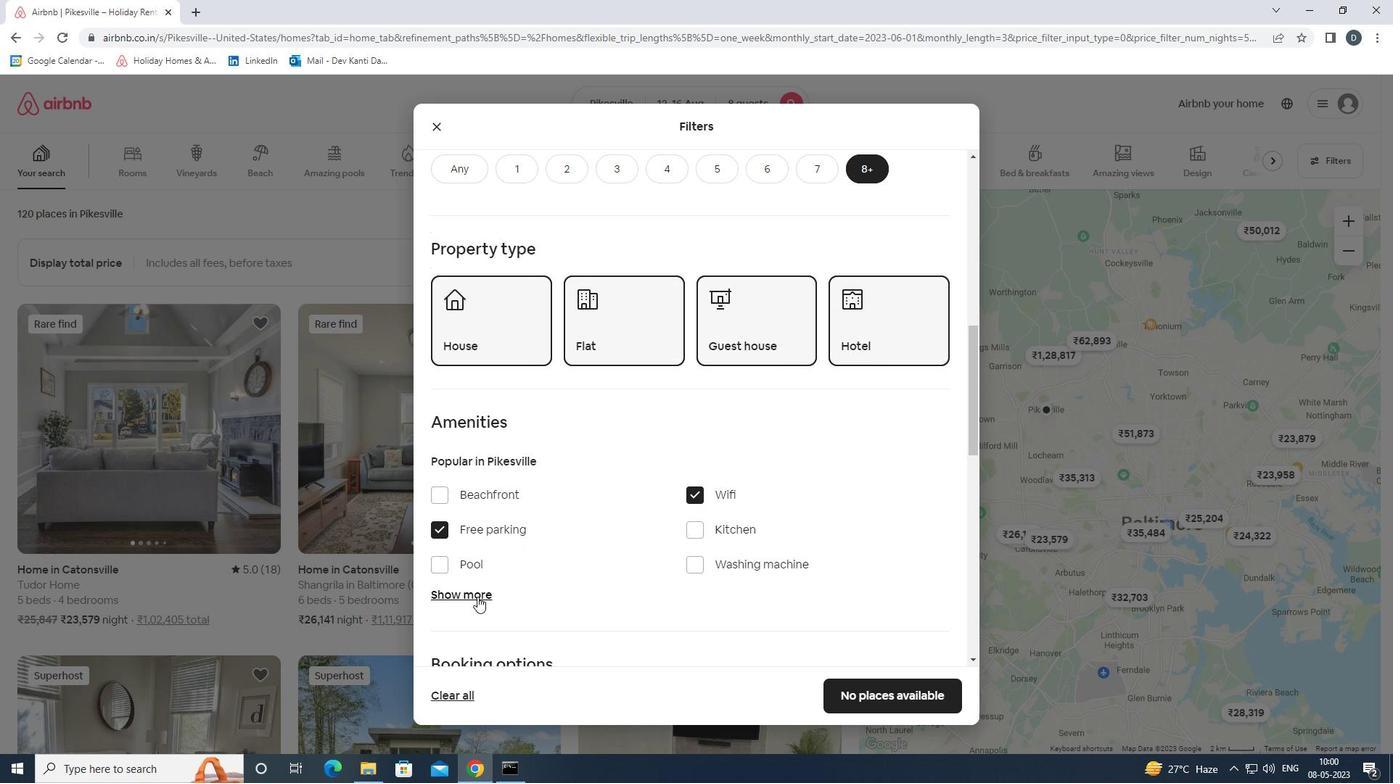 
Action: Mouse moved to (543, 579)
Screenshot: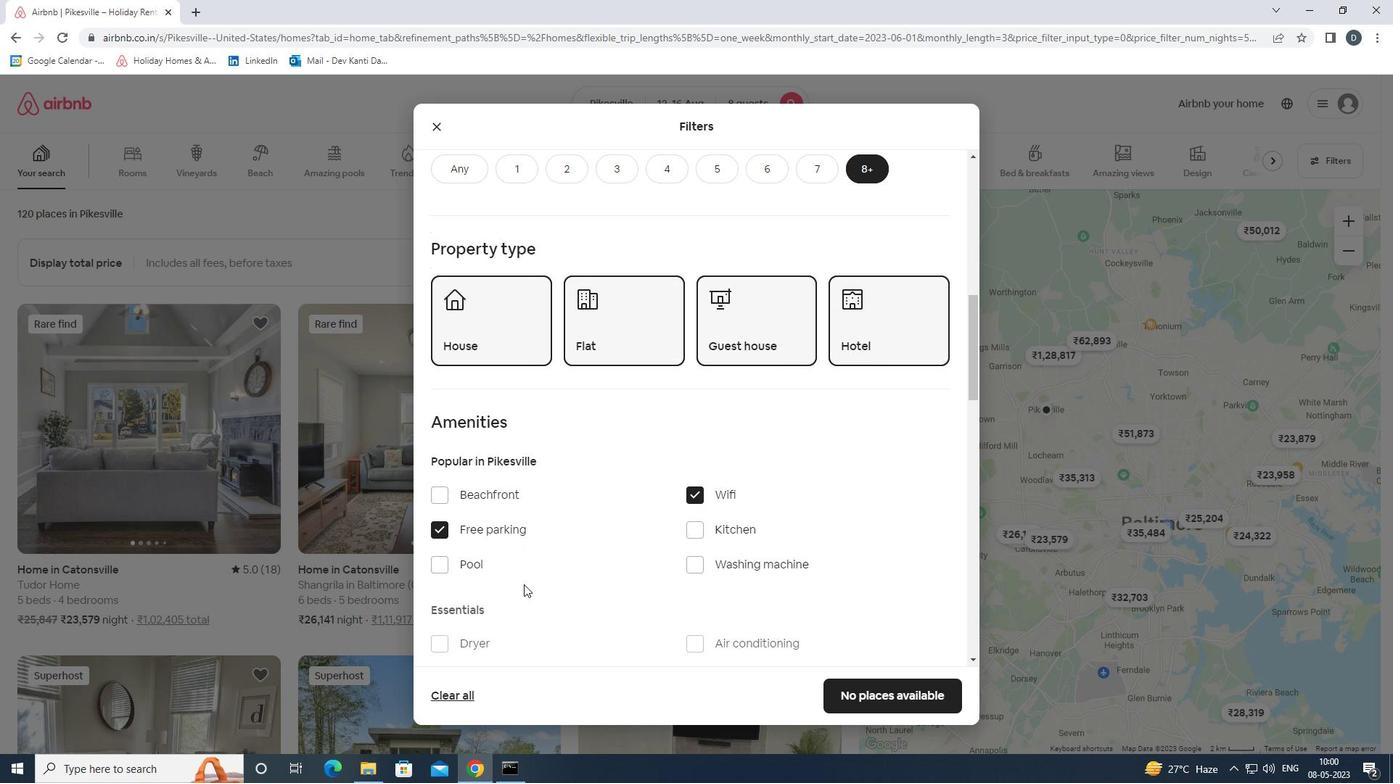 
Action: Mouse scrolled (543, 578) with delta (0, 0)
Screenshot: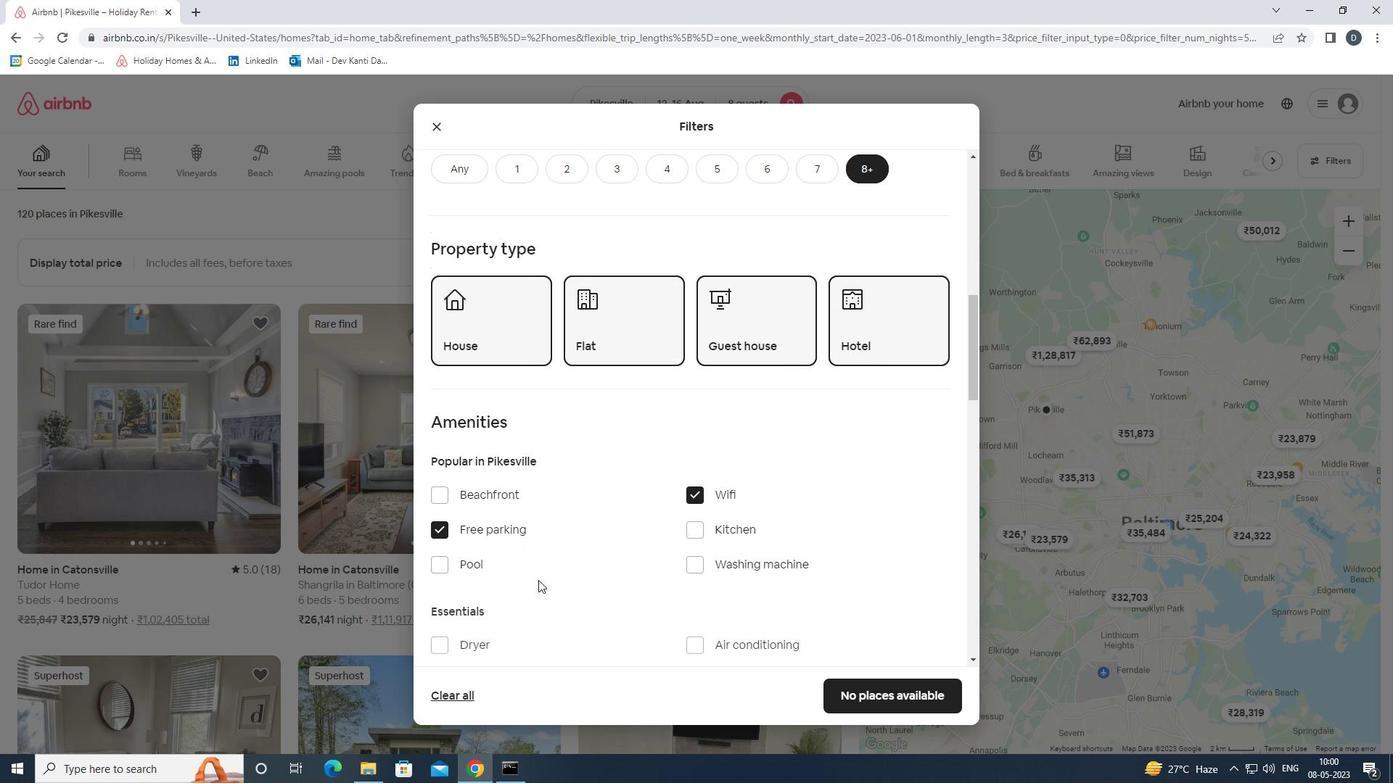 
Action: Mouse moved to (546, 578)
Screenshot: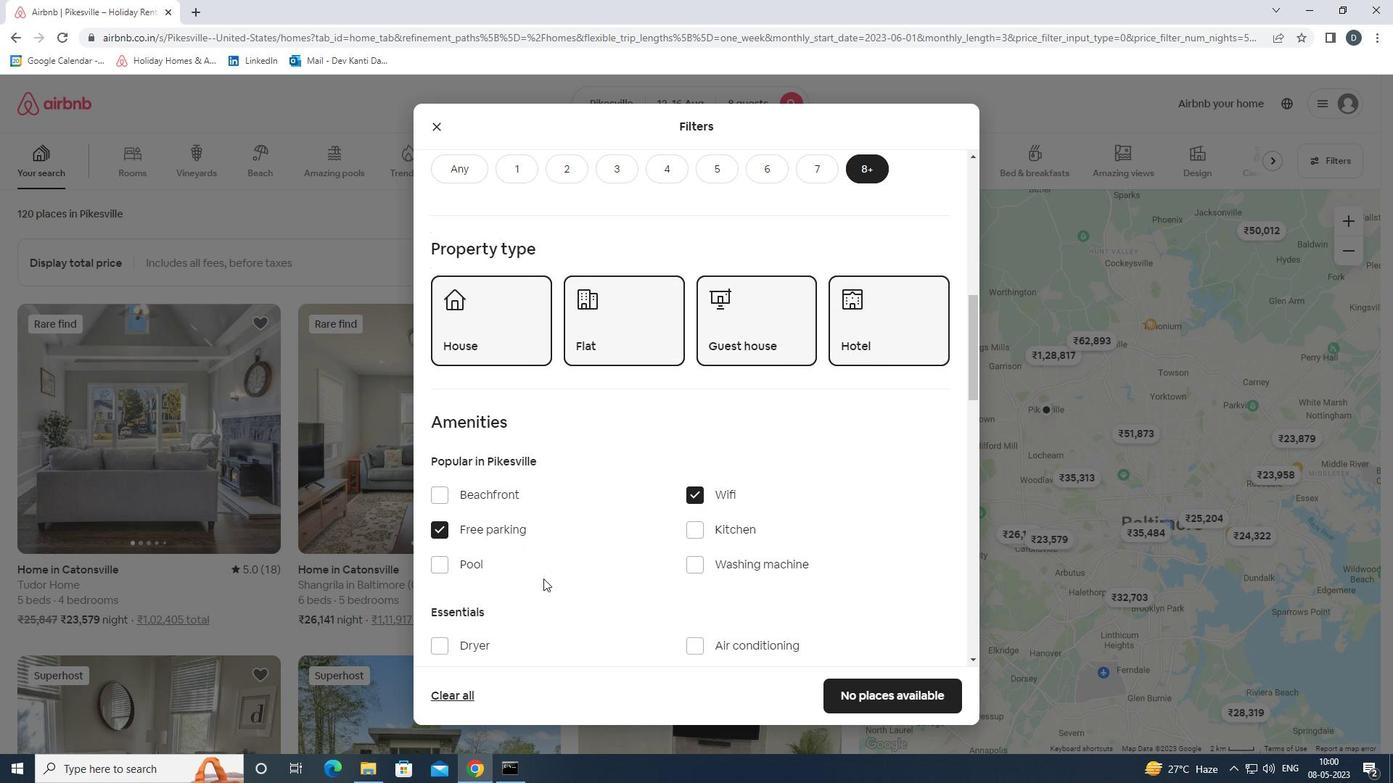 
Action: Mouse scrolled (546, 577) with delta (0, 0)
Screenshot: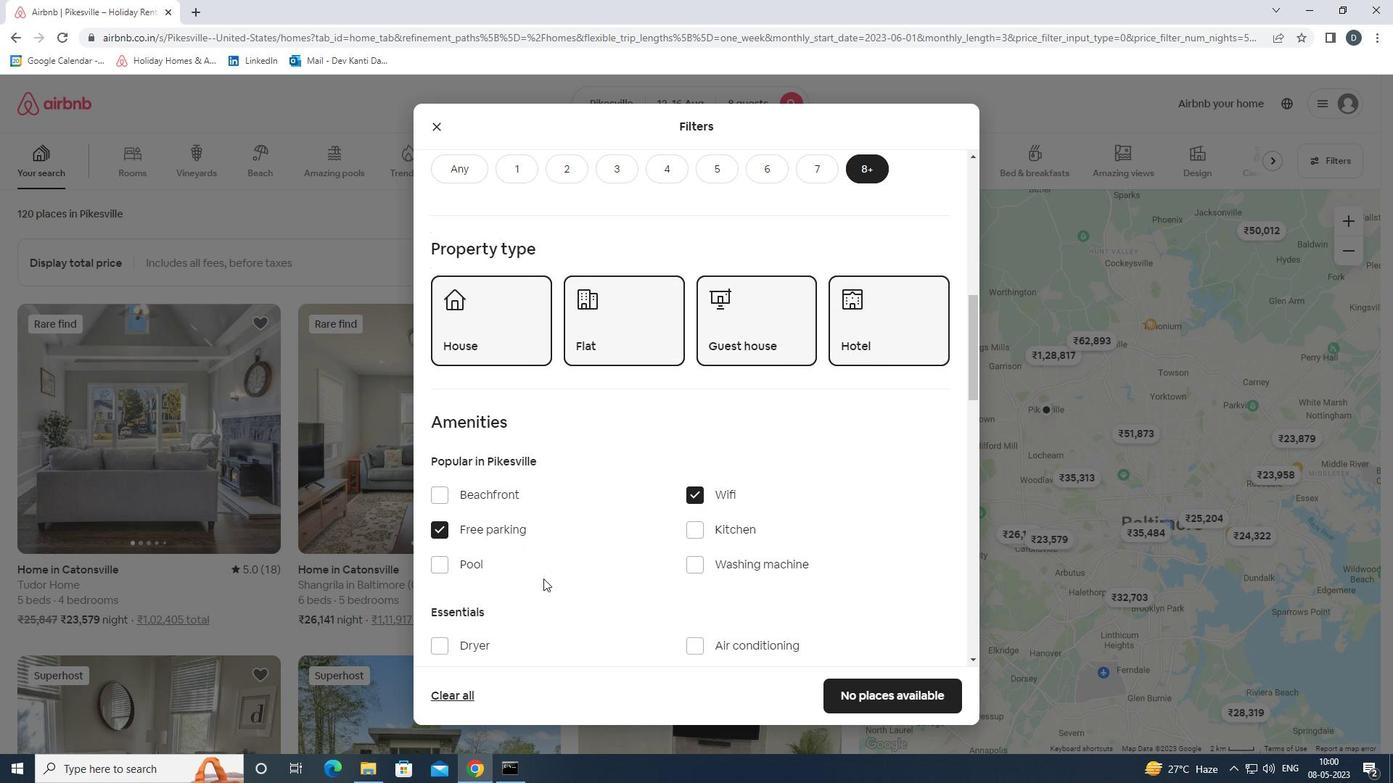 
Action: Mouse moved to (468, 577)
Screenshot: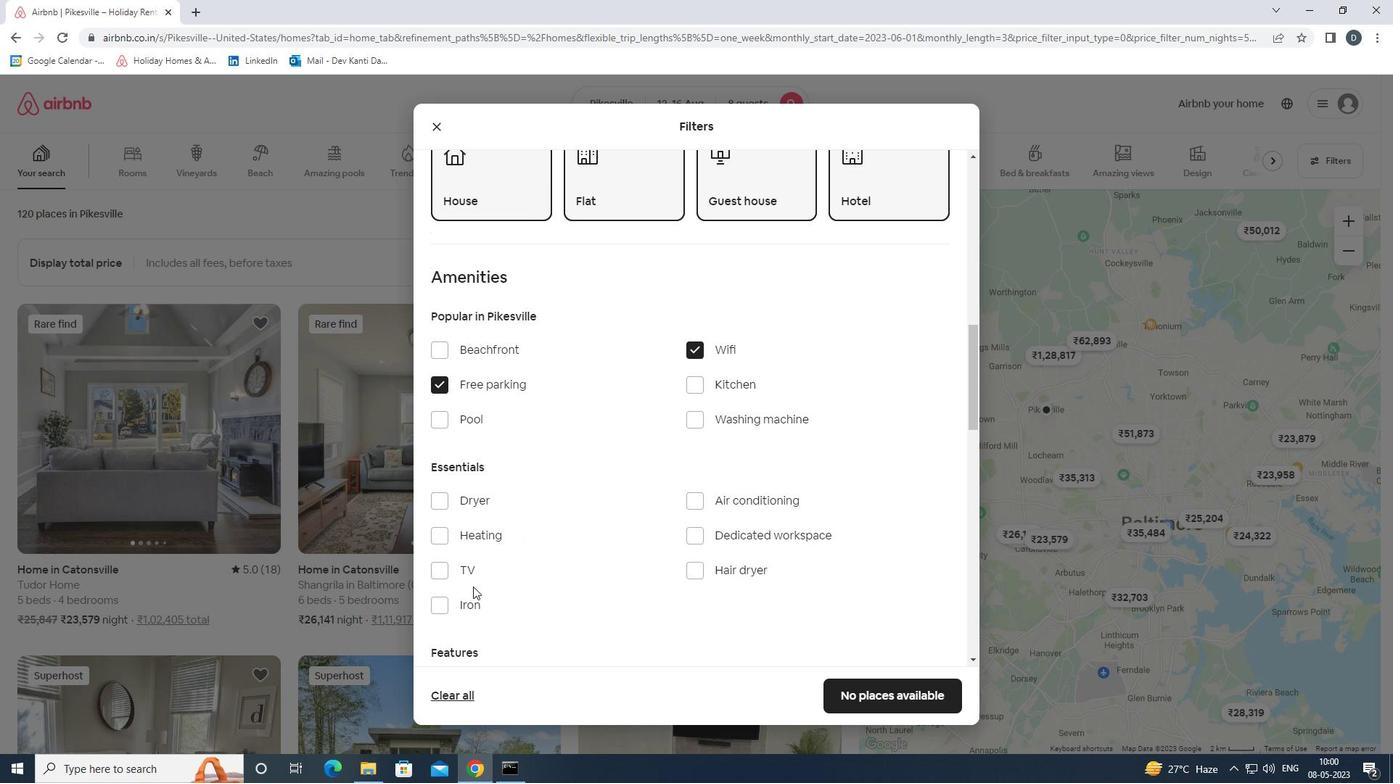 
Action: Mouse pressed left at (468, 577)
Screenshot: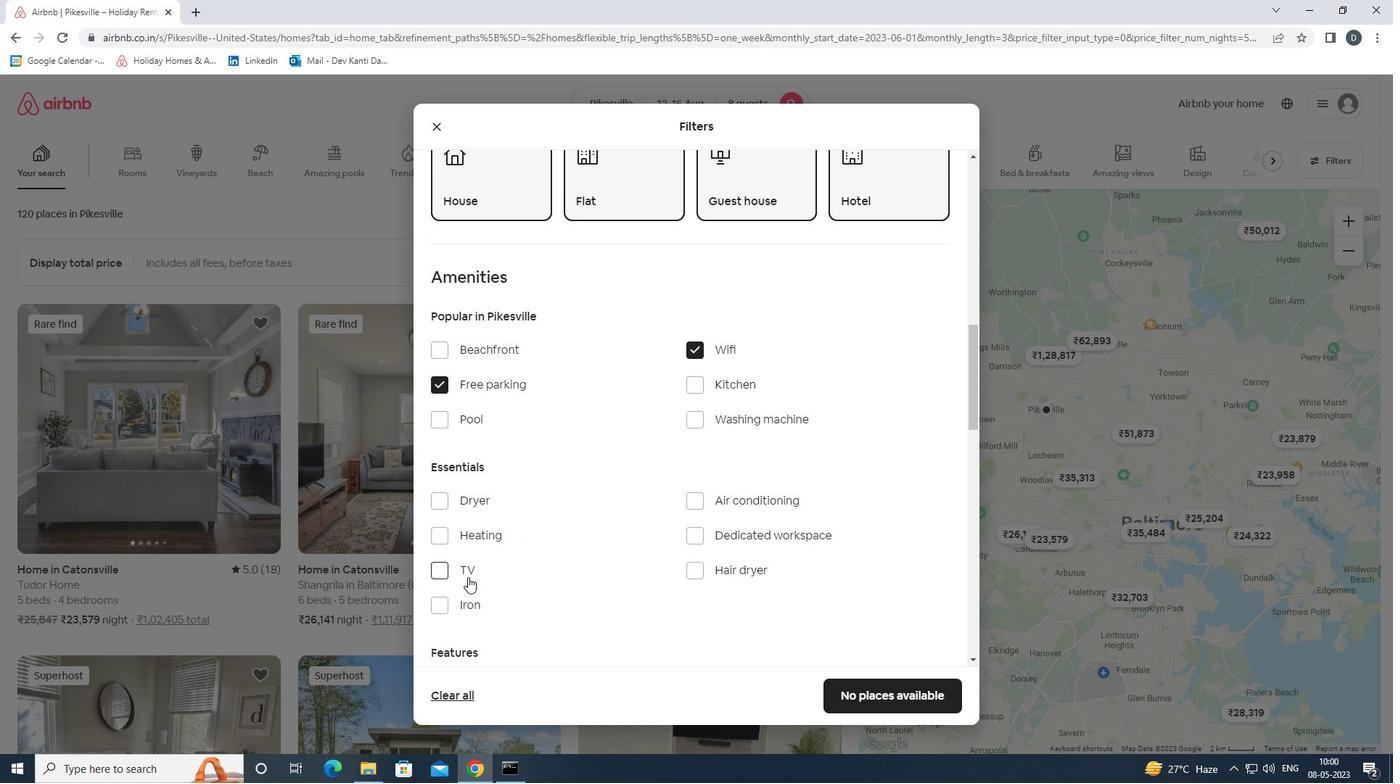
Action: Mouse moved to (569, 558)
Screenshot: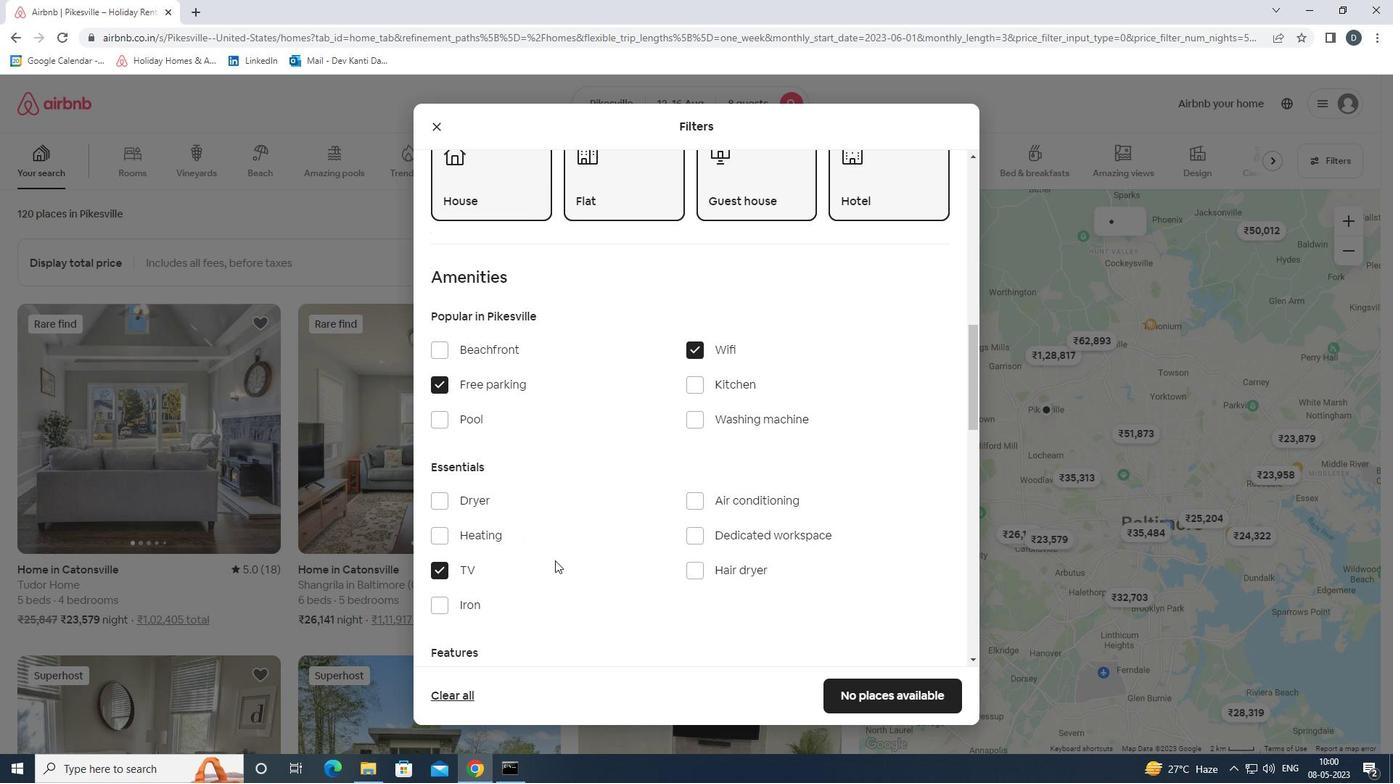 
Action: Mouse scrolled (569, 557) with delta (0, 0)
Screenshot: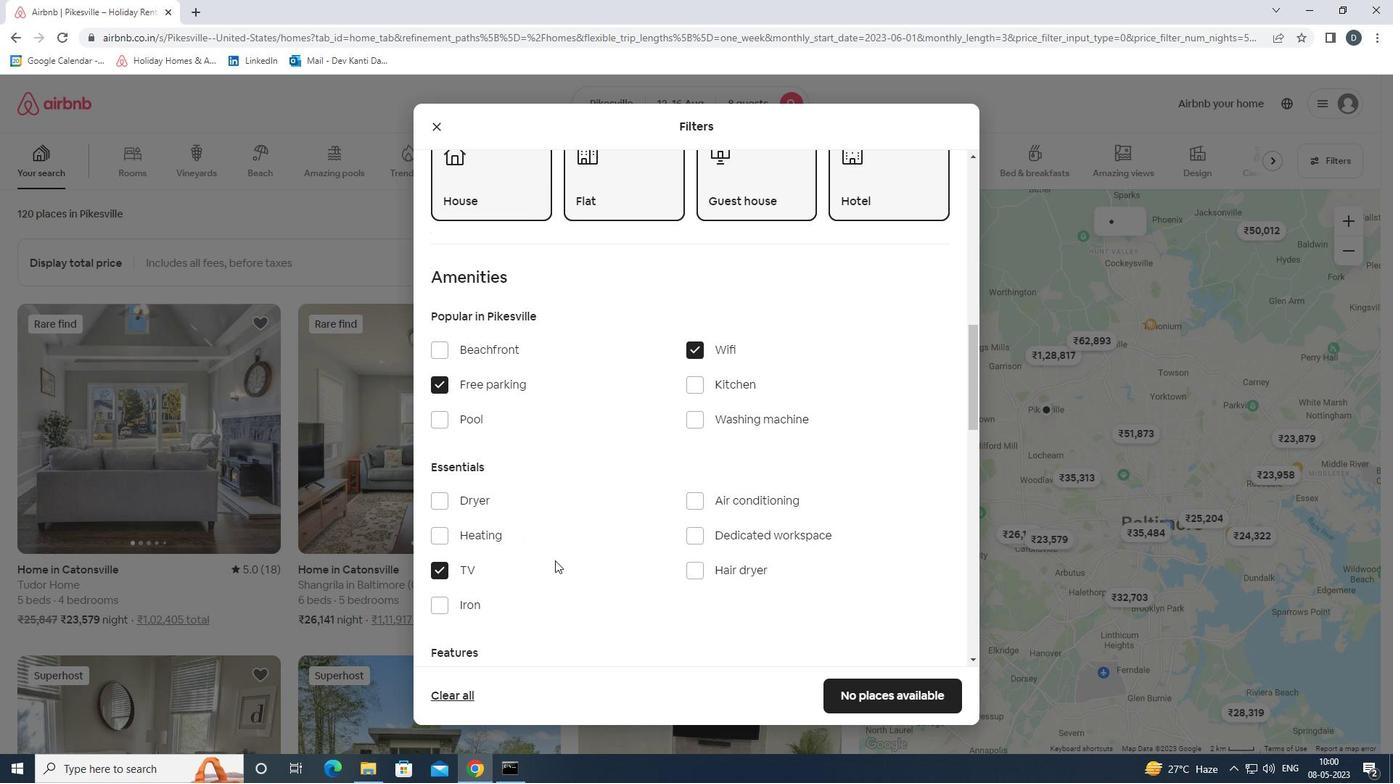 
Action: Mouse moved to (592, 550)
Screenshot: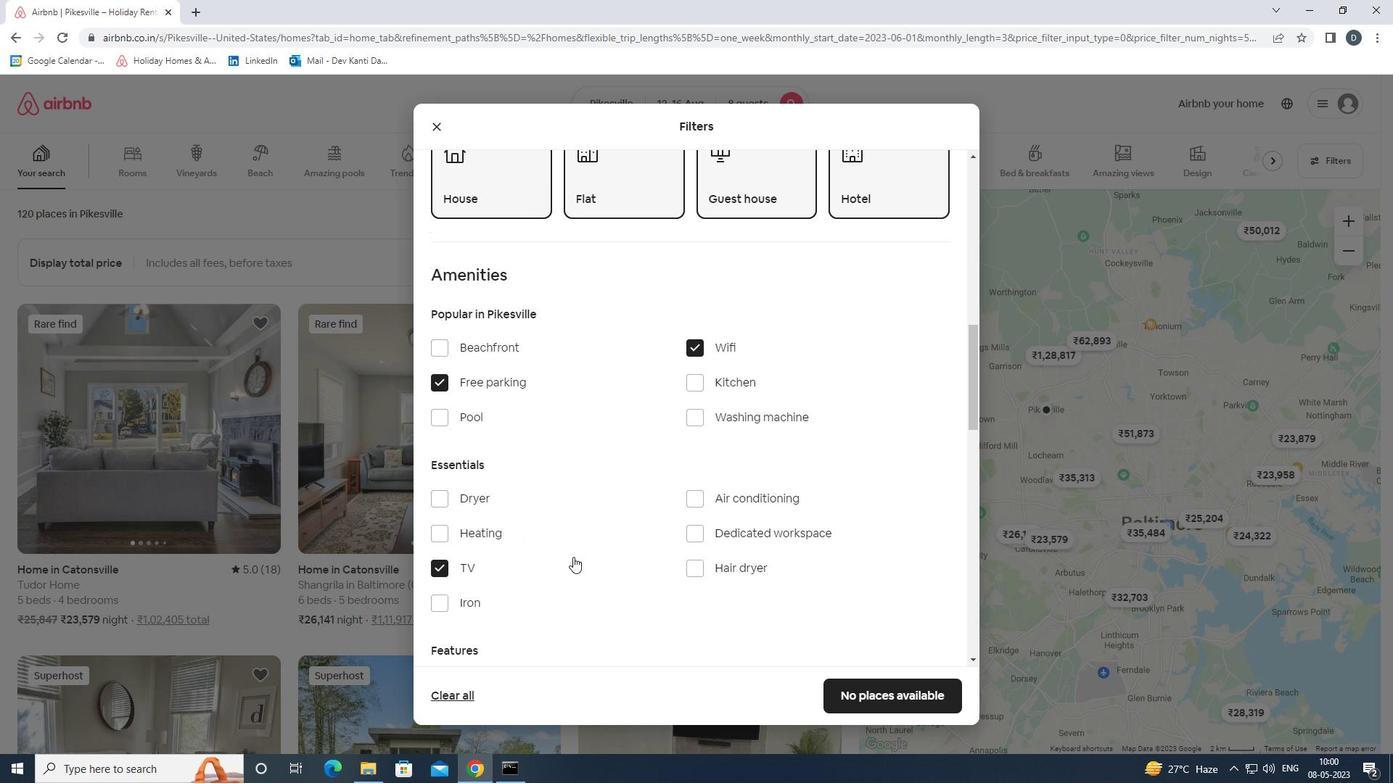 
Action: Mouse scrolled (592, 549) with delta (0, 0)
Screenshot: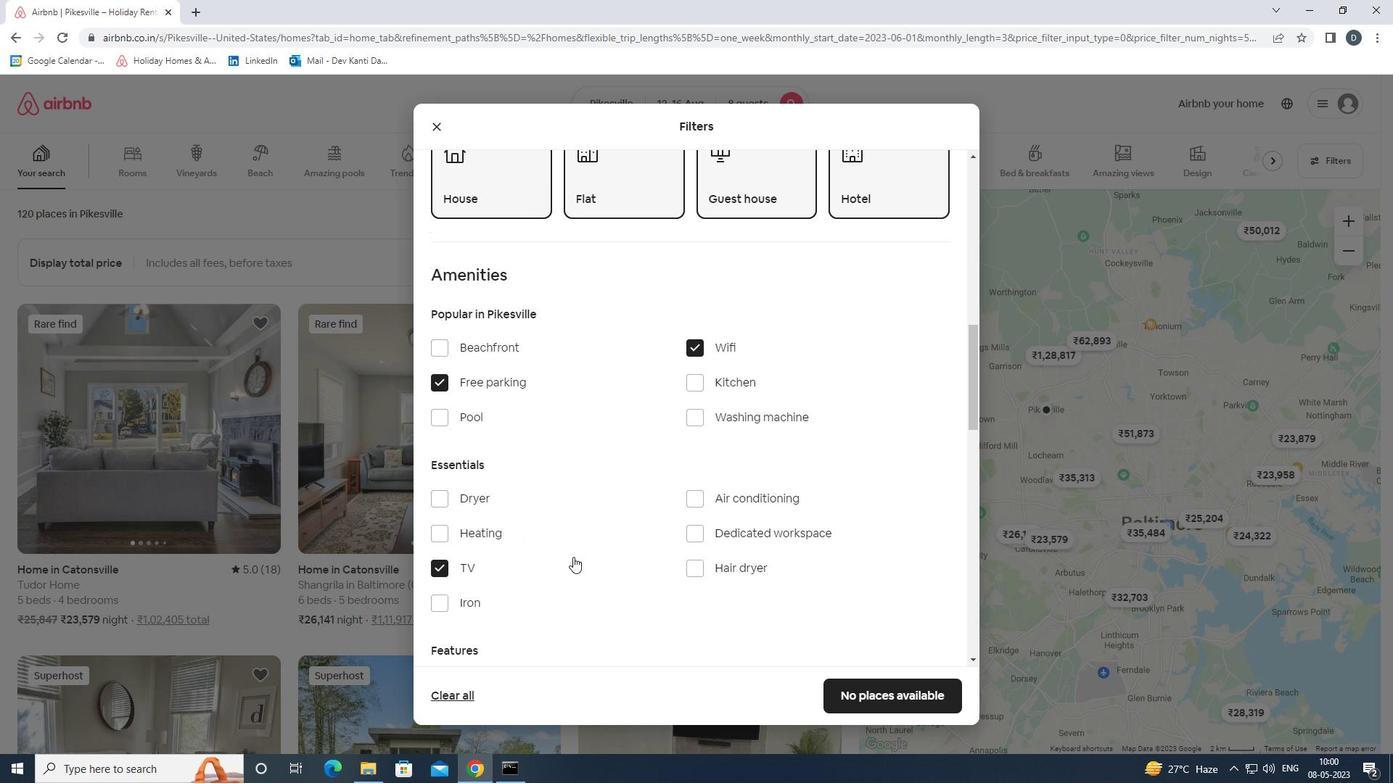 
Action: Mouse moved to (646, 531)
Screenshot: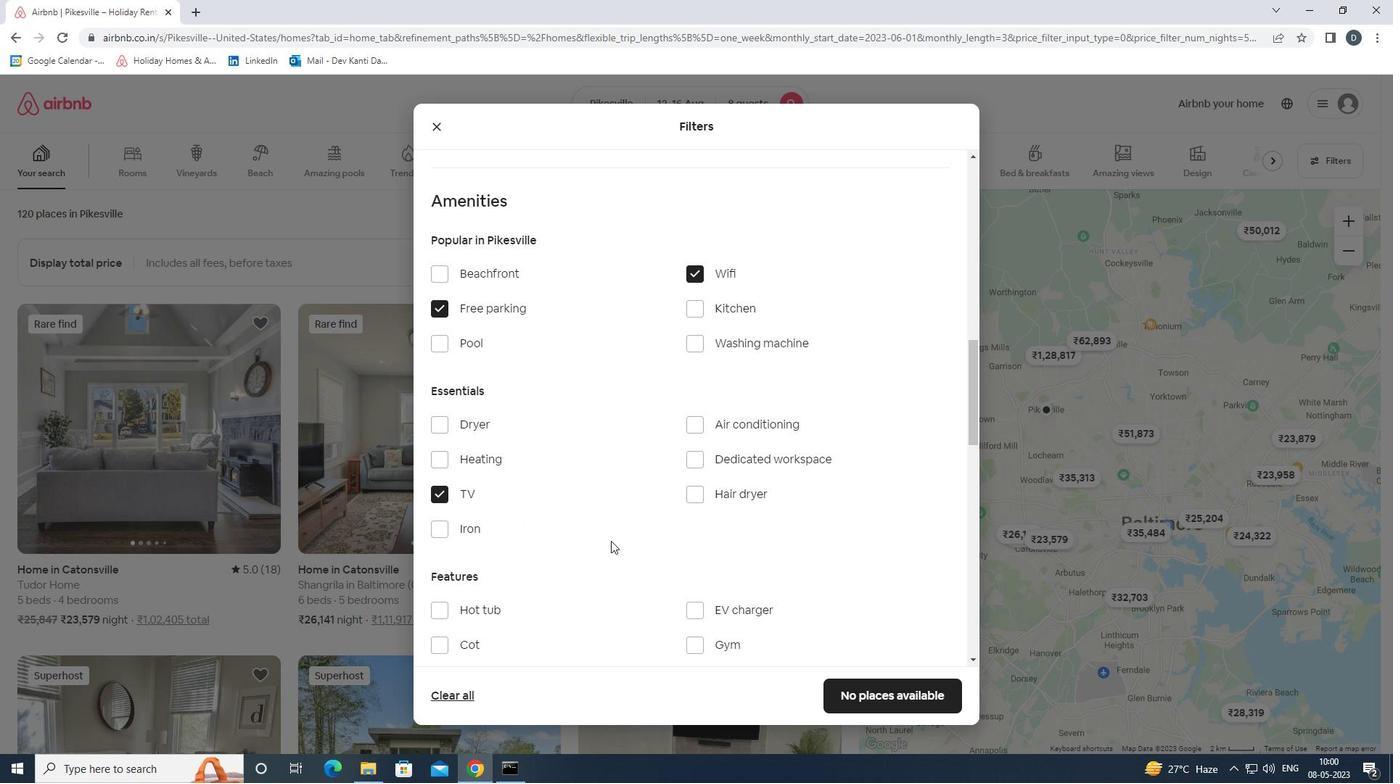 
Action: Mouse scrolled (646, 530) with delta (0, 0)
Screenshot: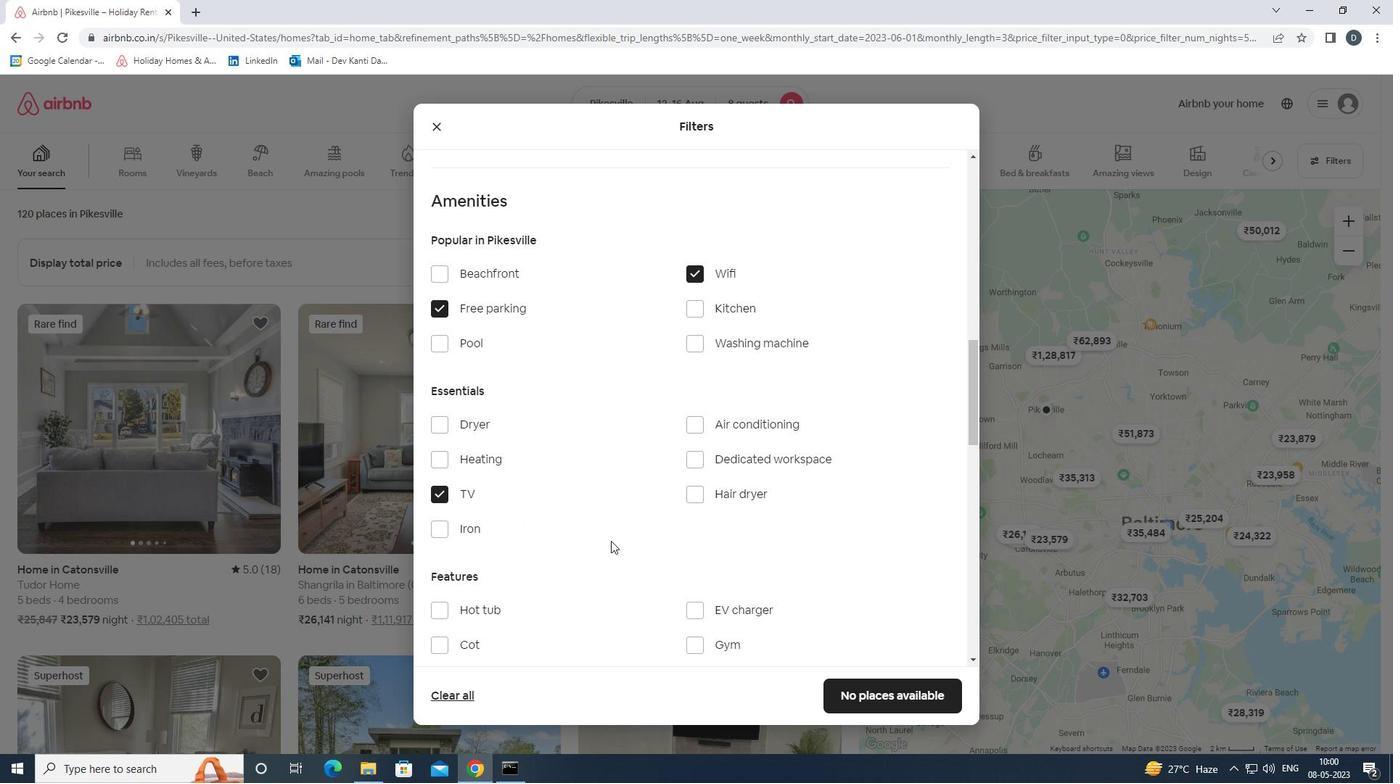 
Action: Mouse moved to (701, 499)
Screenshot: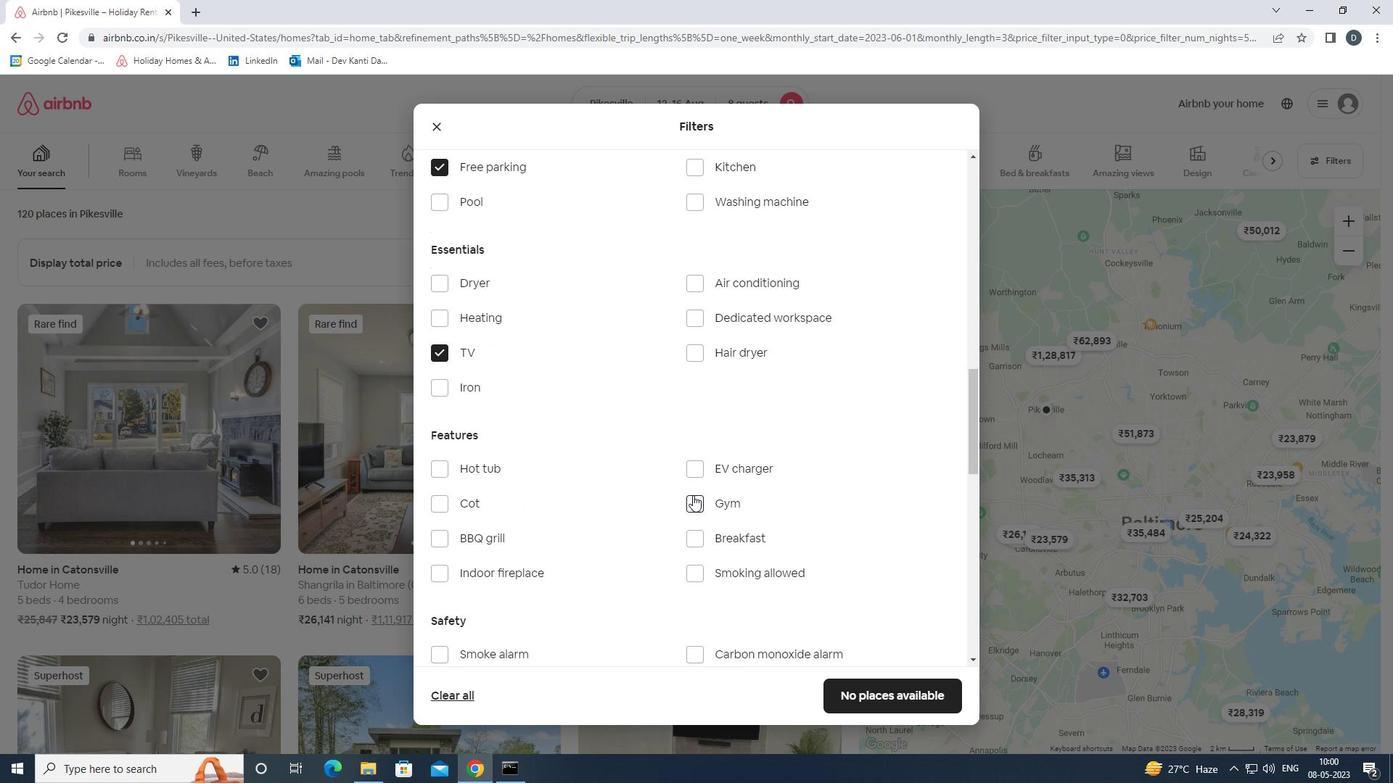
Action: Mouse pressed left at (701, 499)
Screenshot: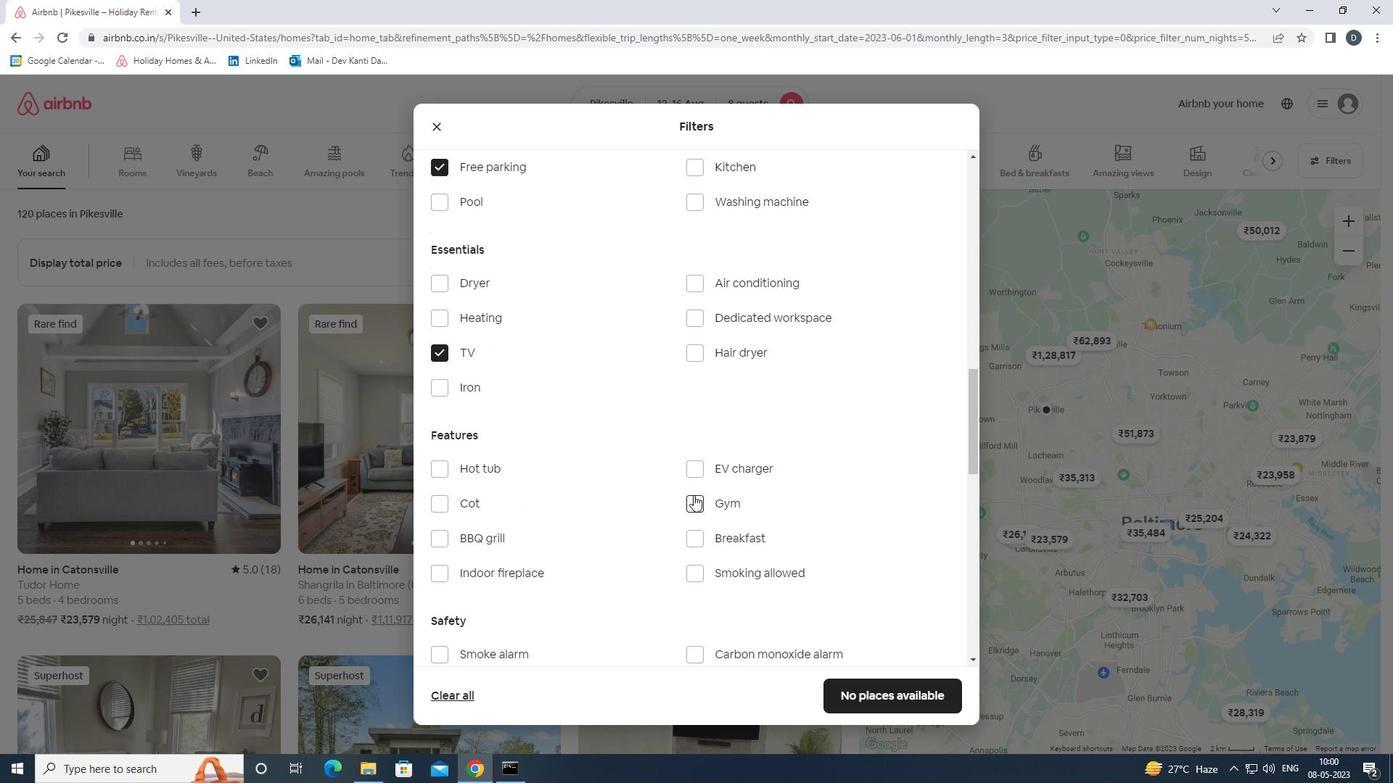 
Action: Mouse moved to (701, 534)
Screenshot: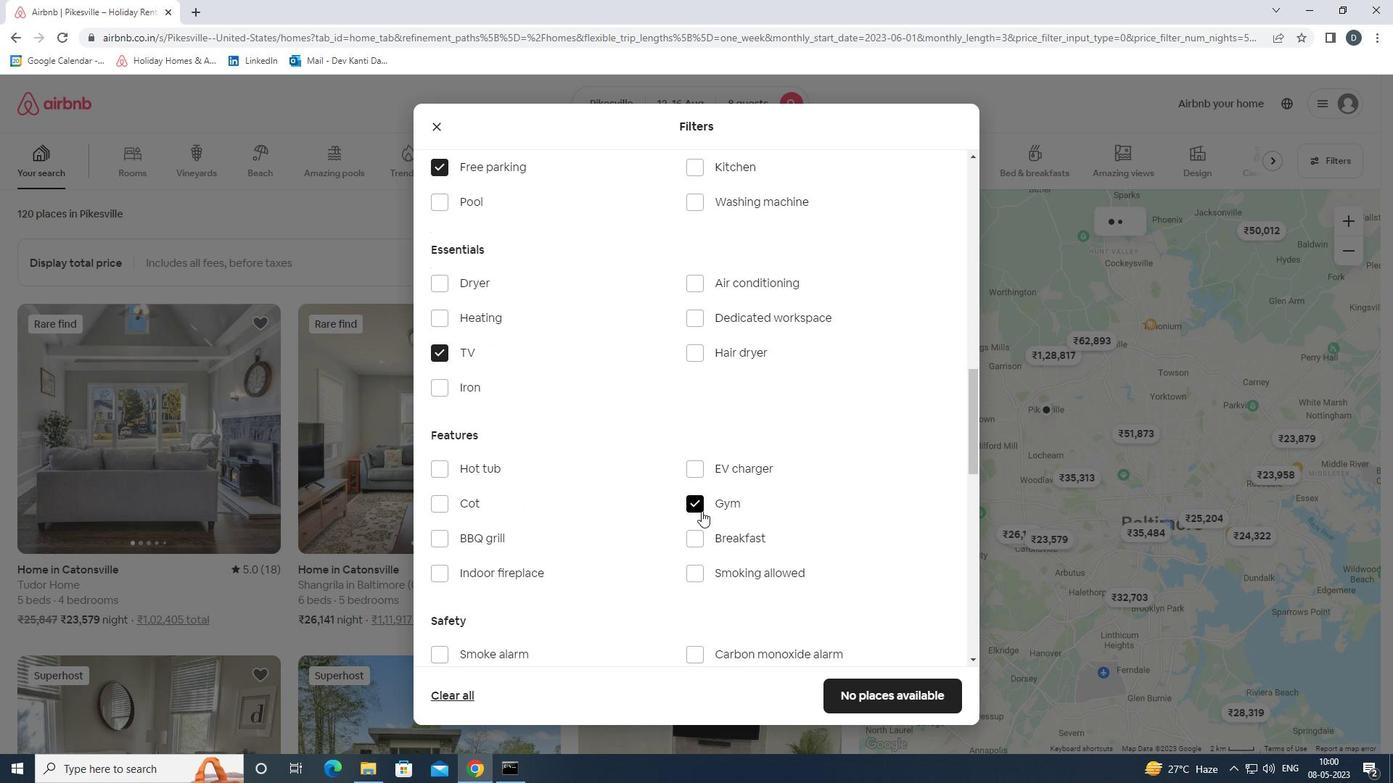 
Action: Mouse pressed left at (701, 534)
Screenshot: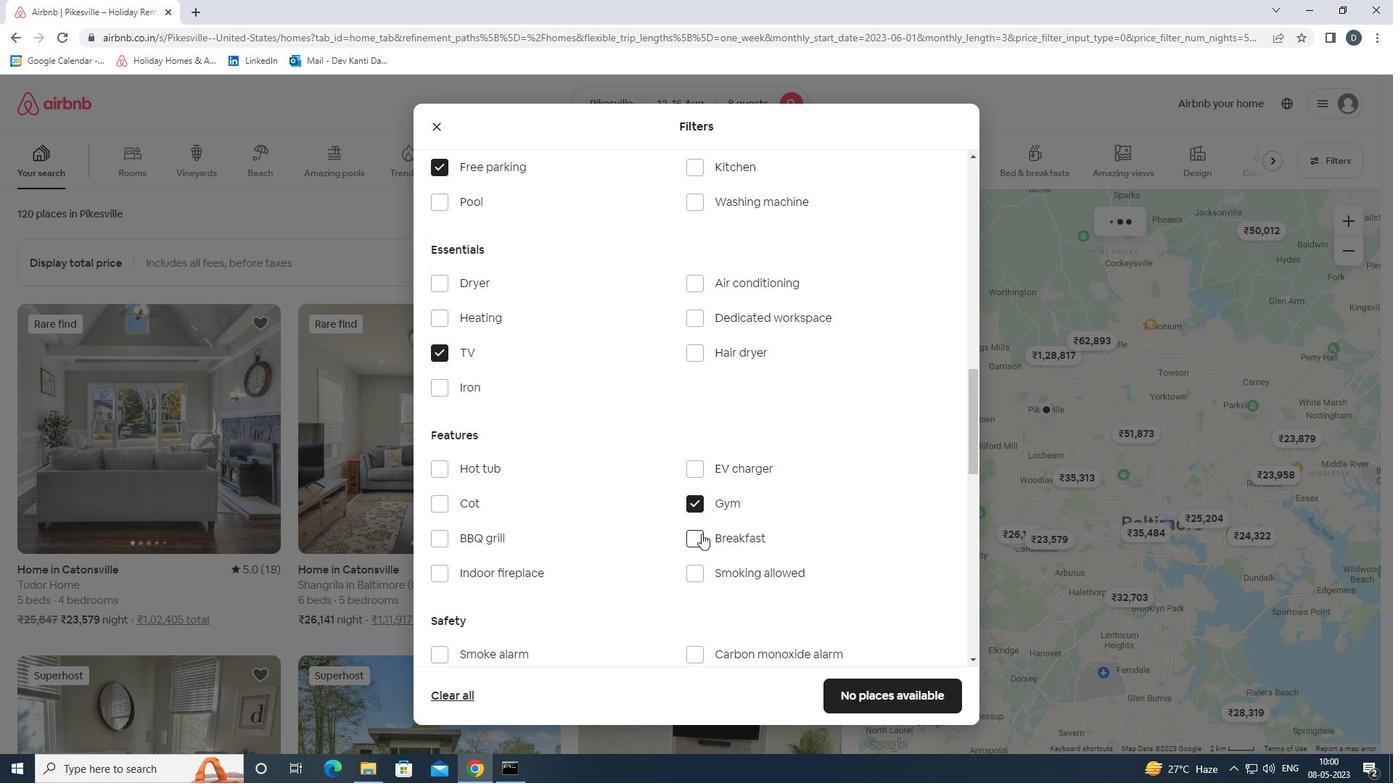 
Action: Mouse scrolled (701, 534) with delta (0, 0)
Screenshot: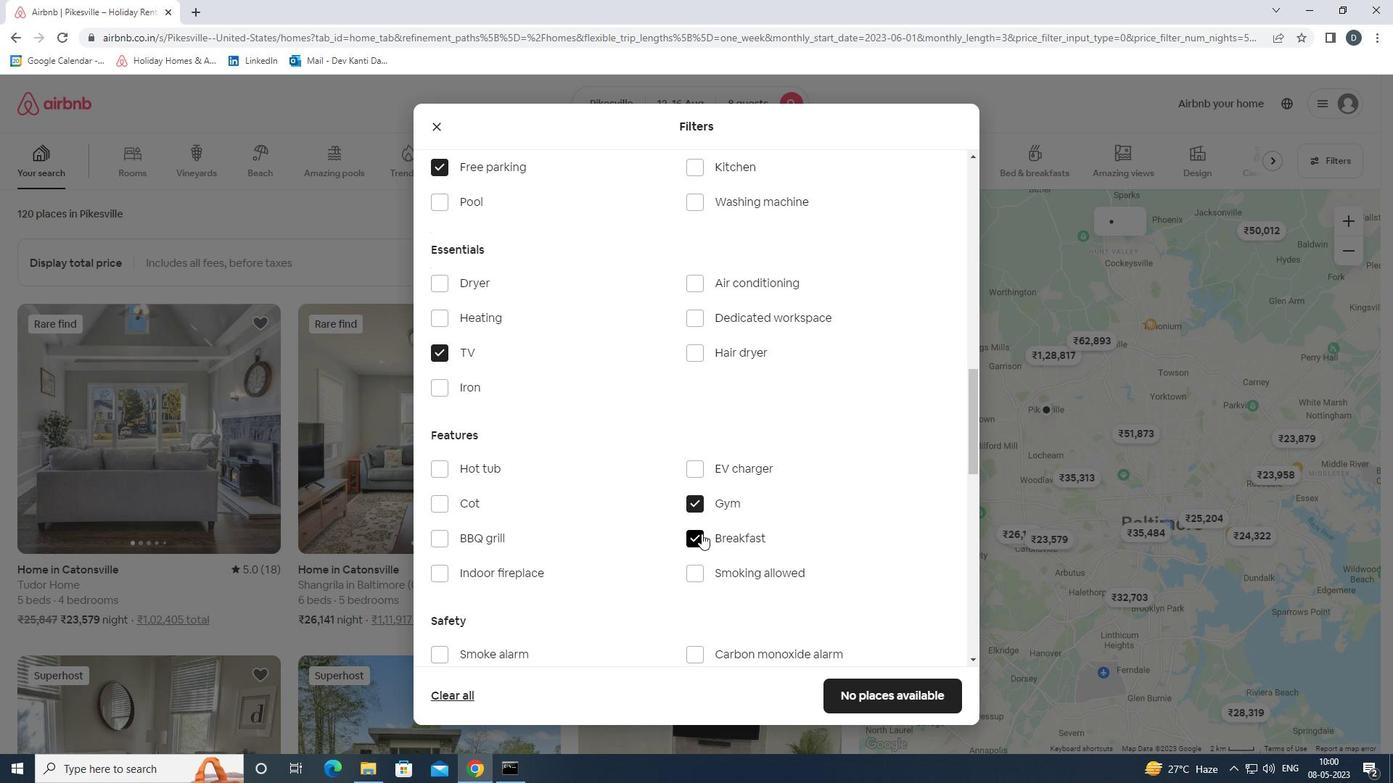 
Action: Mouse scrolled (701, 533) with delta (0, 0)
Screenshot: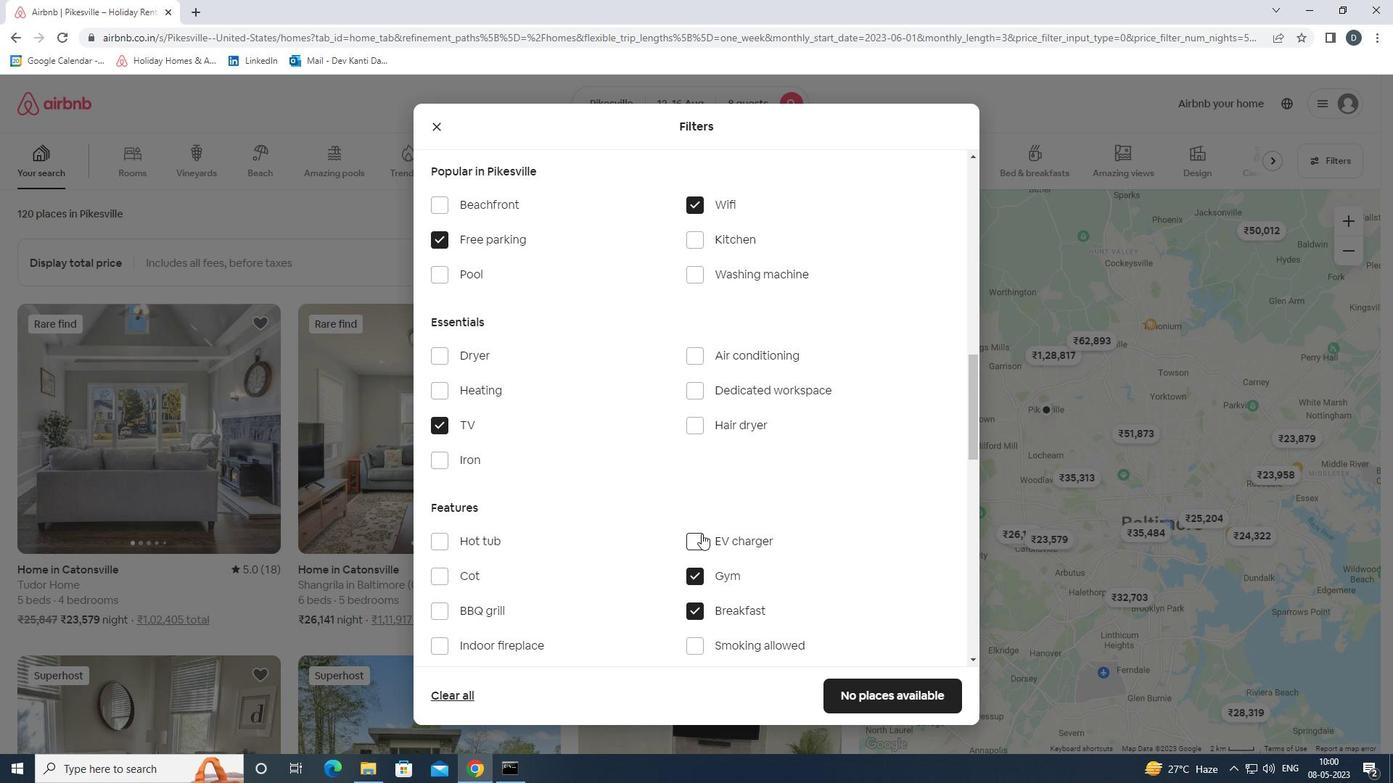 
Action: Mouse scrolled (701, 533) with delta (0, 0)
Screenshot: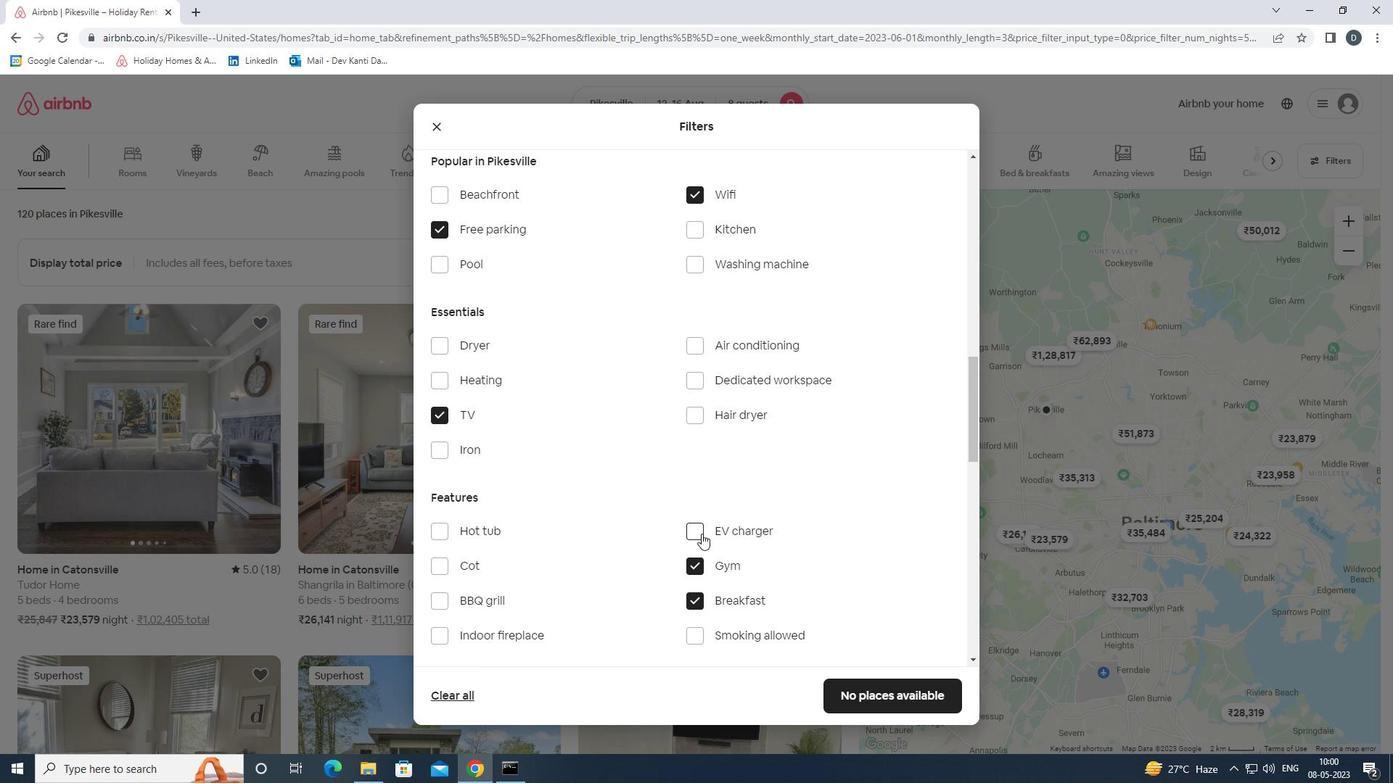 
Action: Mouse moved to (701, 534)
Screenshot: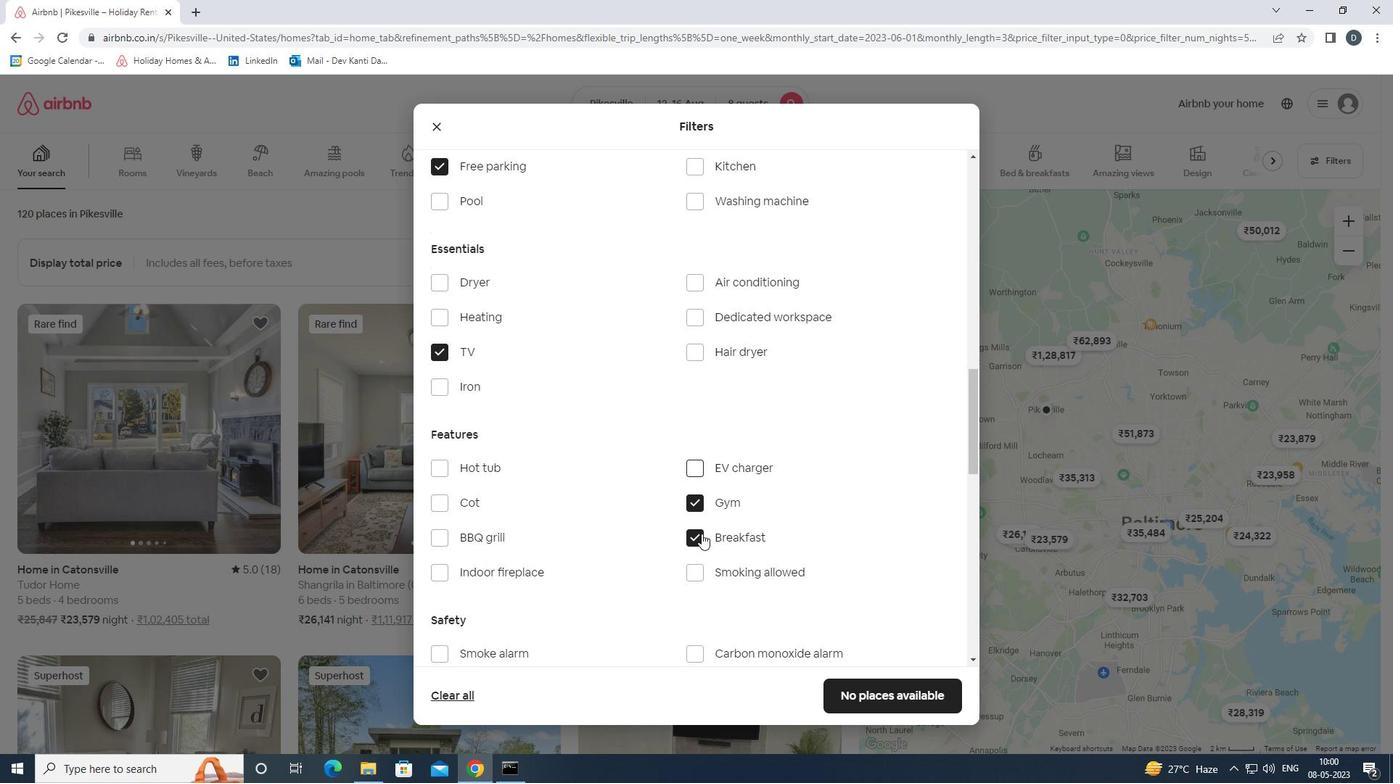 
Action: Mouse scrolled (701, 534) with delta (0, 0)
Screenshot: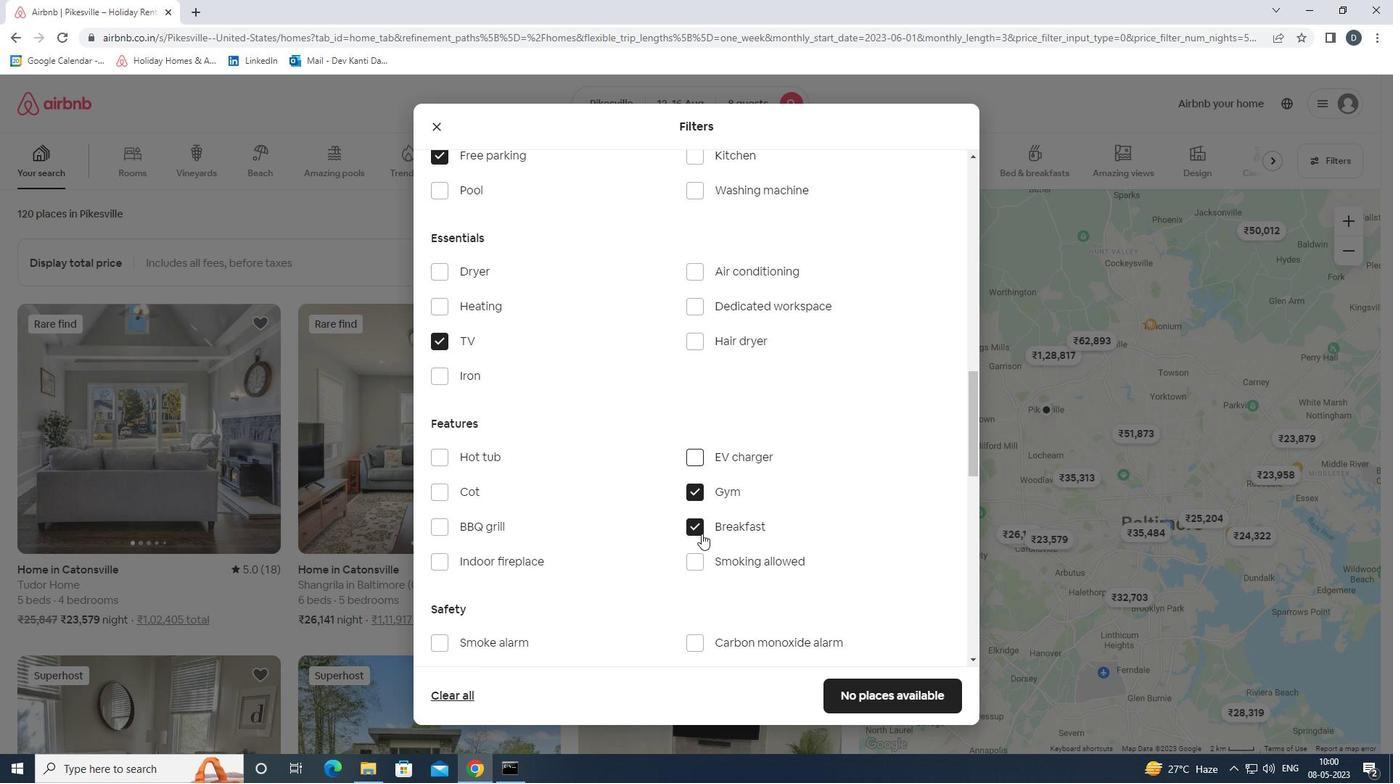 
Action: Mouse moved to (696, 534)
Screenshot: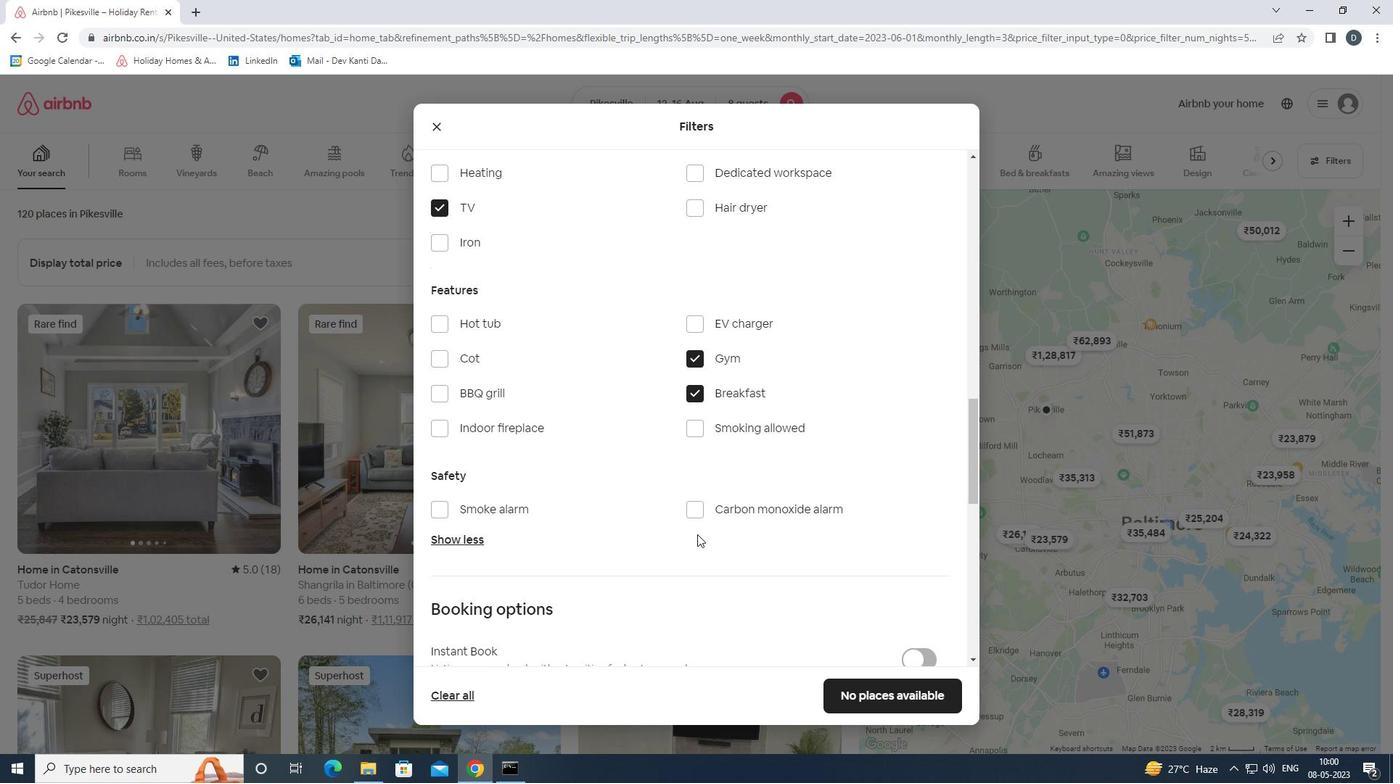 
Action: Mouse scrolled (696, 534) with delta (0, 0)
Screenshot: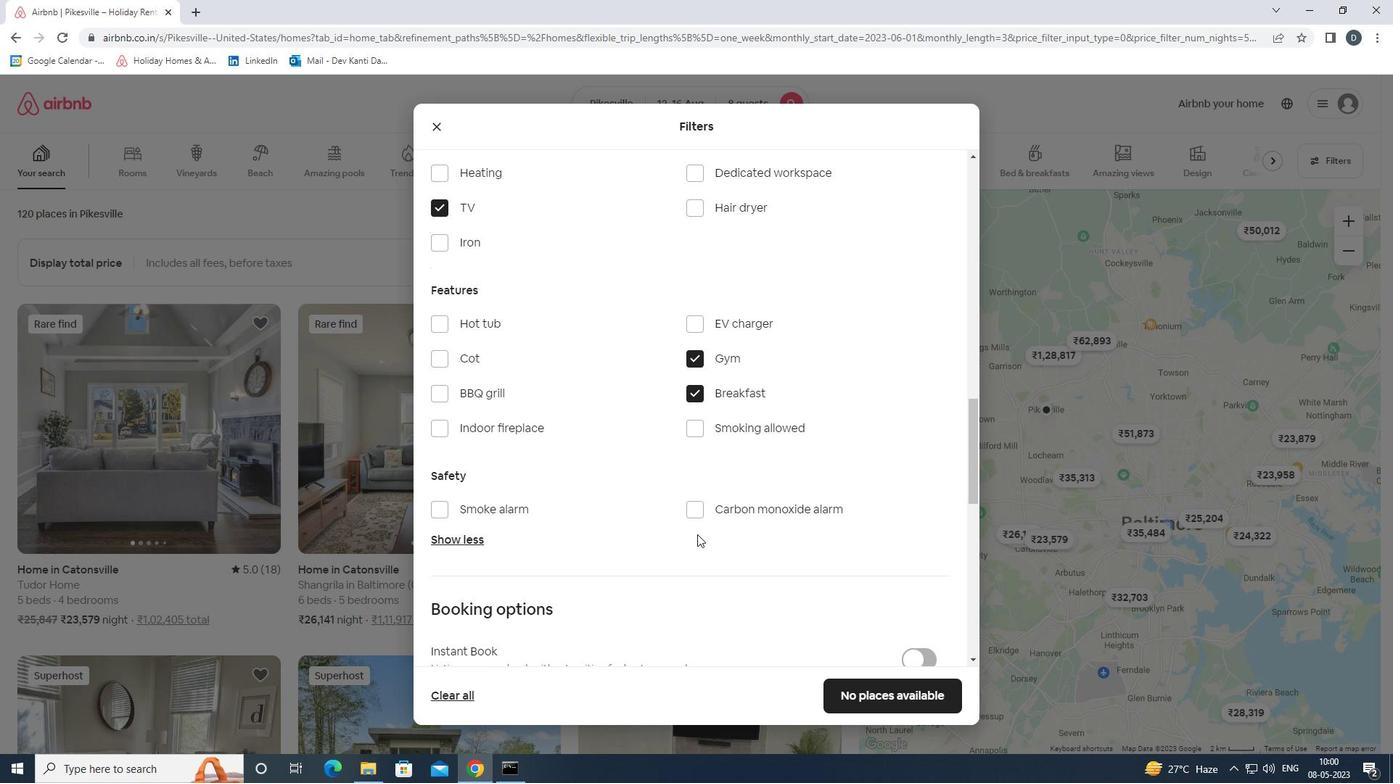 
Action: Mouse moved to (695, 534)
Screenshot: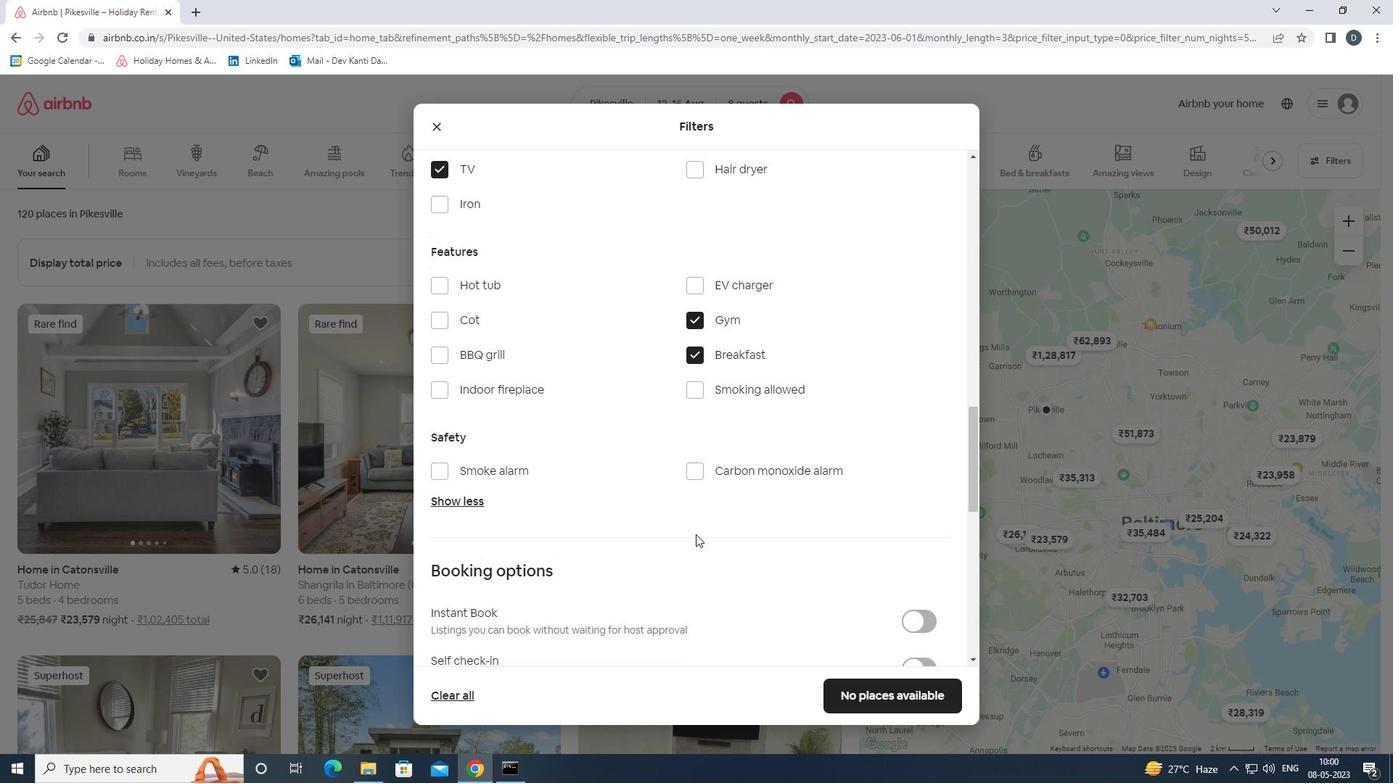 
Action: Mouse scrolled (695, 534) with delta (0, 0)
Screenshot: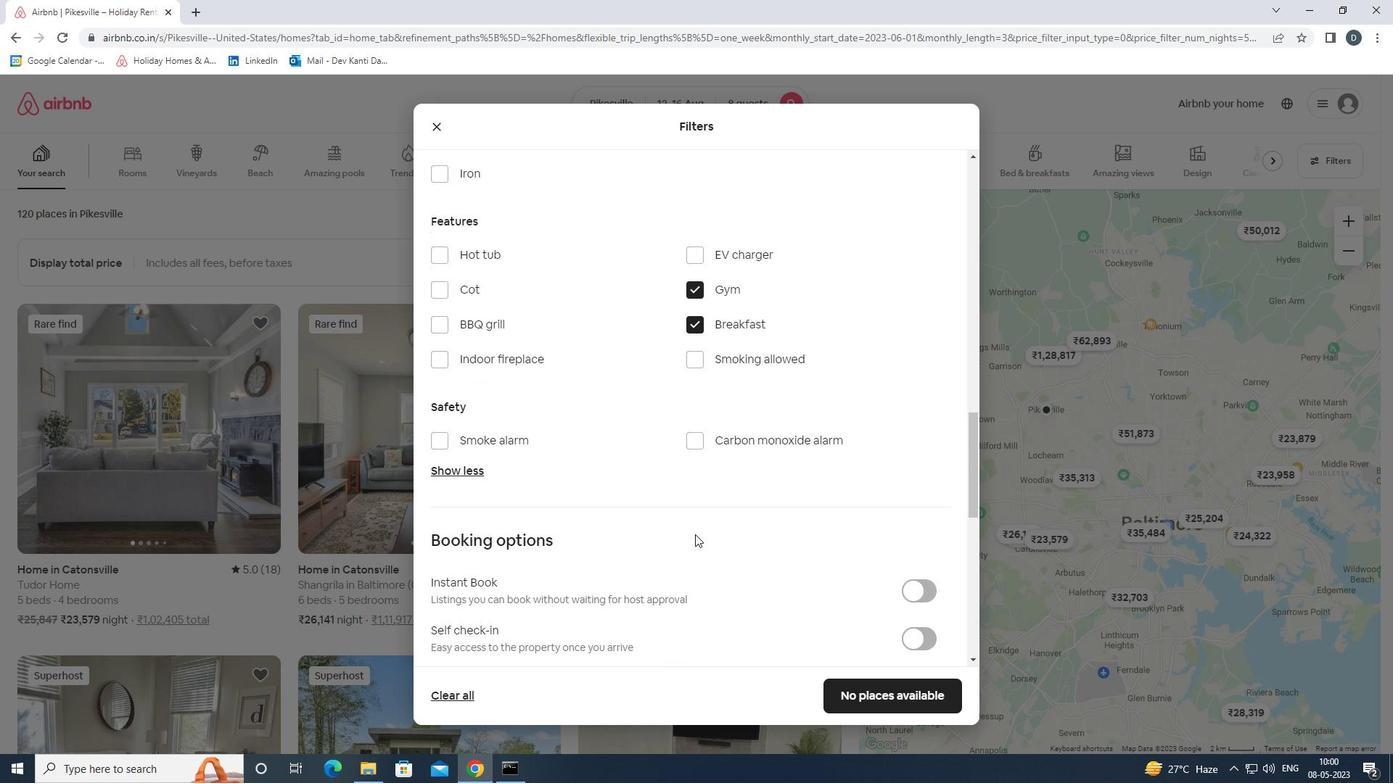 
Action: Mouse scrolled (695, 534) with delta (0, 0)
Screenshot: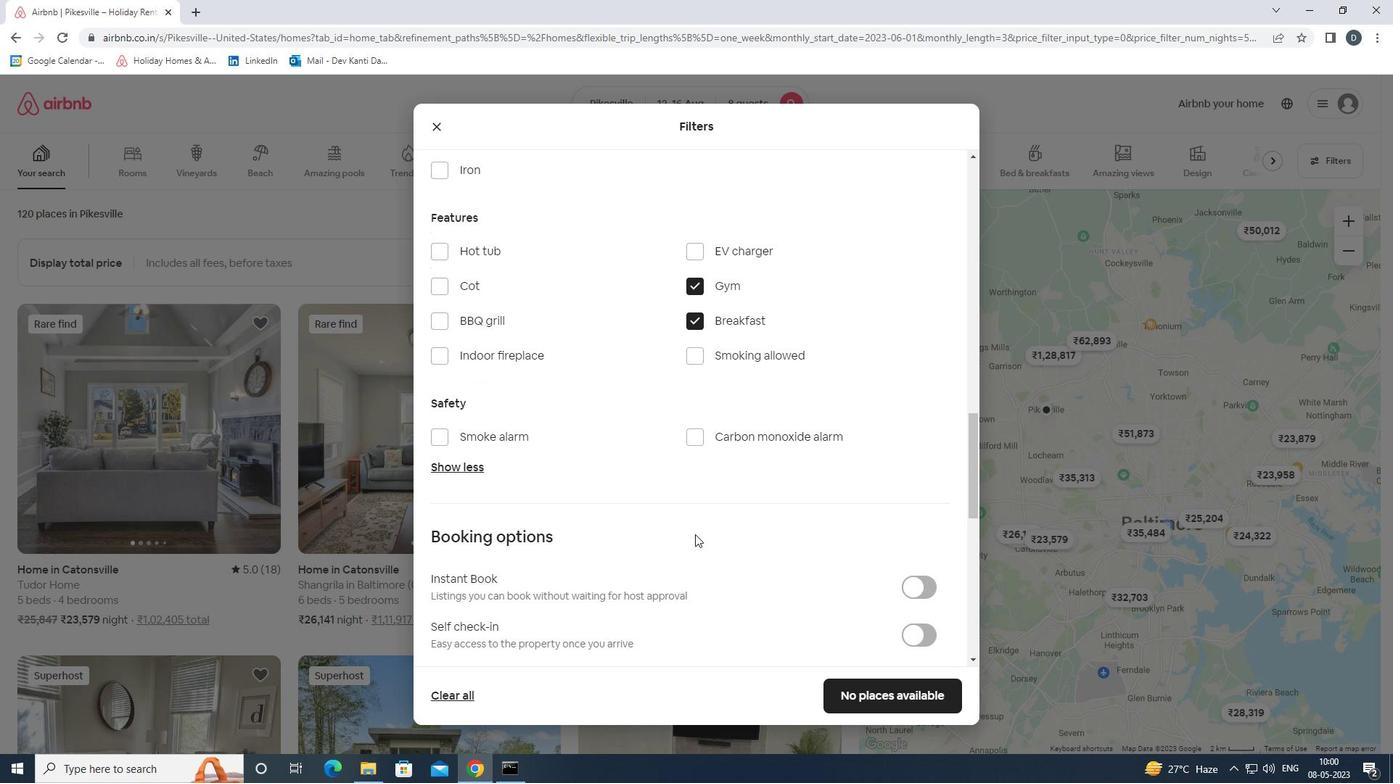 
Action: Mouse moved to (931, 497)
Screenshot: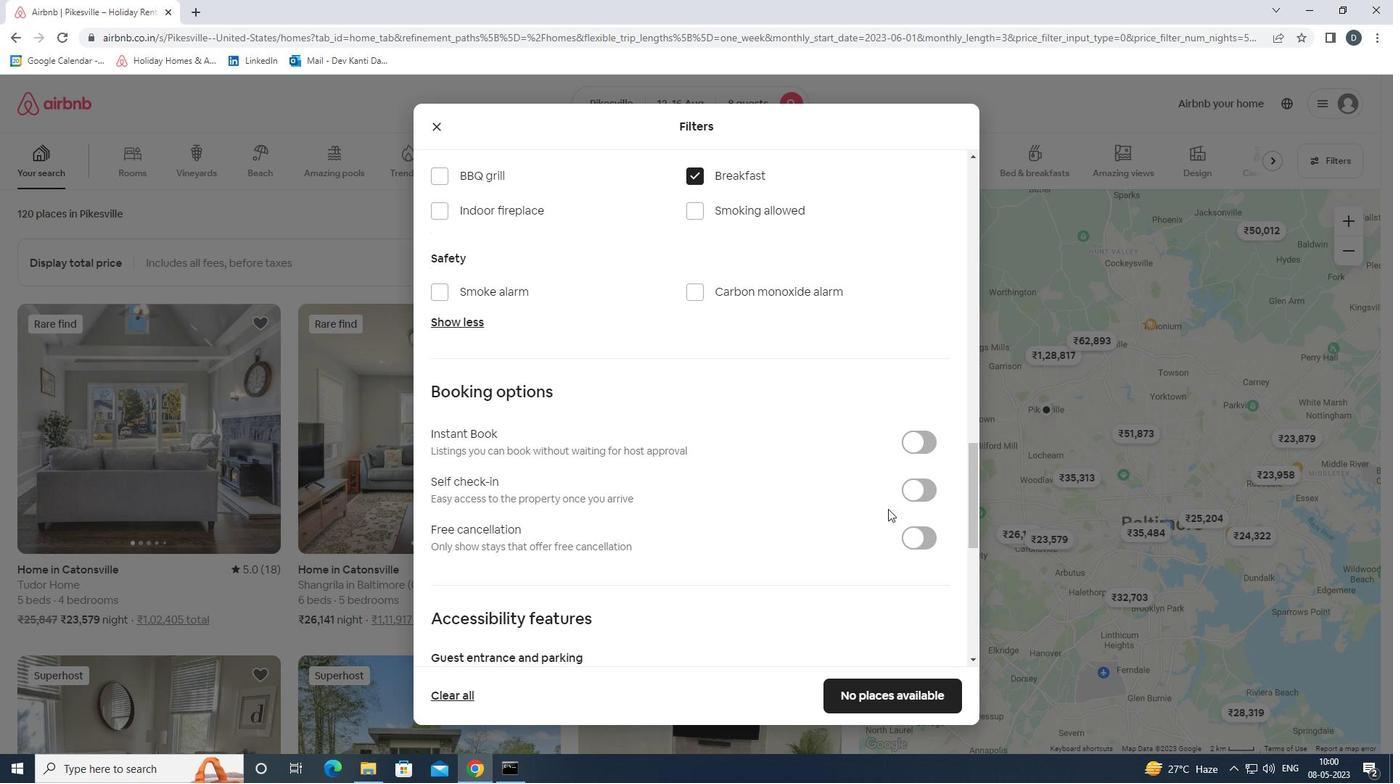 
Action: Mouse pressed left at (931, 497)
Screenshot: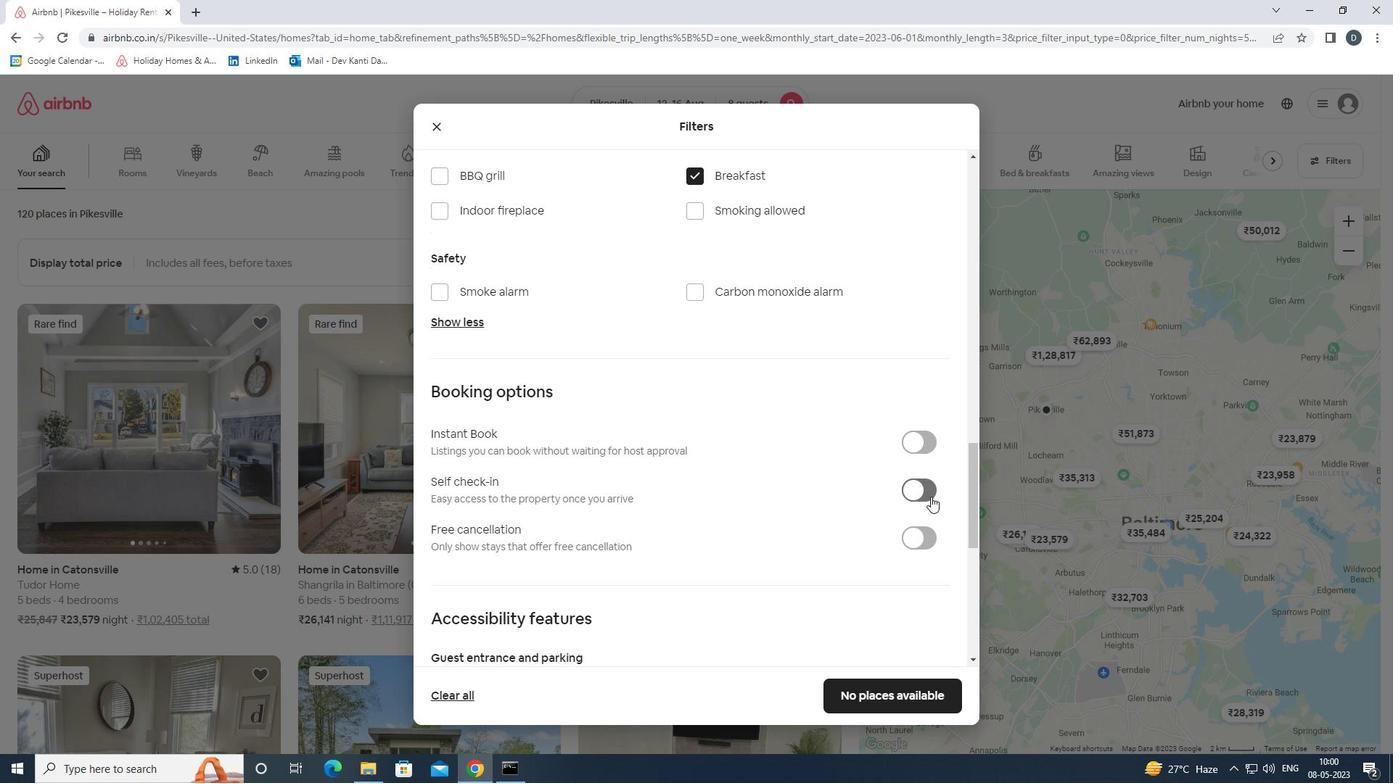 
Action: Mouse scrolled (931, 496) with delta (0, 0)
Screenshot: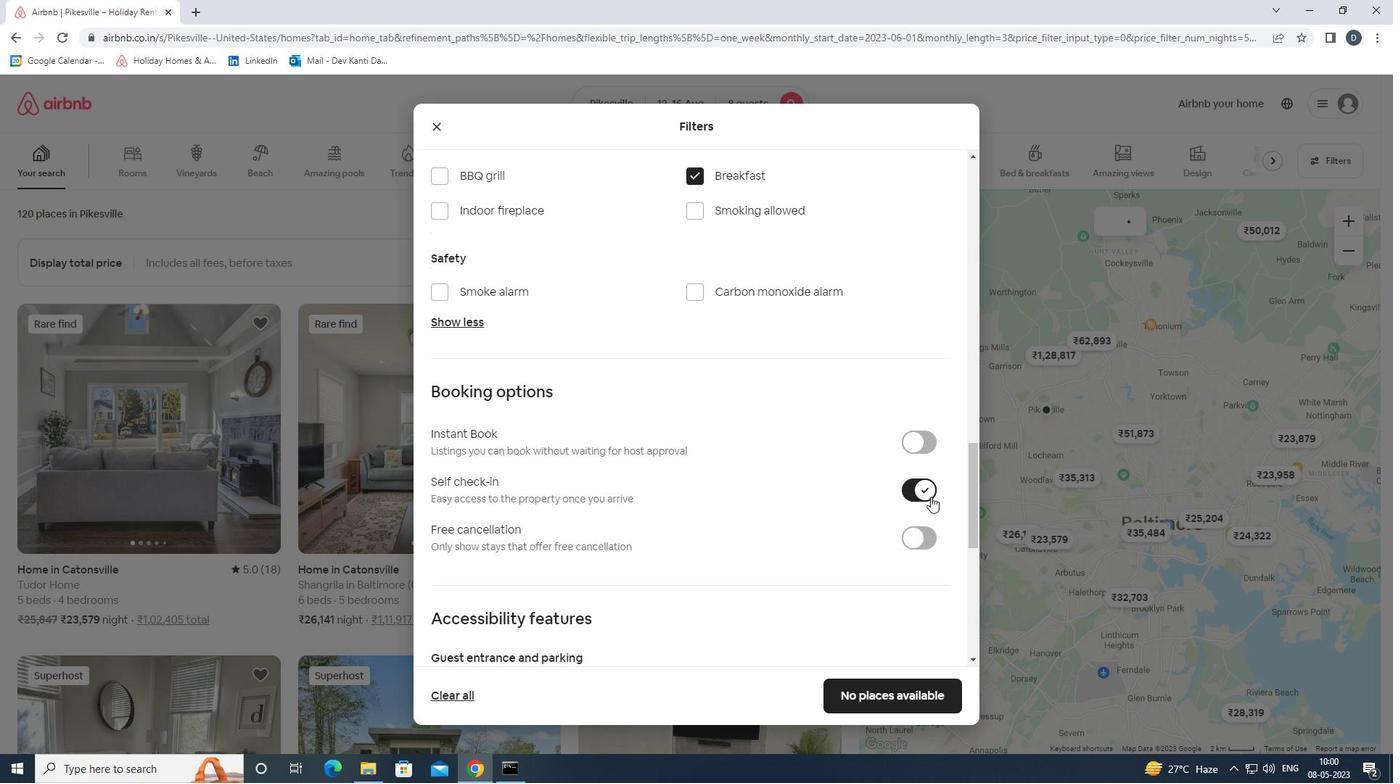 
Action: Mouse scrolled (931, 496) with delta (0, 0)
Screenshot: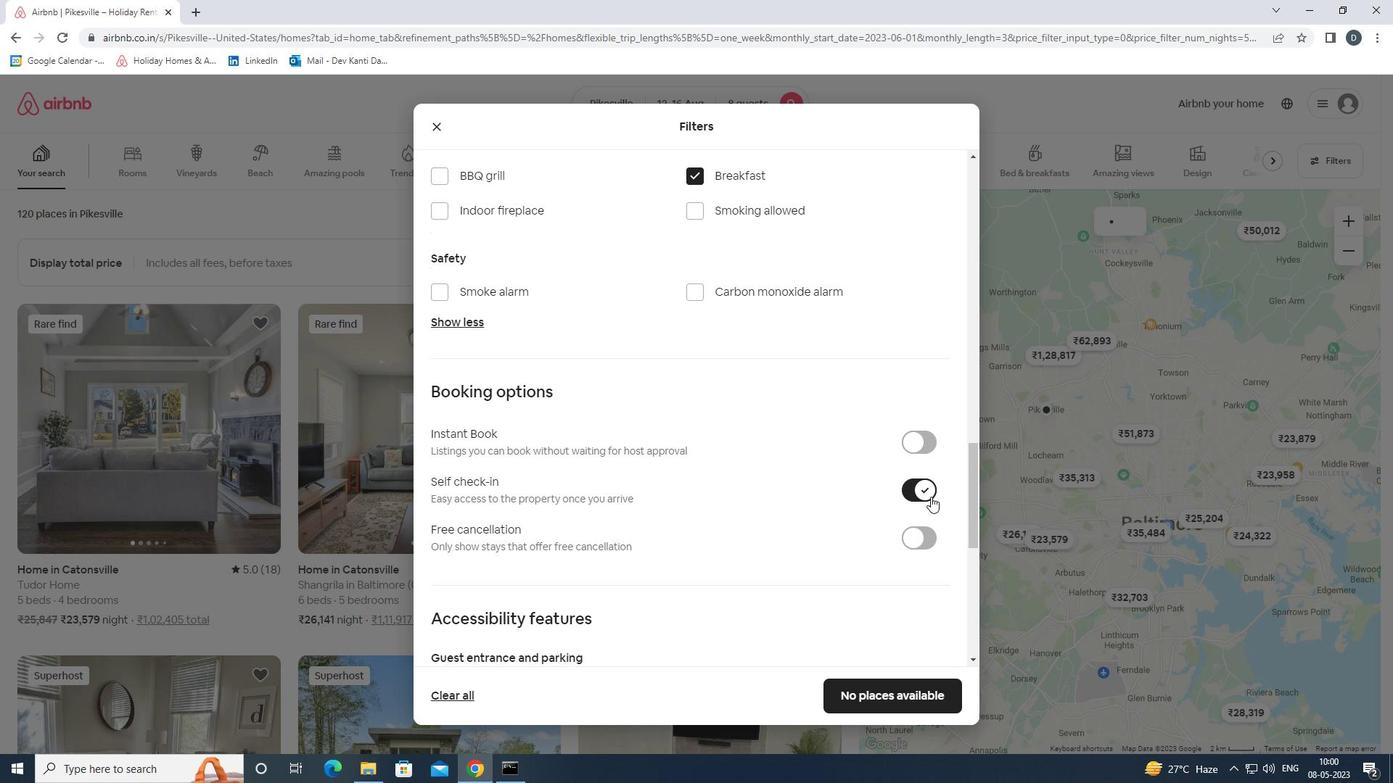 
Action: Mouse scrolled (931, 496) with delta (0, 0)
Screenshot: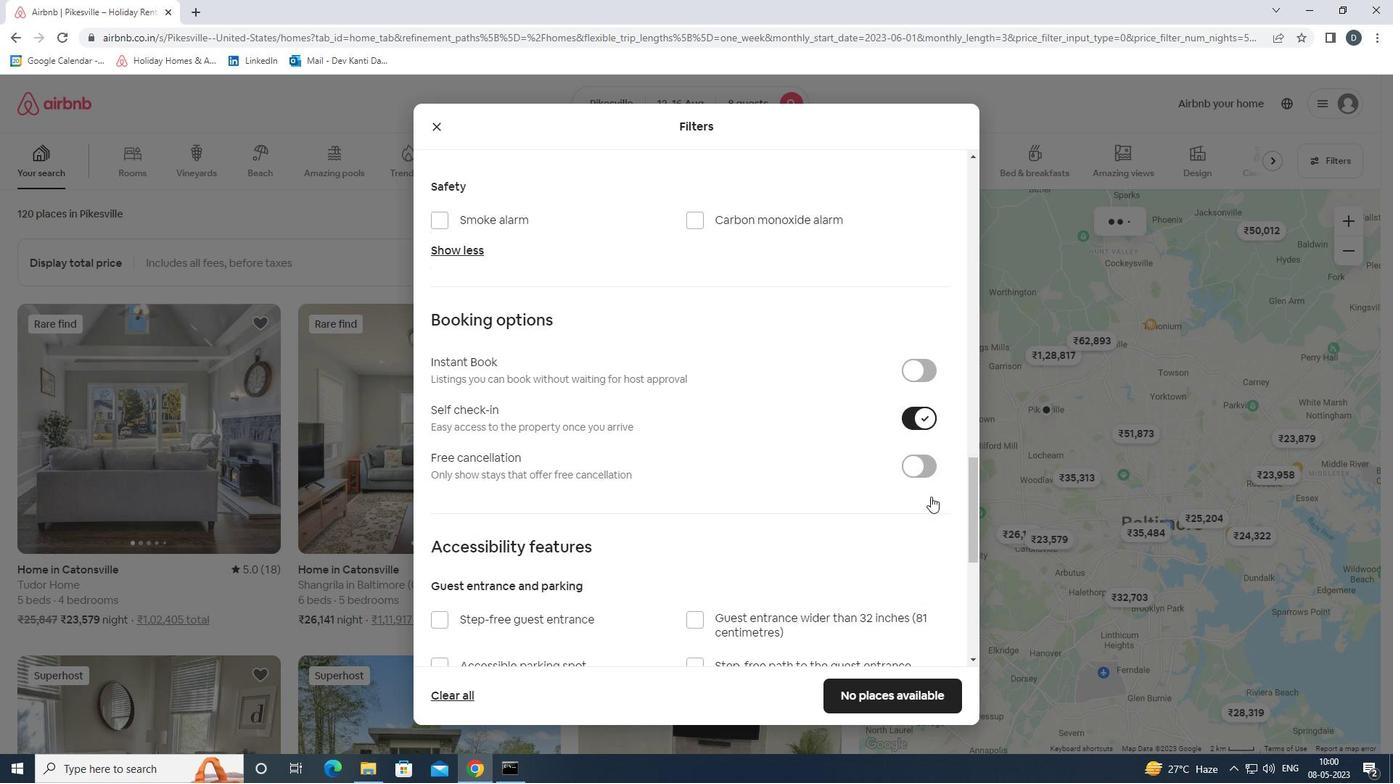 
Action: Mouse scrolled (931, 496) with delta (0, 0)
Screenshot: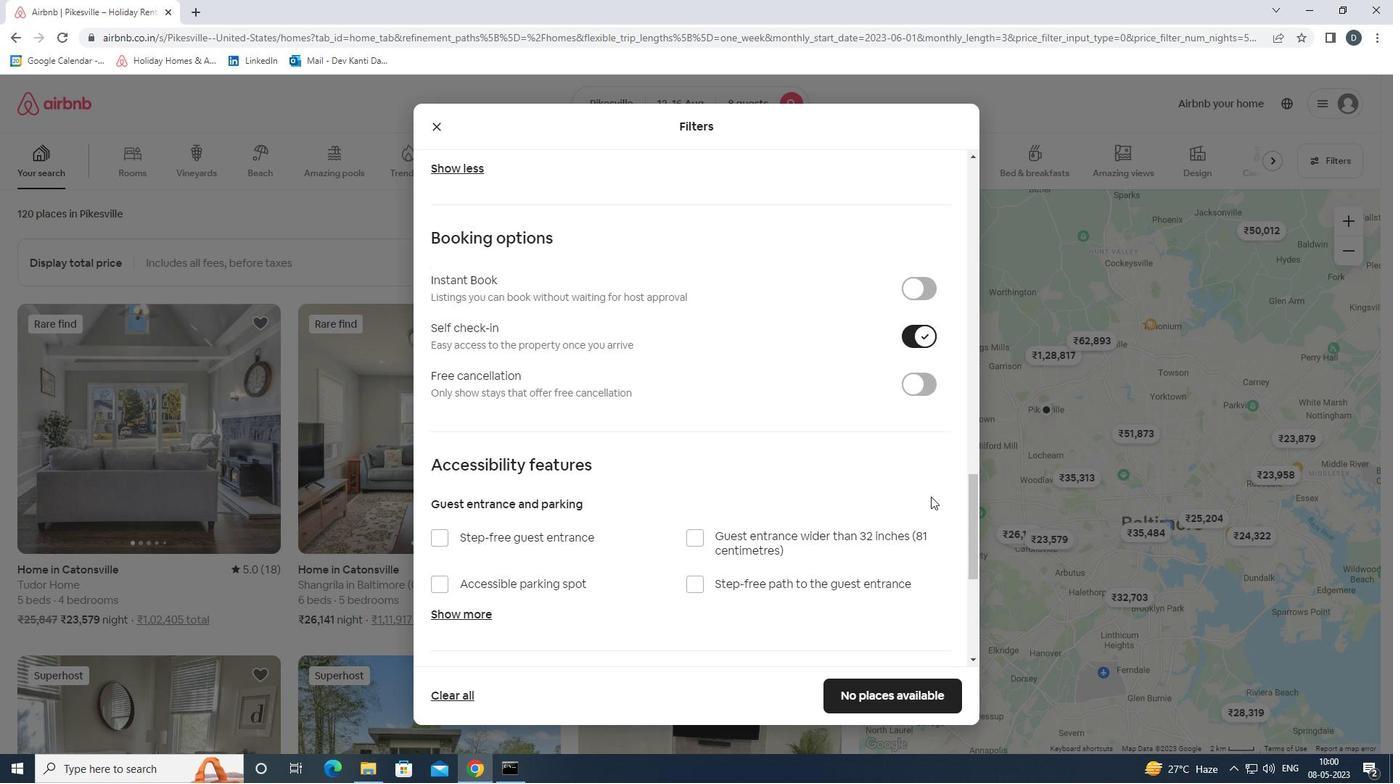 
Action: Mouse moved to (931, 497)
Screenshot: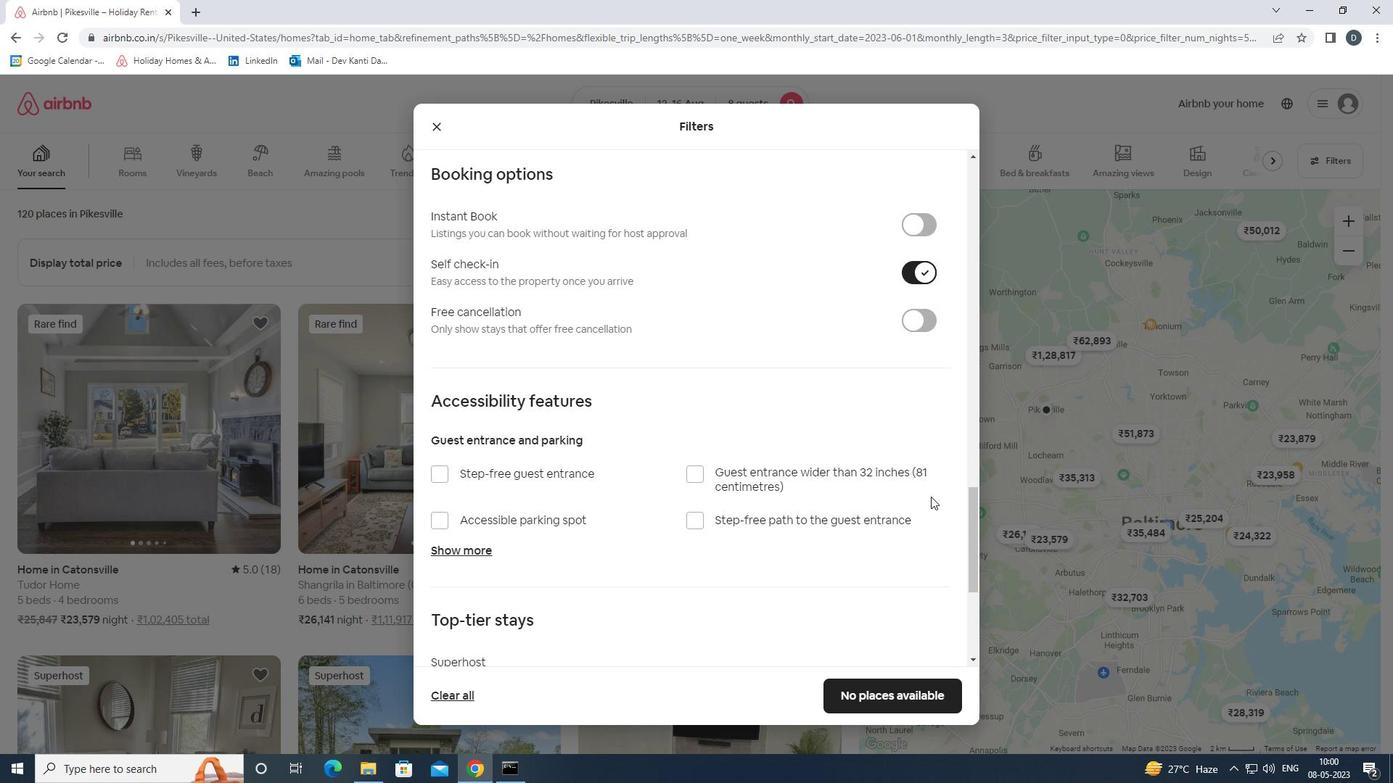 
Action: Mouse scrolled (931, 496) with delta (0, 0)
Screenshot: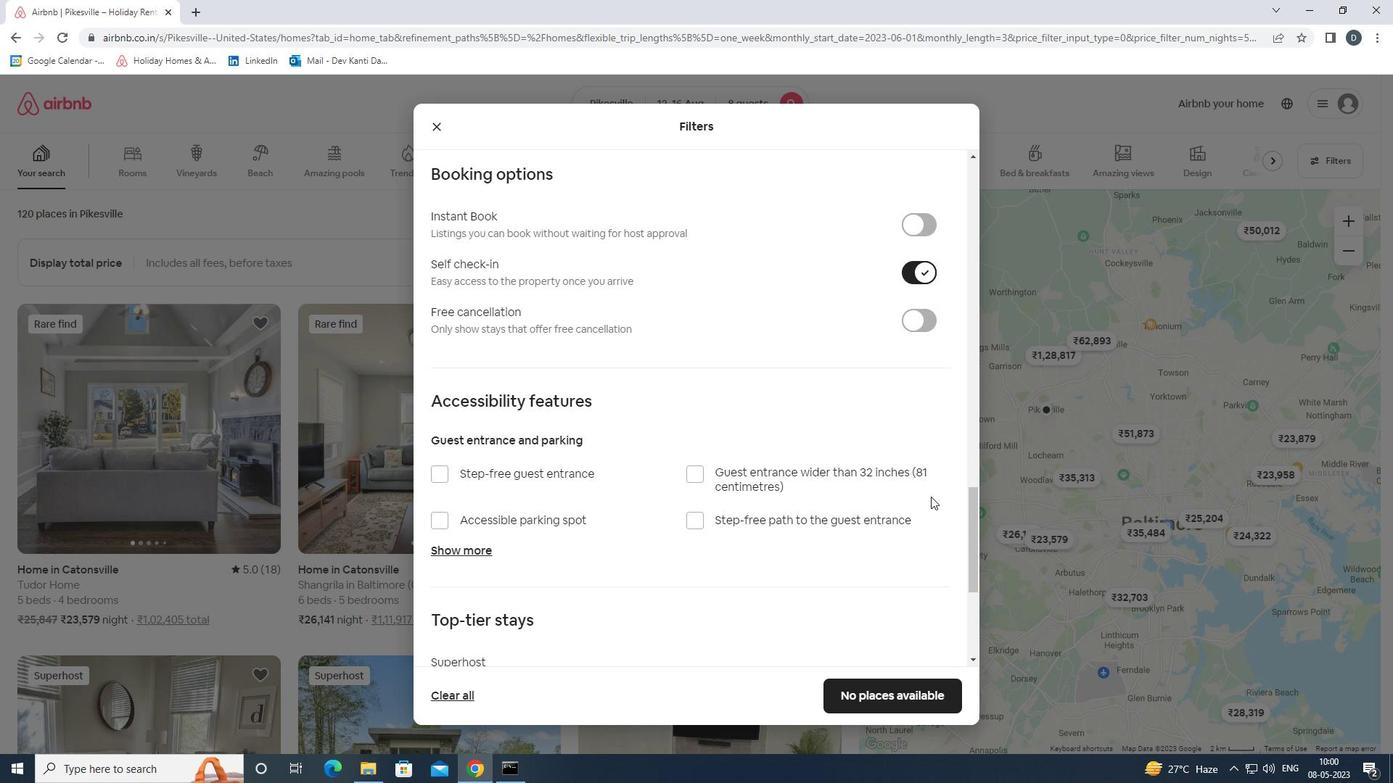 
Action: Mouse moved to (923, 486)
Screenshot: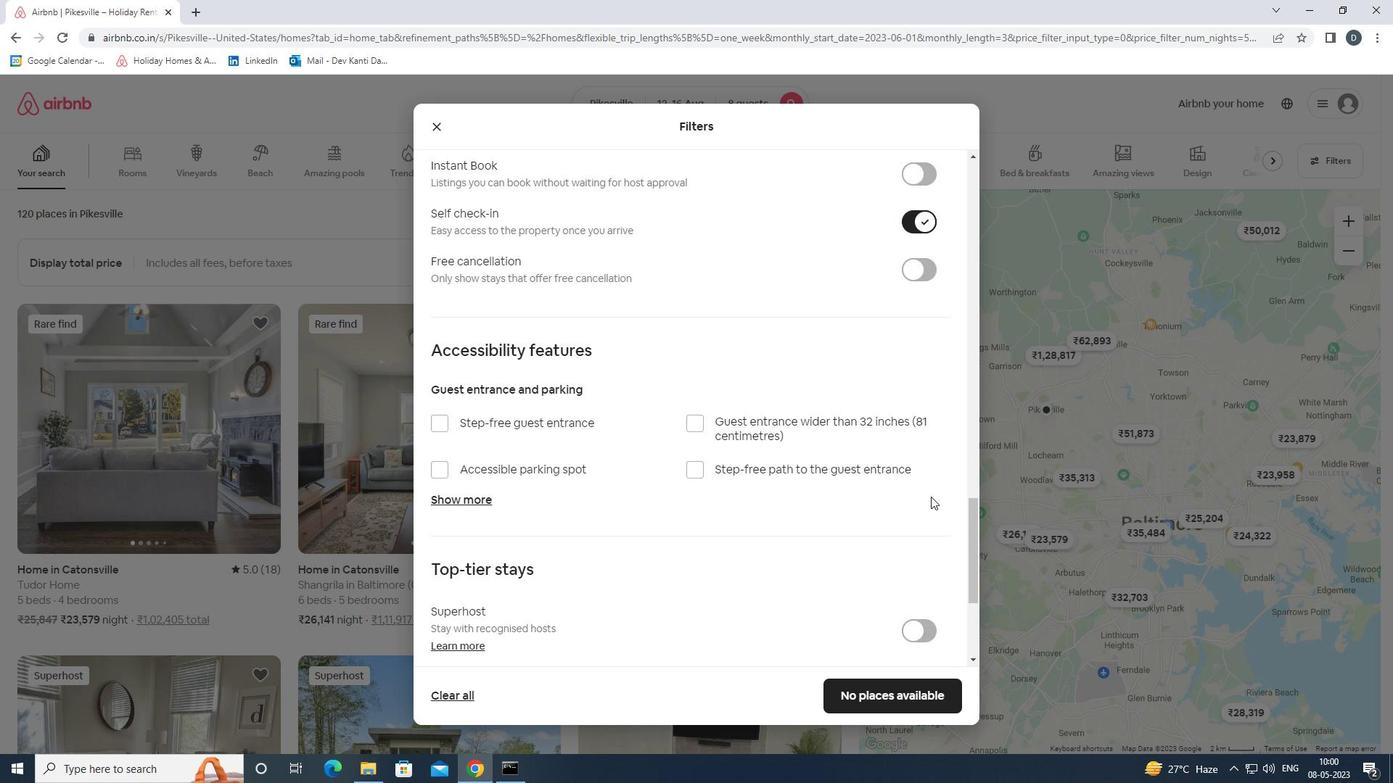 
Action: Mouse scrolled (923, 486) with delta (0, 0)
Screenshot: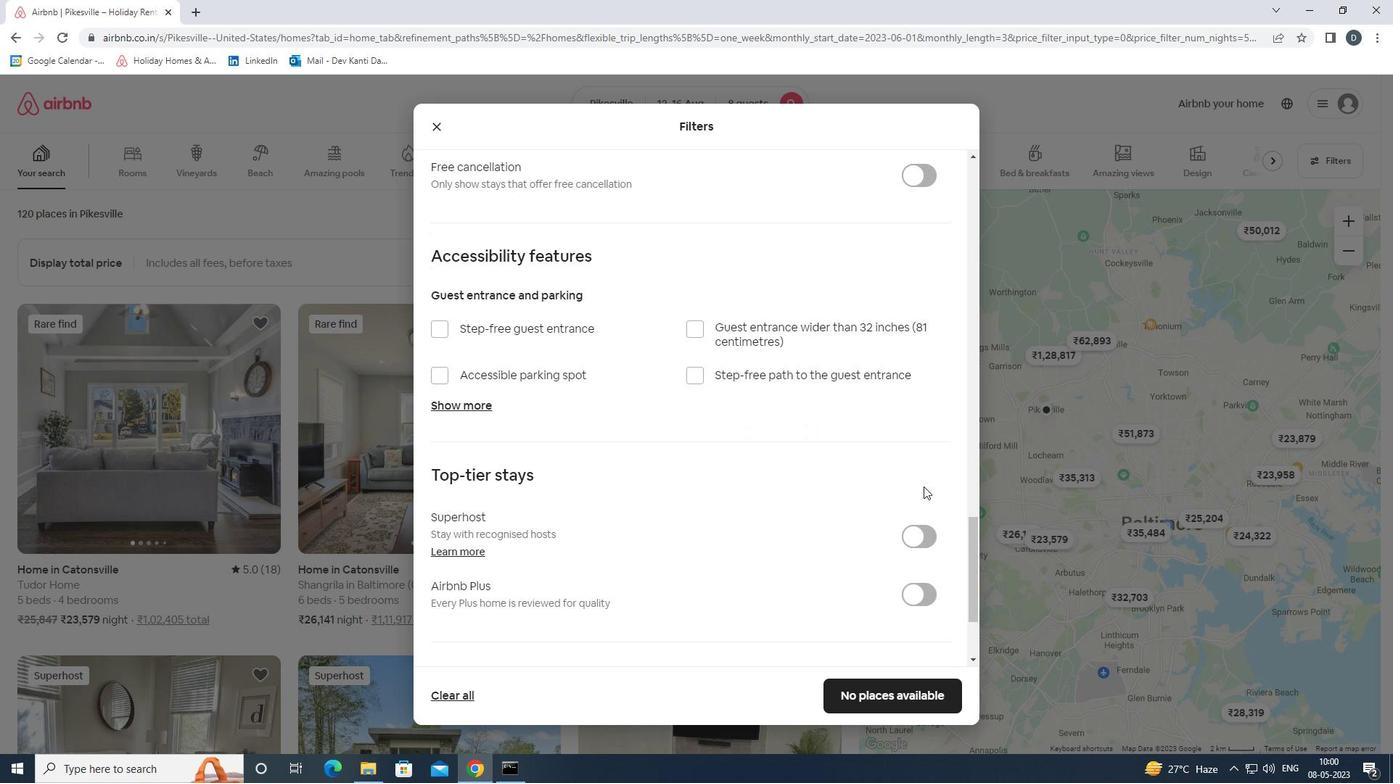 
Action: Mouse scrolled (923, 486) with delta (0, 0)
Screenshot: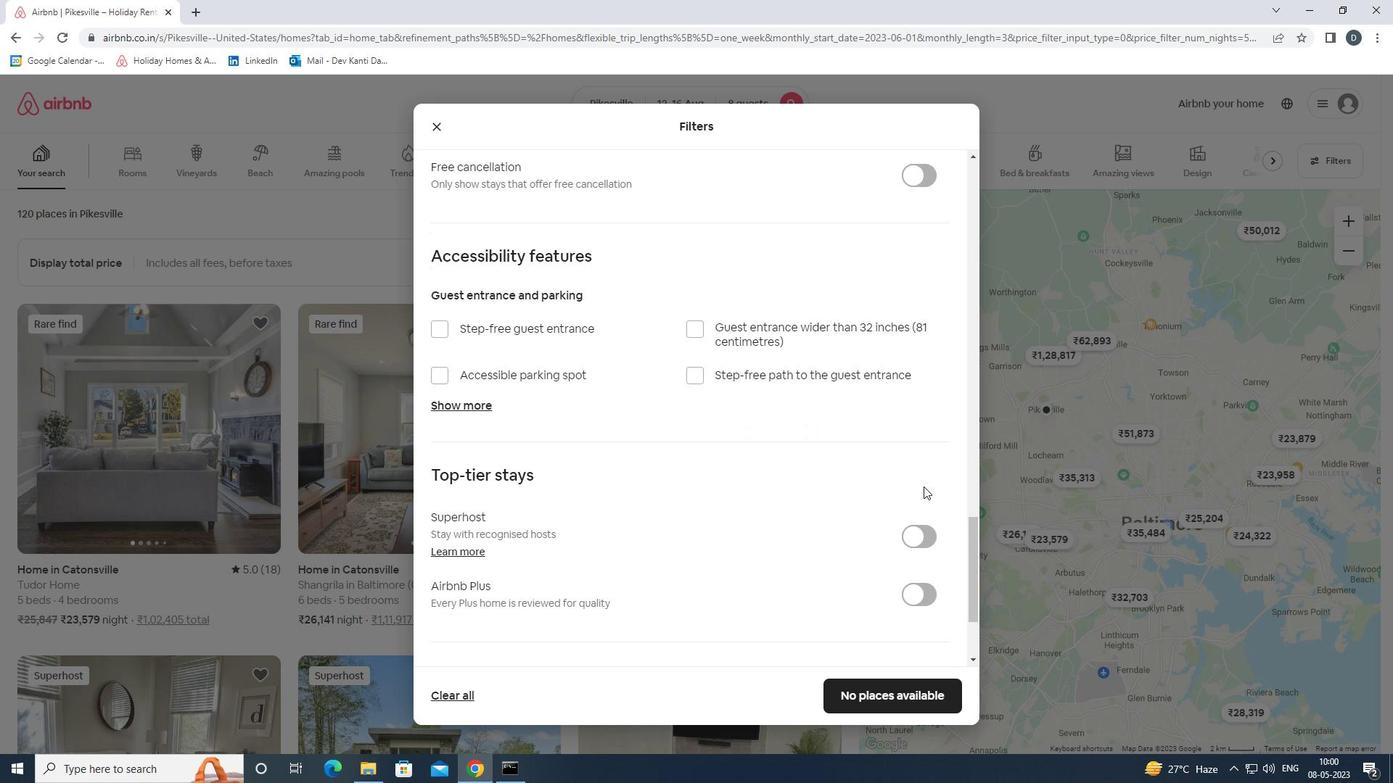 
Action: Mouse scrolled (923, 486) with delta (0, 0)
Screenshot: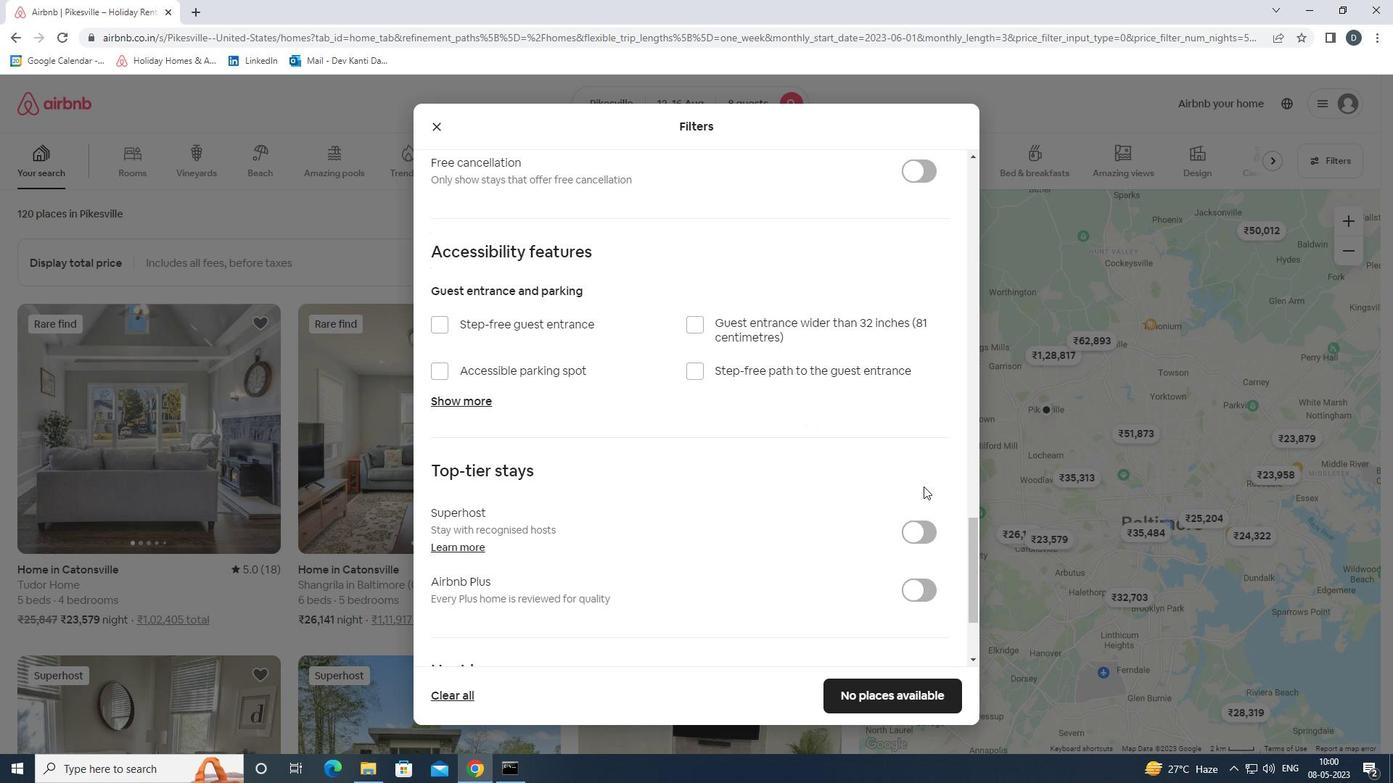 
Action: Mouse scrolled (923, 486) with delta (0, 0)
Screenshot: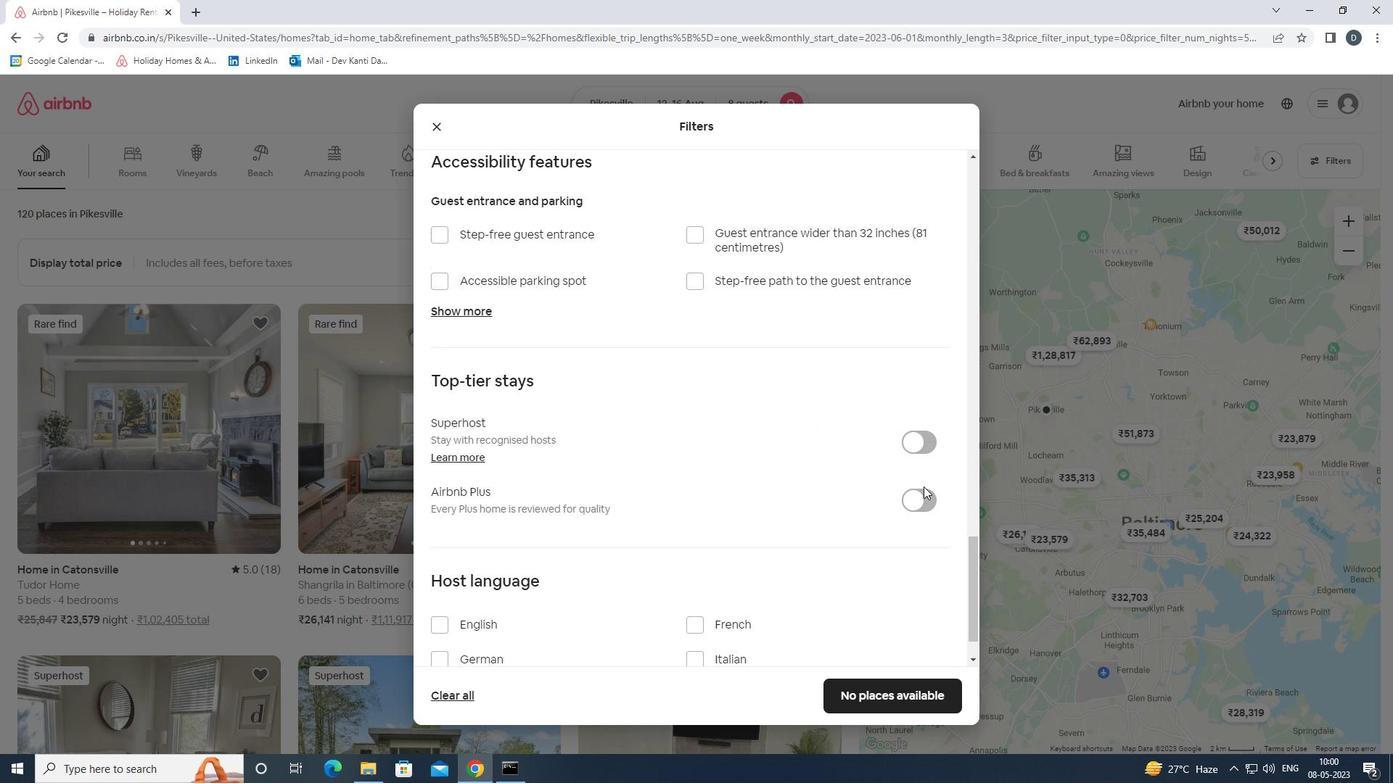 
Action: Mouse moved to (492, 561)
Screenshot: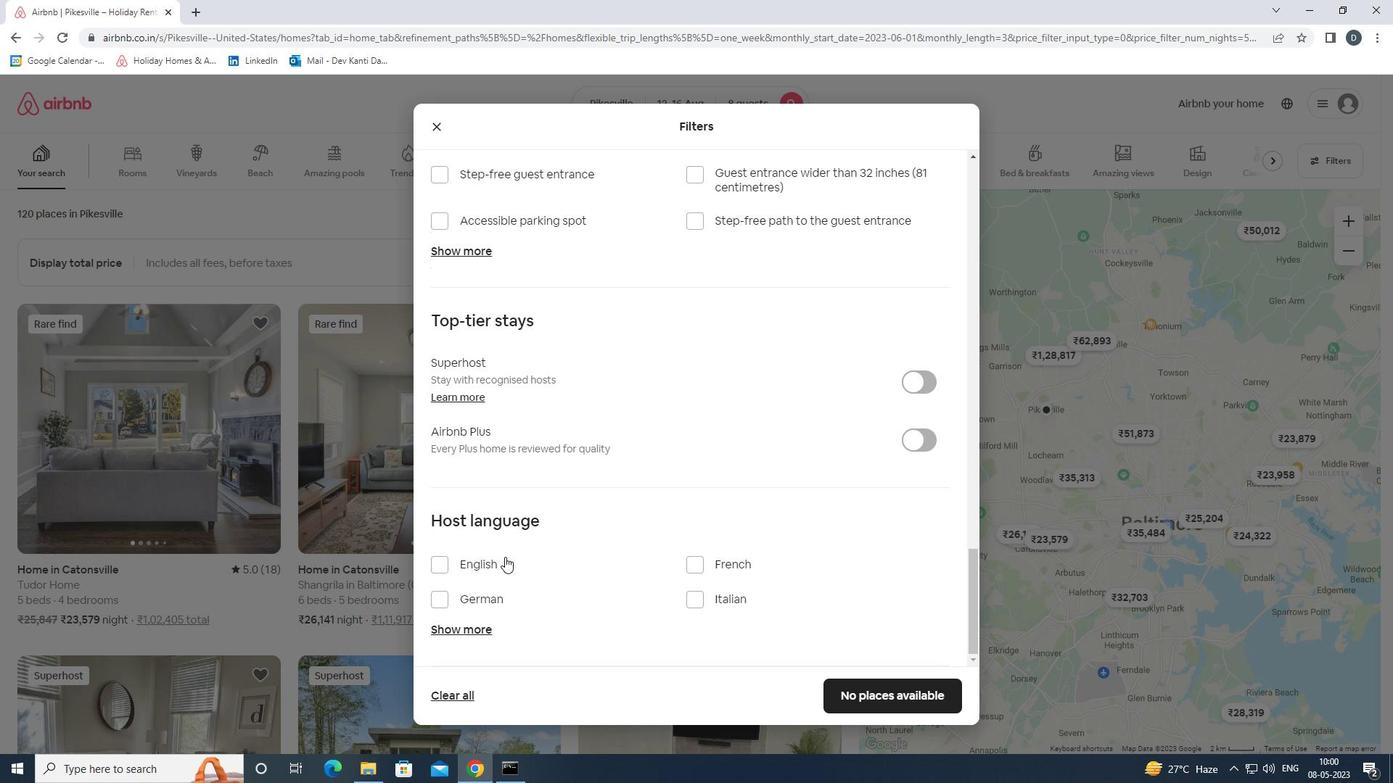
Action: Mouse pressed left at (492, 561)
Screenshot: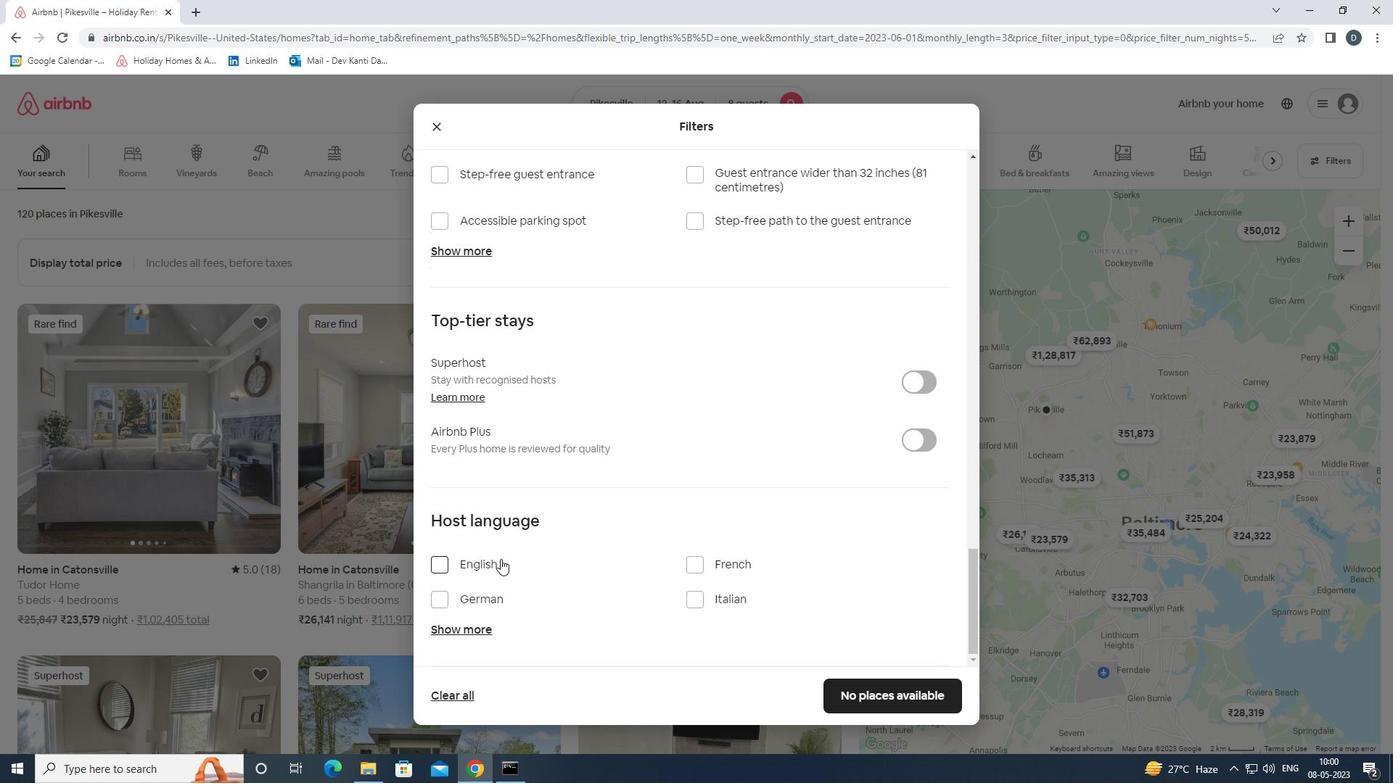 
Action: Mouse moved to (867, 696)
Screenshot: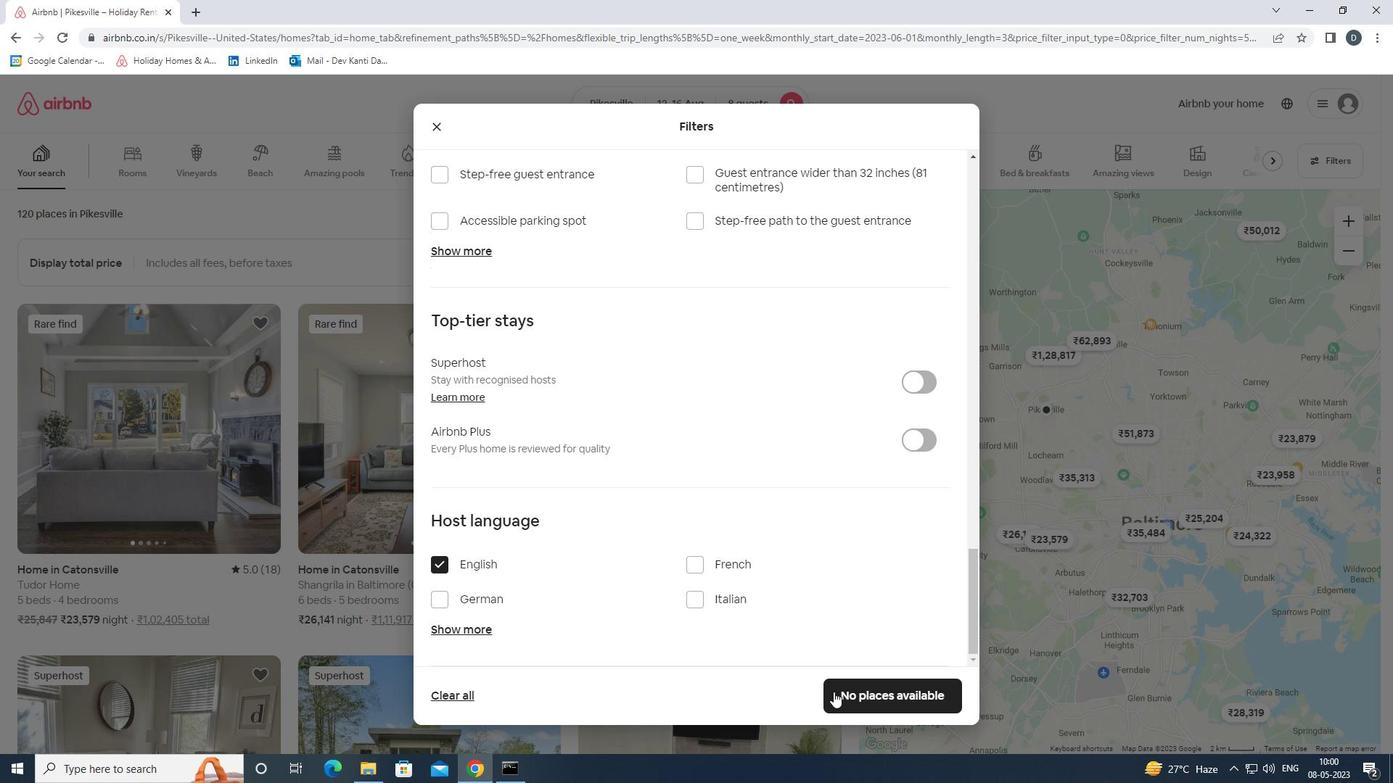 
Action: Mouse pressed left at (867, 696)
Screenshot: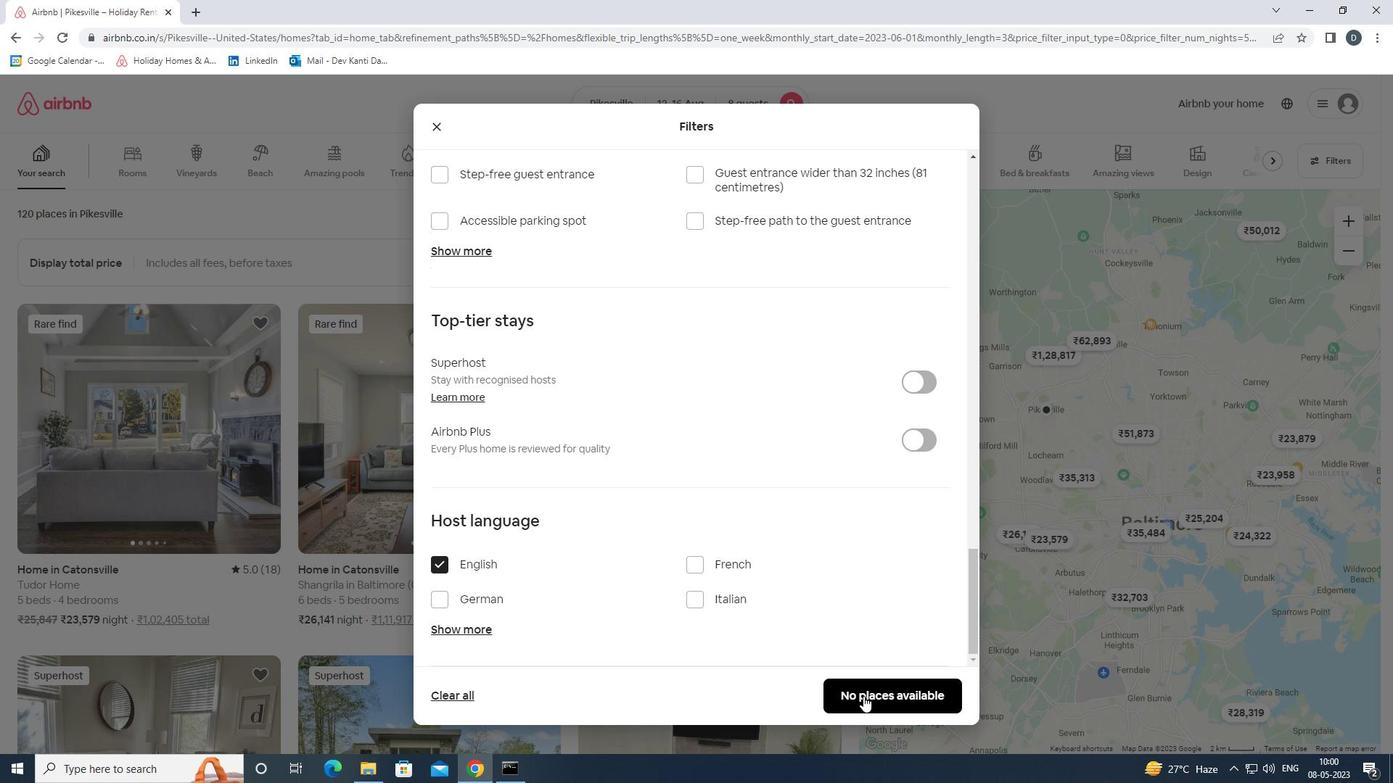 
Action: Mouse moved to (842, 627)
Screenshot: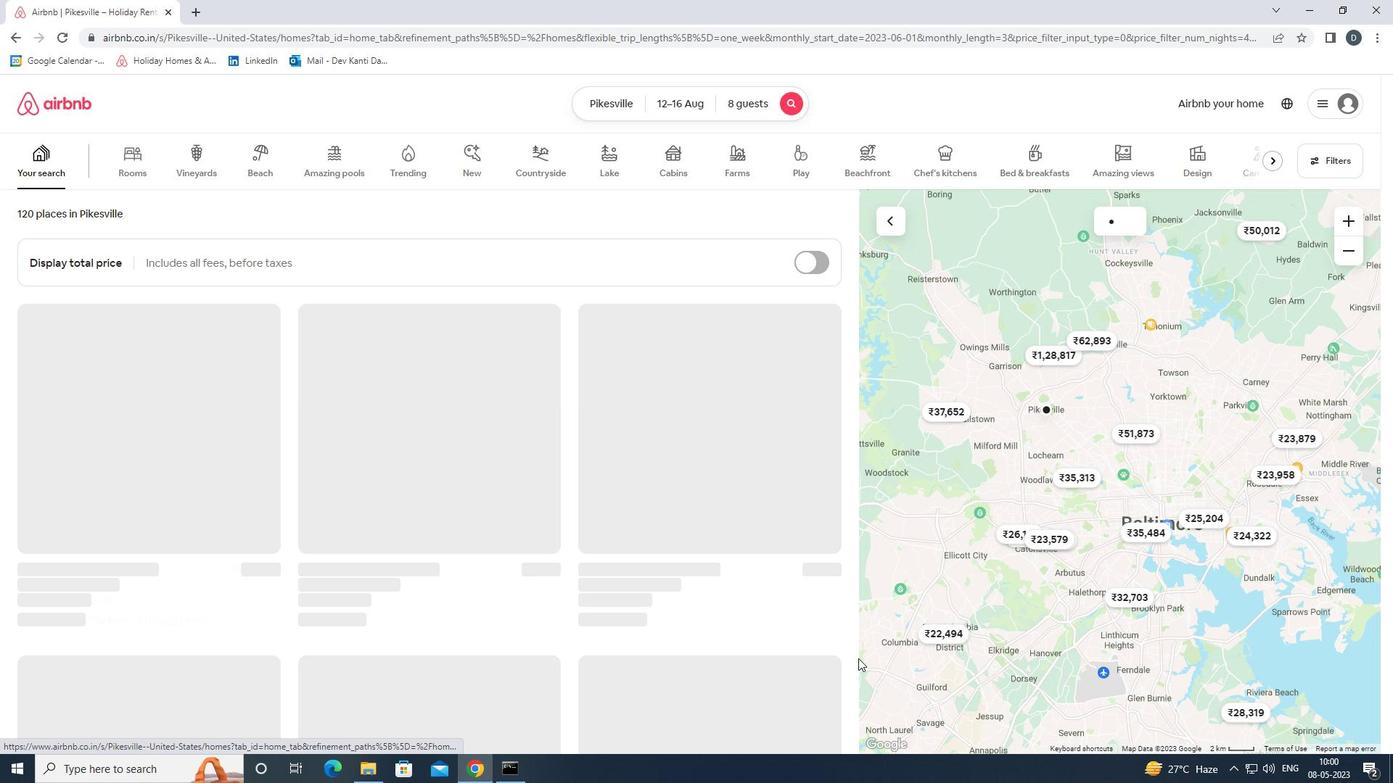 
